 Task: Find connections with filter location Wittlich with filter topic #Techstartupwith filter profile language Potuguese with filter current company TCIExpress Ltd with filter school Lal Bahadur Shastri Institute of Management with filter industry Building Construction with filter service category Logo Design with filter keywords title Massage Therapy
Action: Mouse moved to (656, 85)
Screenshot: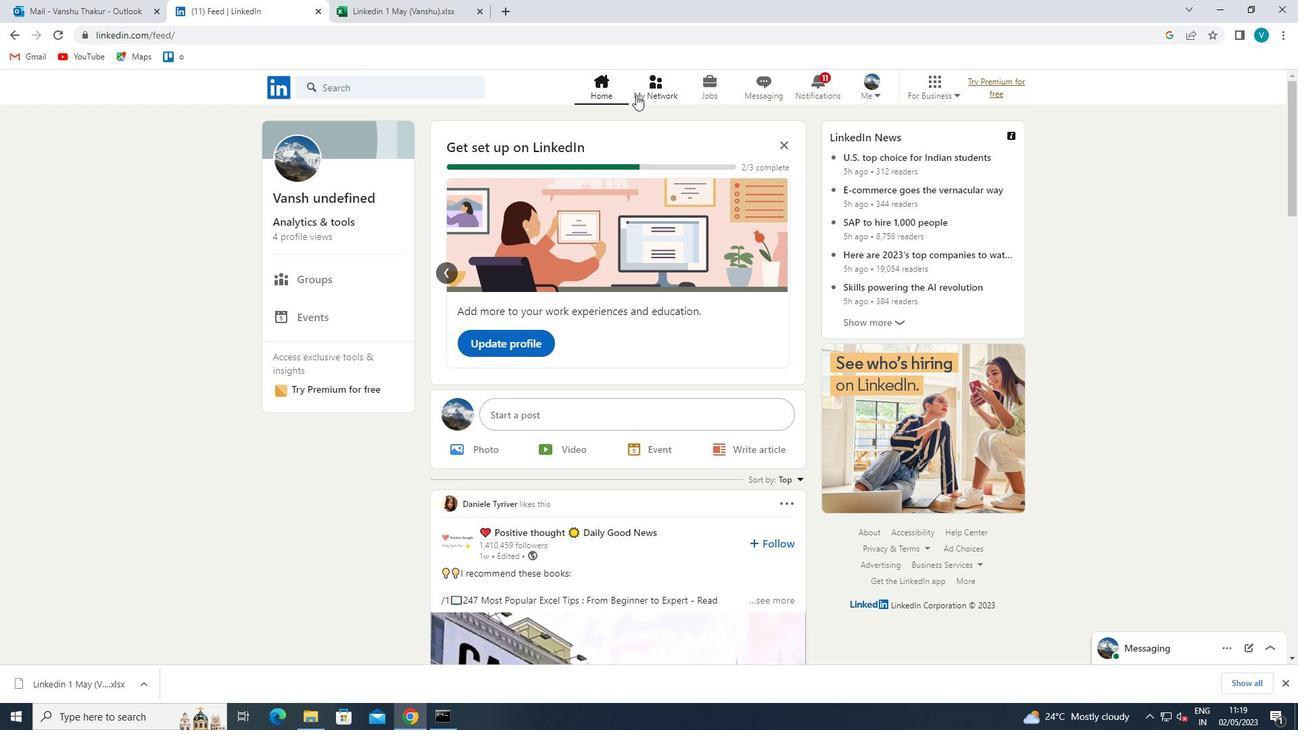 
Action: Mouse pressed left at (656, 85)
Screenshot: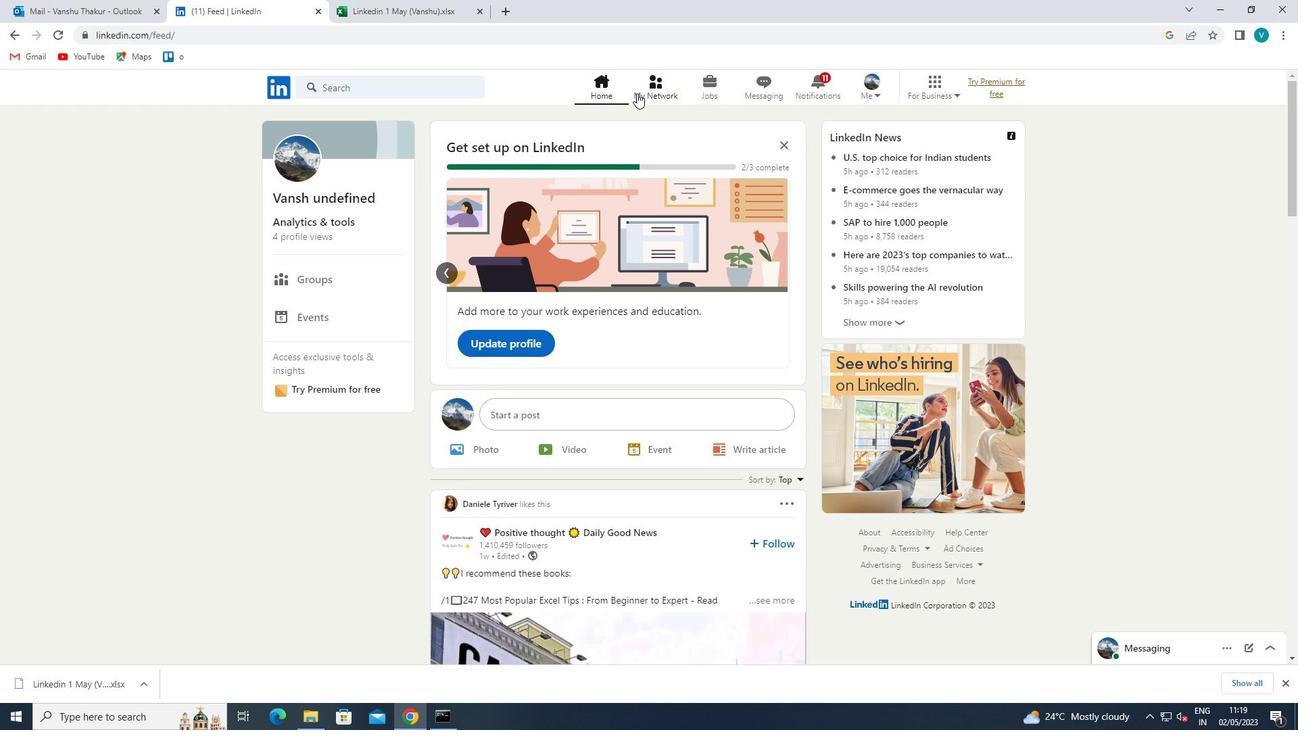 
Action: Mouse moved to (380, 166)
Screenshot: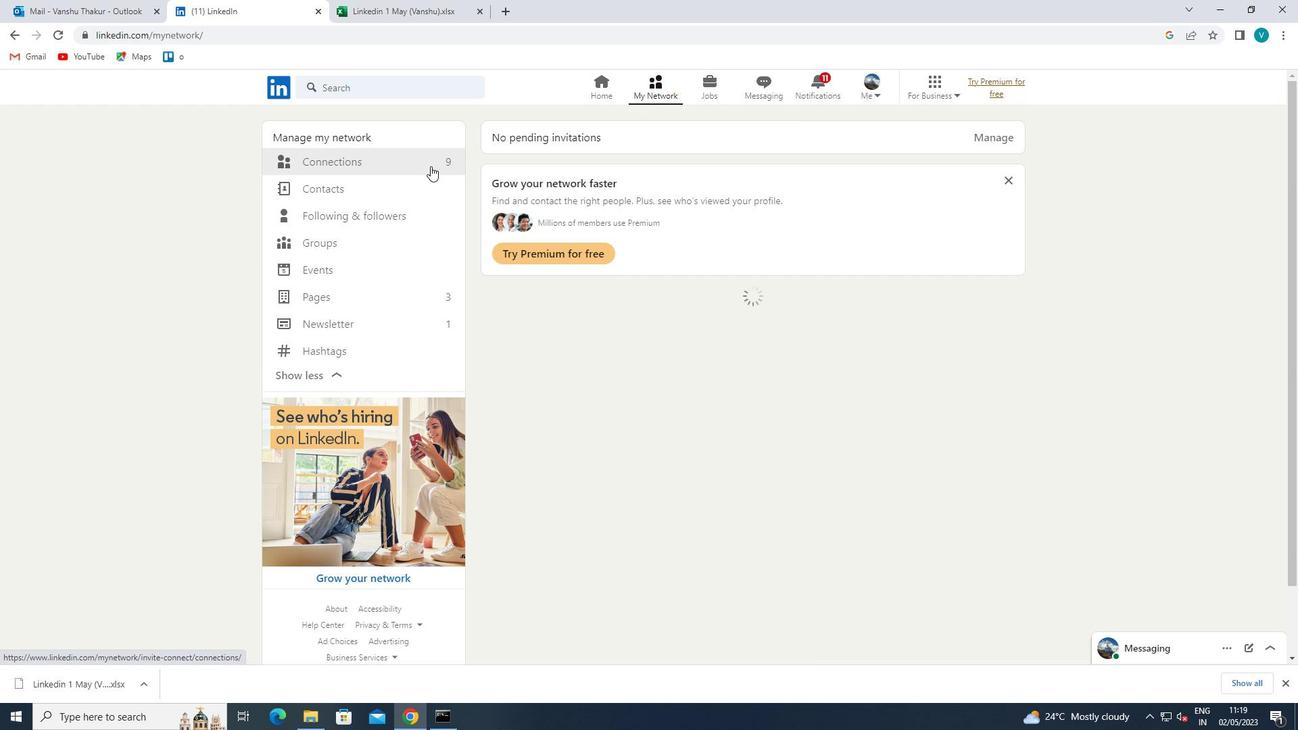 
Action: Mouse pressed left at (380, 166)
Screenshot: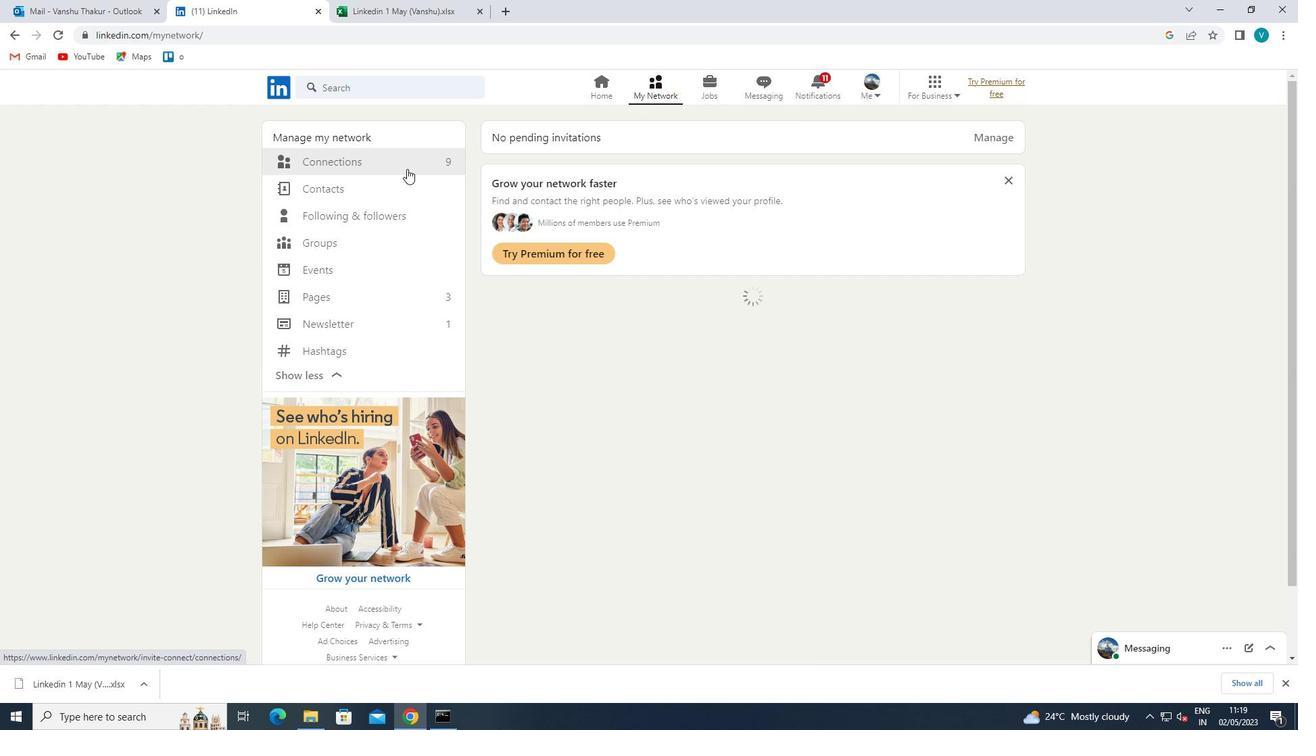 
Action: Mouse moved to (771, 165)
Screenshot: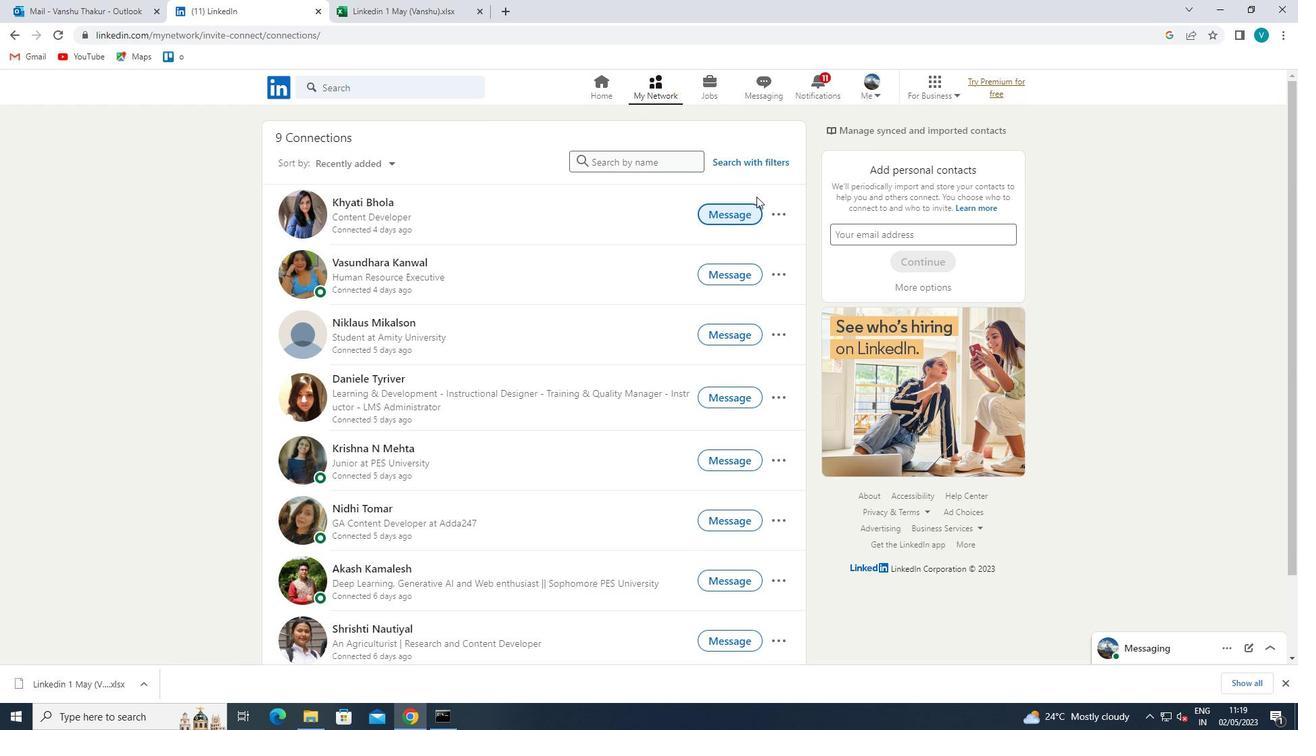 
Action: Mouse pressed left at (771, 165)
Screenshot: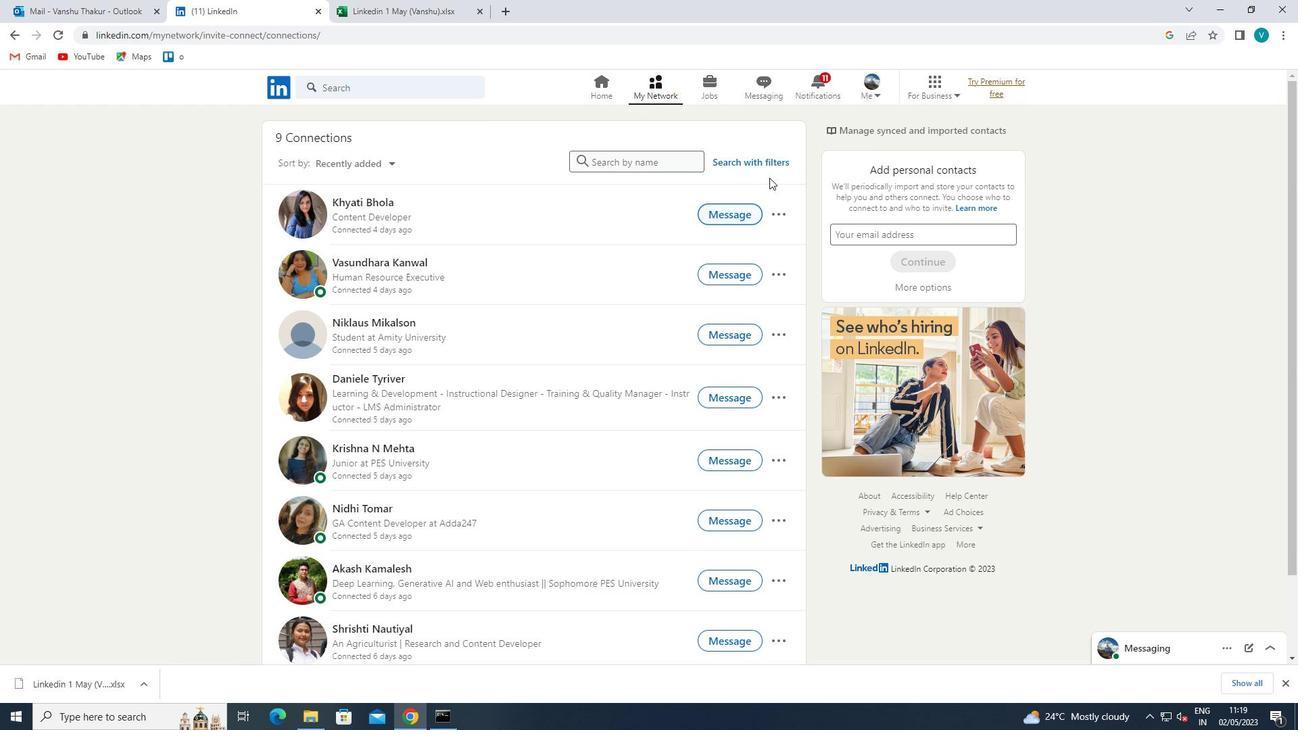 
Action: Mouse moved to (646, 133)
Screenshot: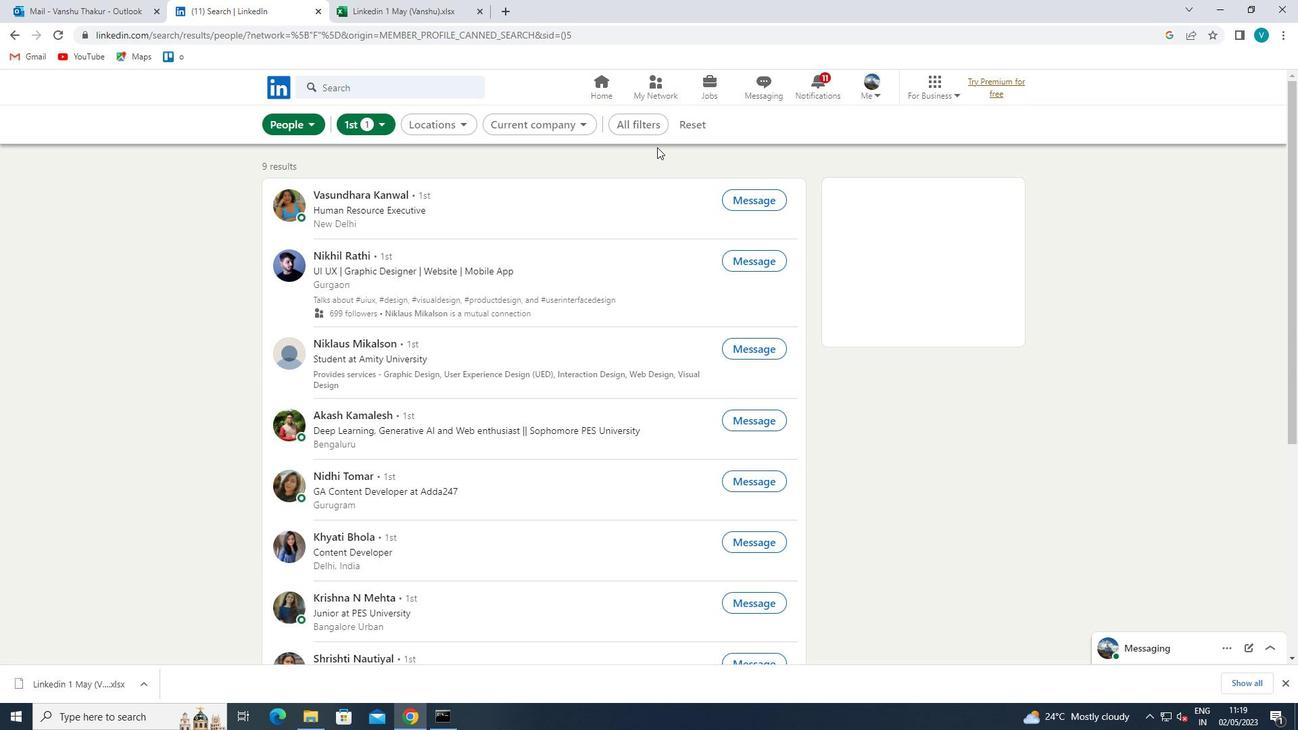 
Action: Mouse pressed left at (646, 133)
Screenshot: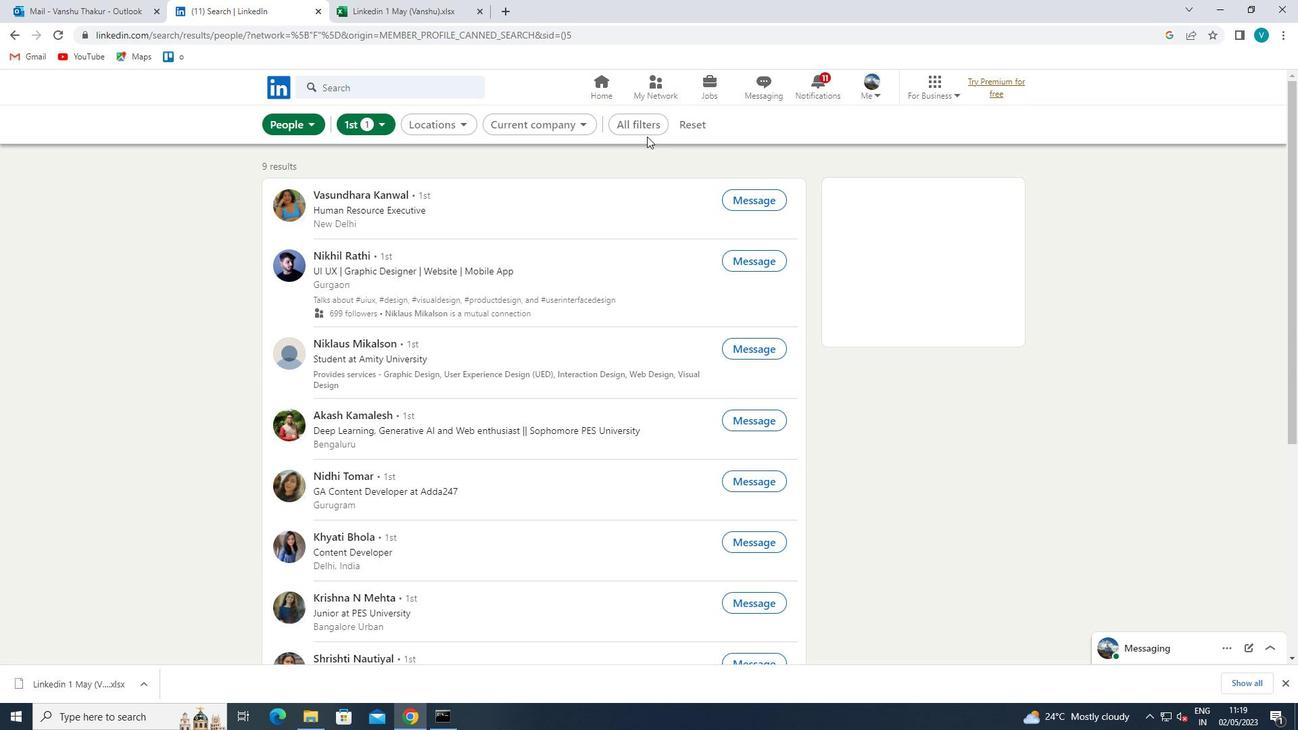 
Action: Mouse moved to (1131, 397)
Screenshot: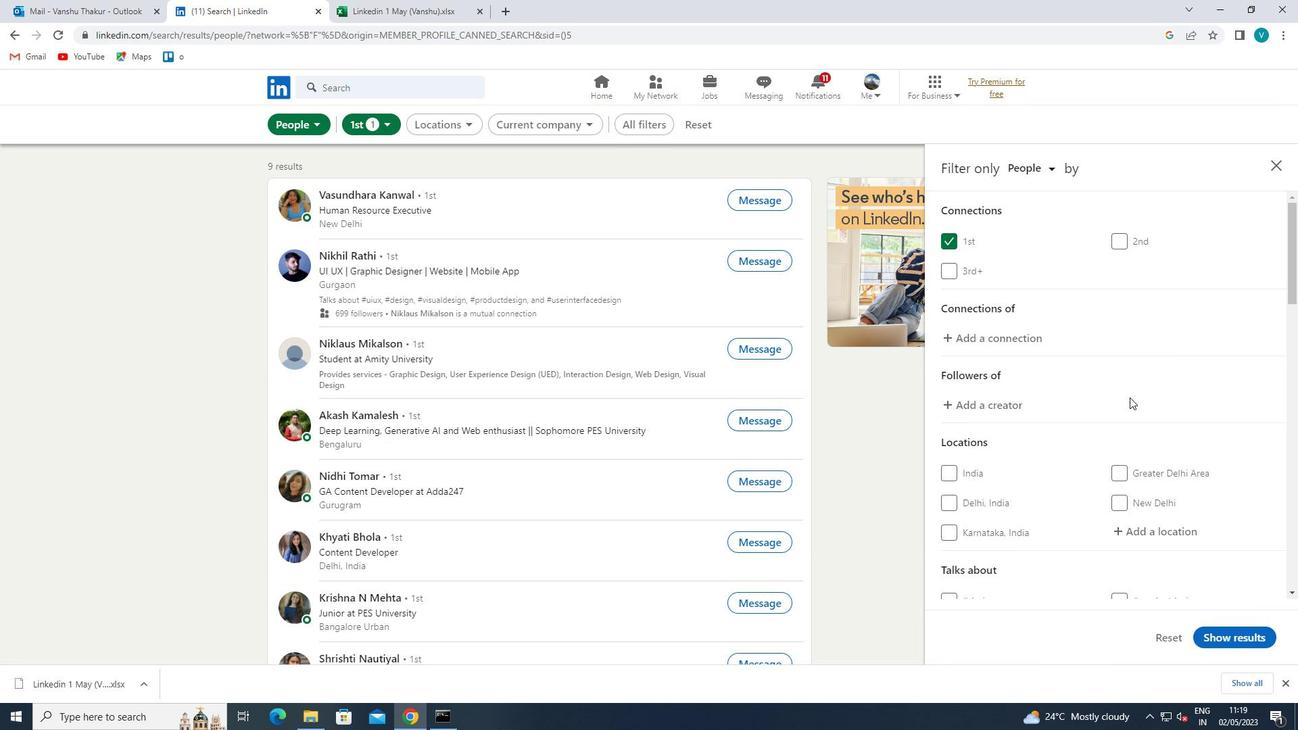 
Action: Mouse scrolled (1131, 397) with delta (0, 0)
Screenshot: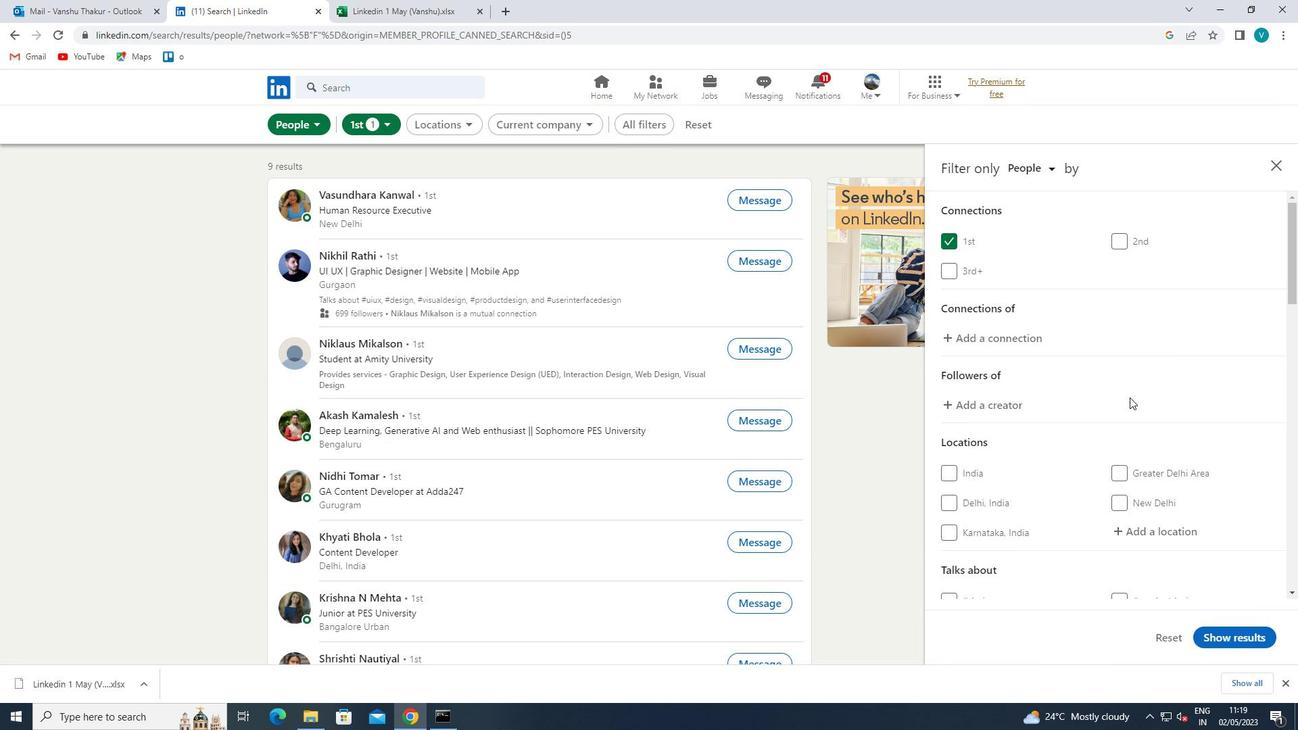 
Action: Mouse moved to (1133, 398)
Screenshot: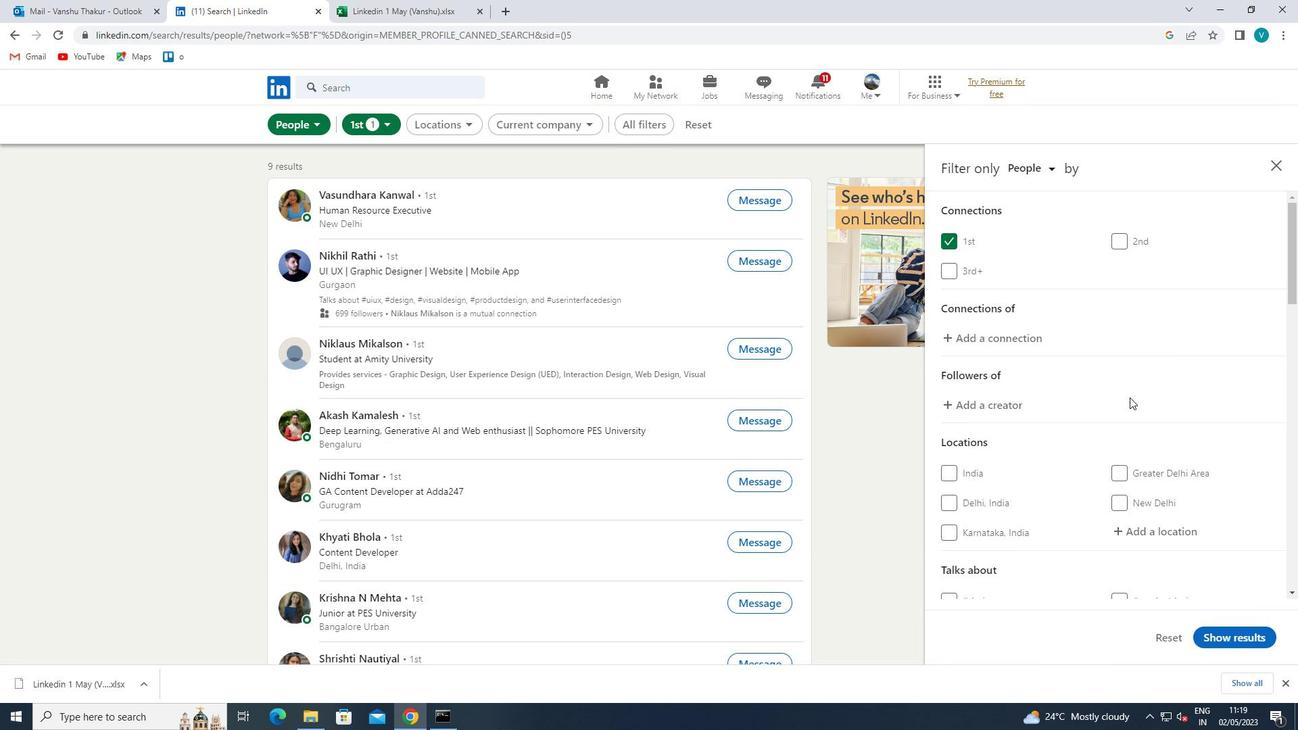 
Action: Mouse scrolled (1133, 397) with delta (0, 0)
Screenshot: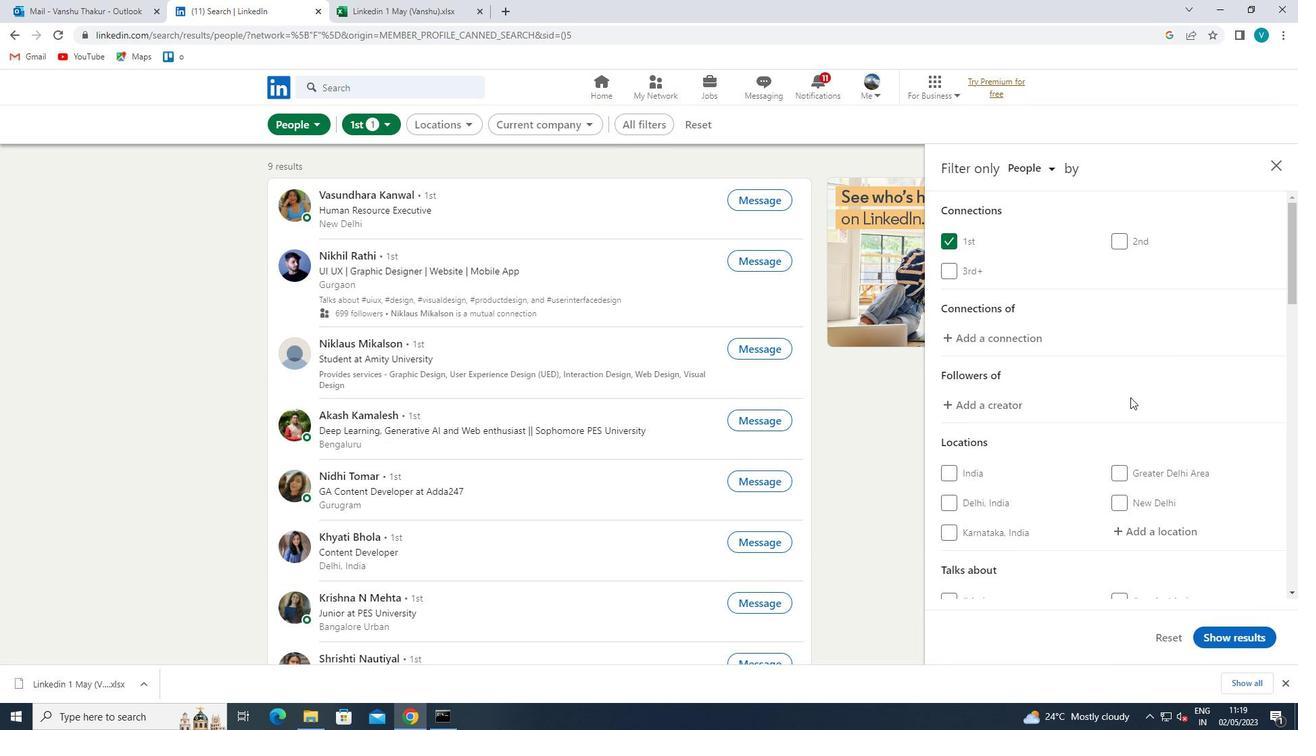 
Action: Mouse moved to (1146, 401)
Screenshot: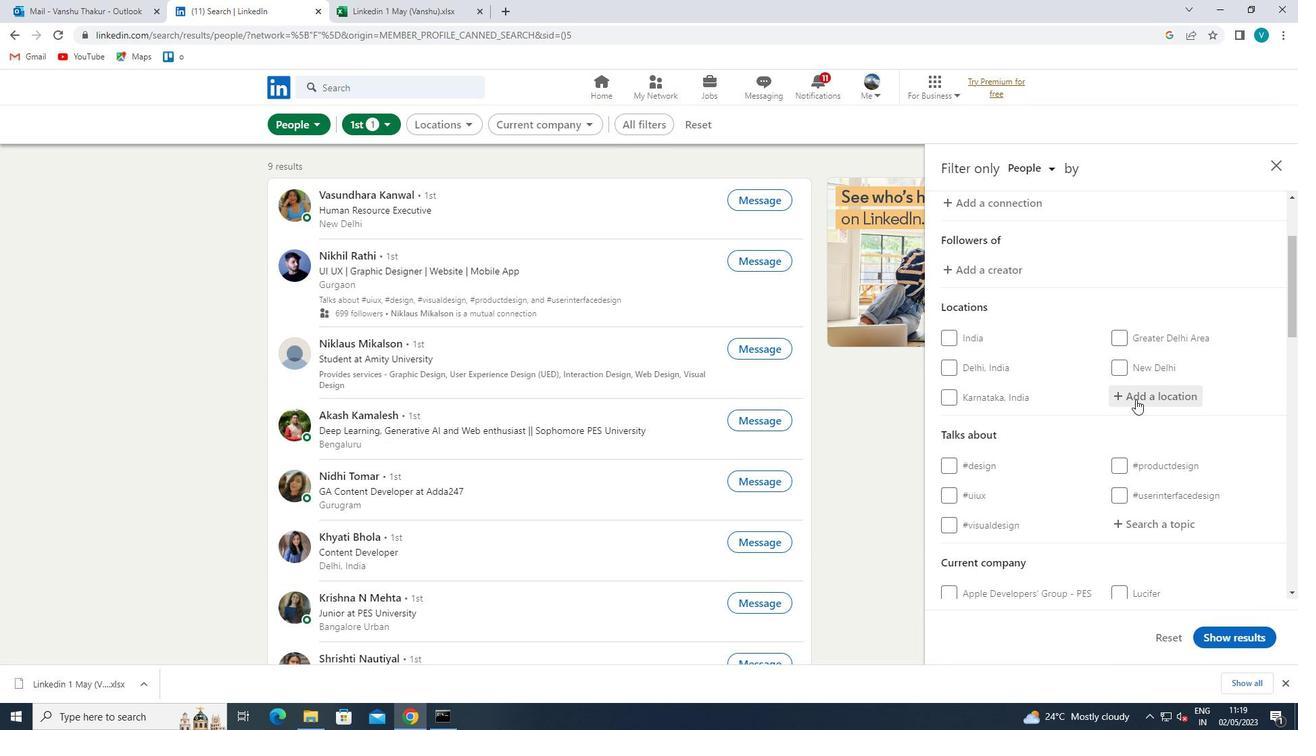 
Action: Mouse pressed left at (1146, 401)
Screenshot: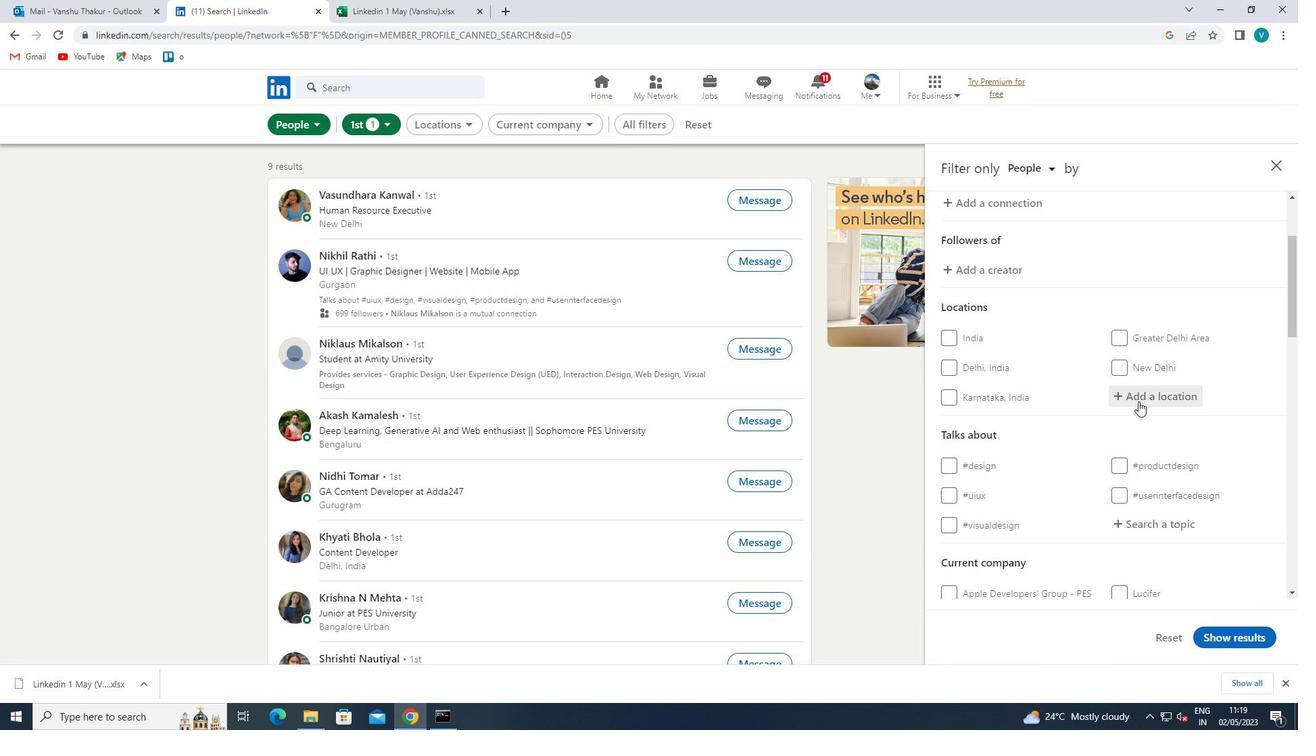 
Action: Mouse moved to (1081, 382)
Screenshot: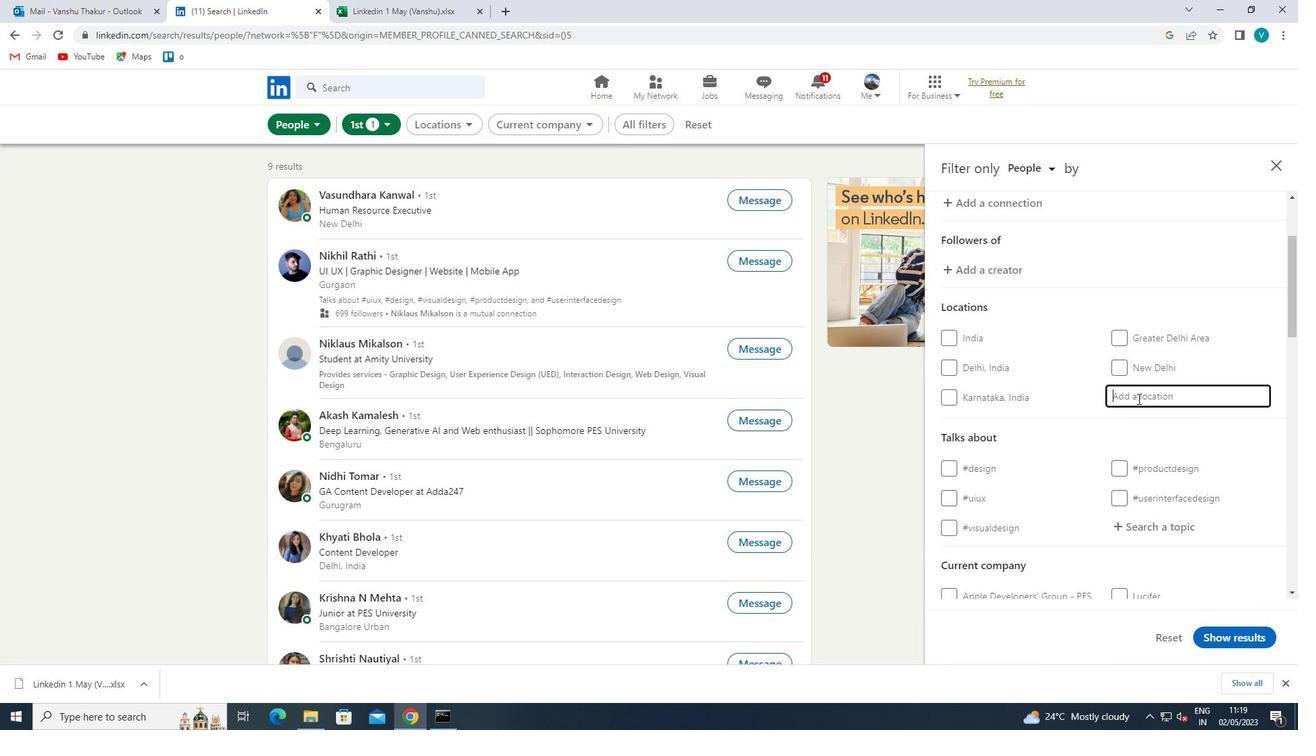 
Action: Key pressed <Key.shift>WITTLICH
Screenshot: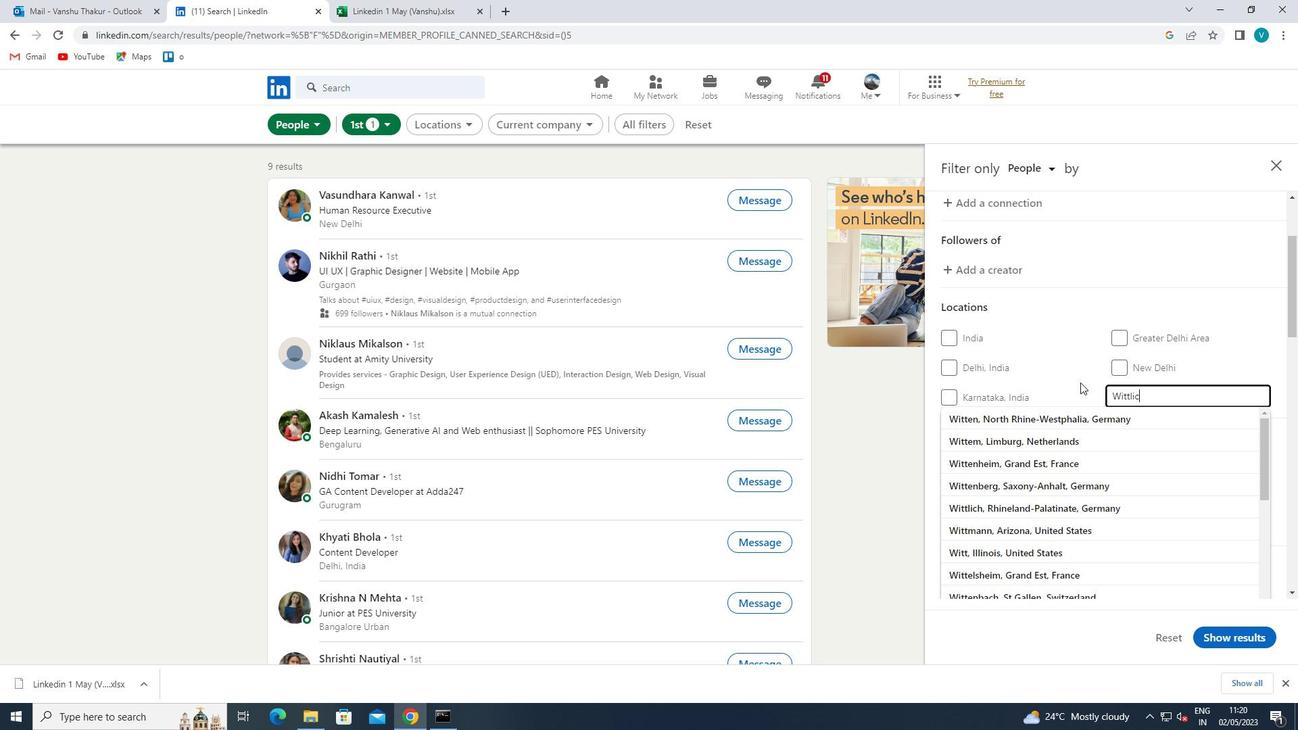 
Action: Mouse moved to (1082, 420)
Screenshot: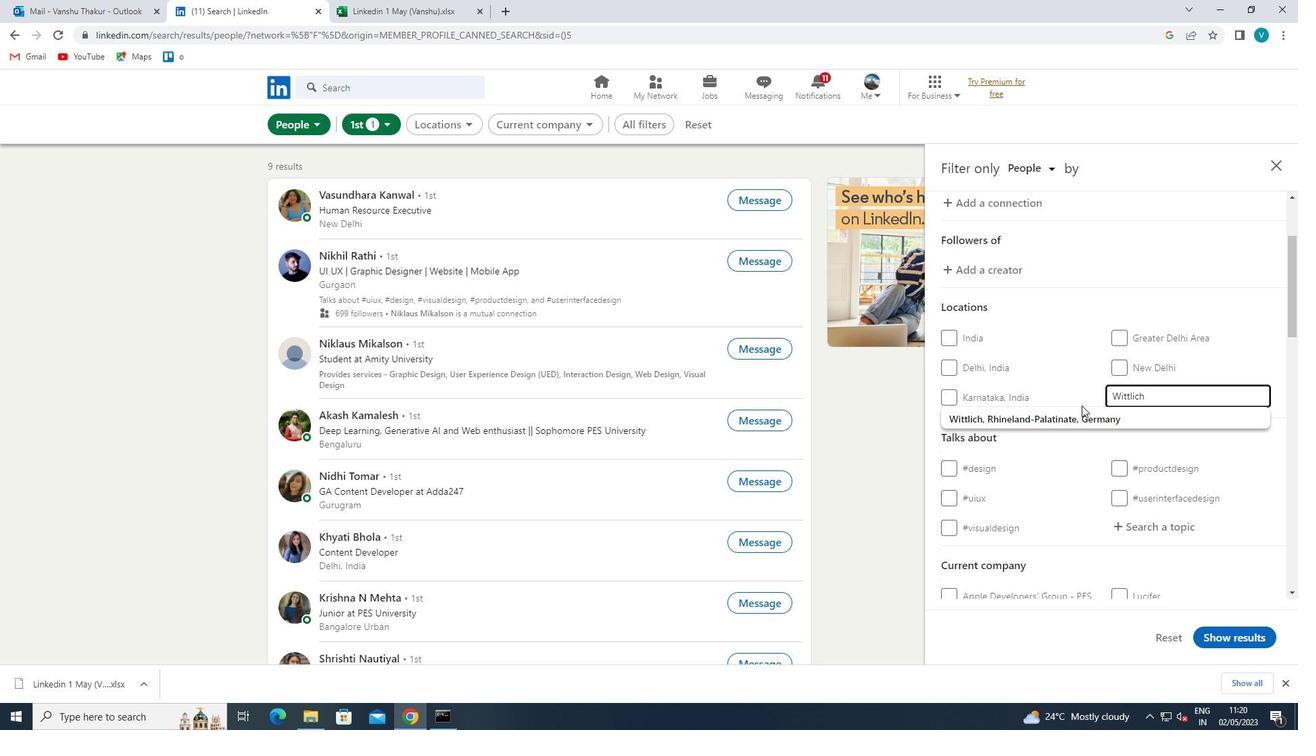 
Action: Mouse pressed left at (1082, 420)
Screenshot: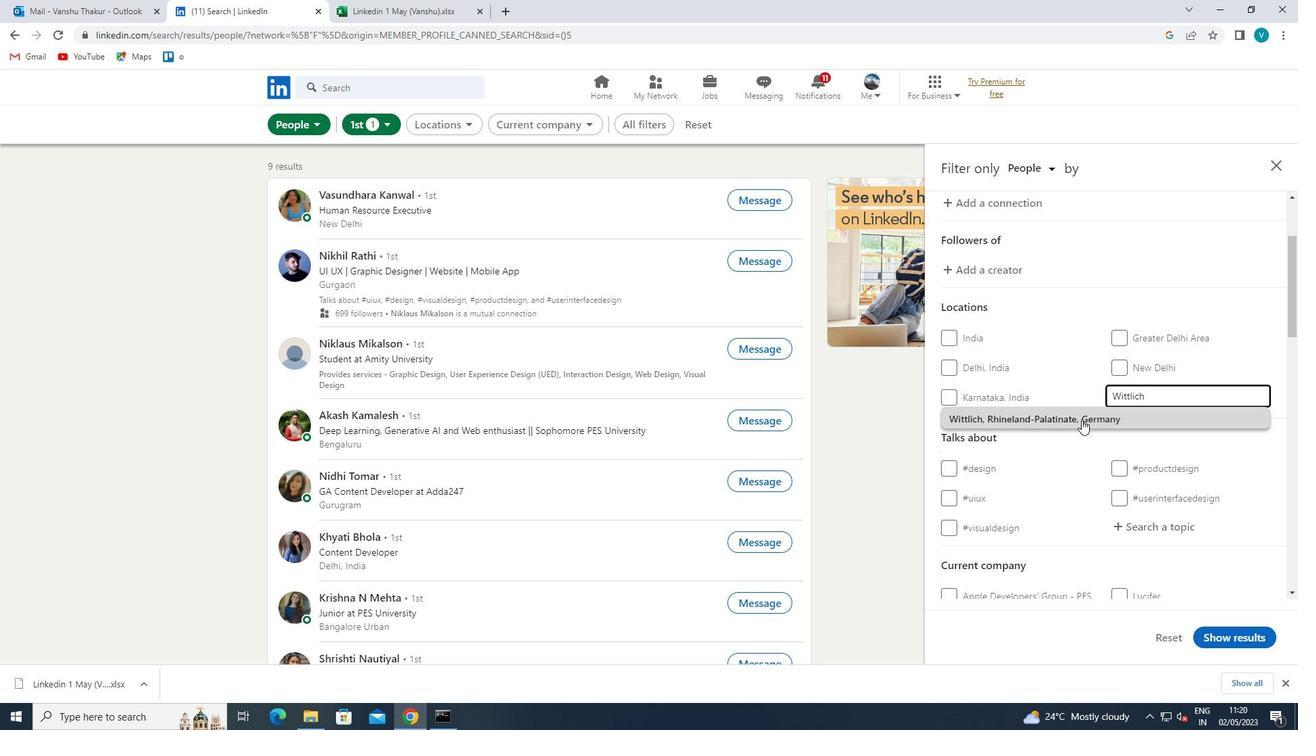 
Action: Mouse scrolled (1082, 419) with delta (0, 0)
Screenshot: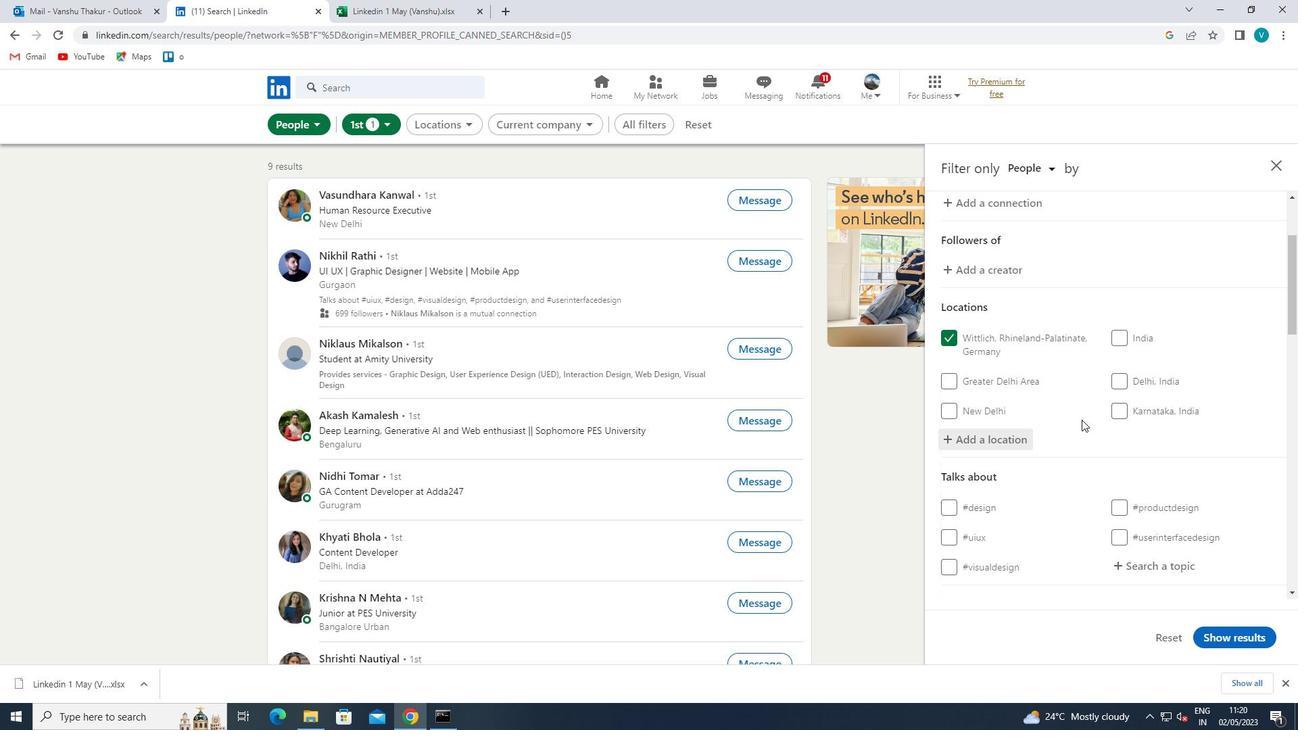 
Action: Mouse scrolled (1082, 419) with delta (0, 0)
Screenshot: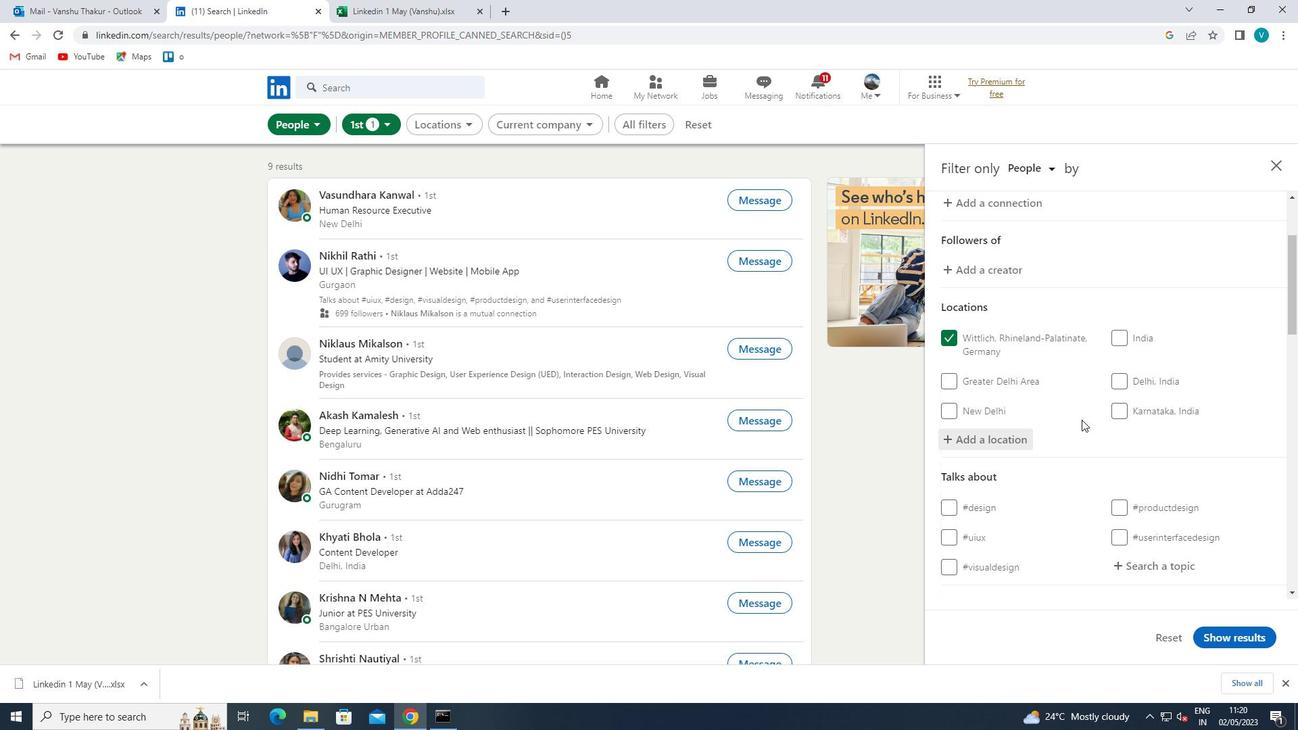 
Action: Mouse moved to (1123, 430)
Screenshot: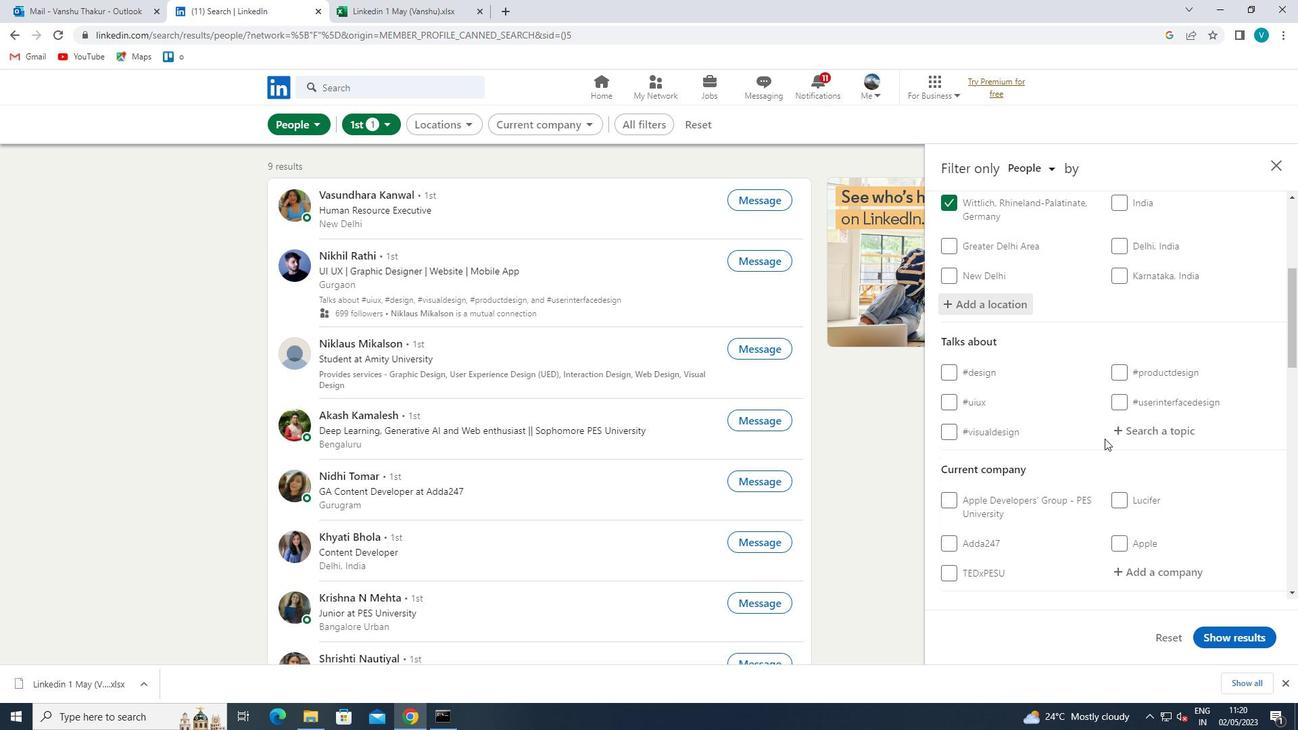 
Action: Mouse pressed left at (1123, 430)
Screenshot: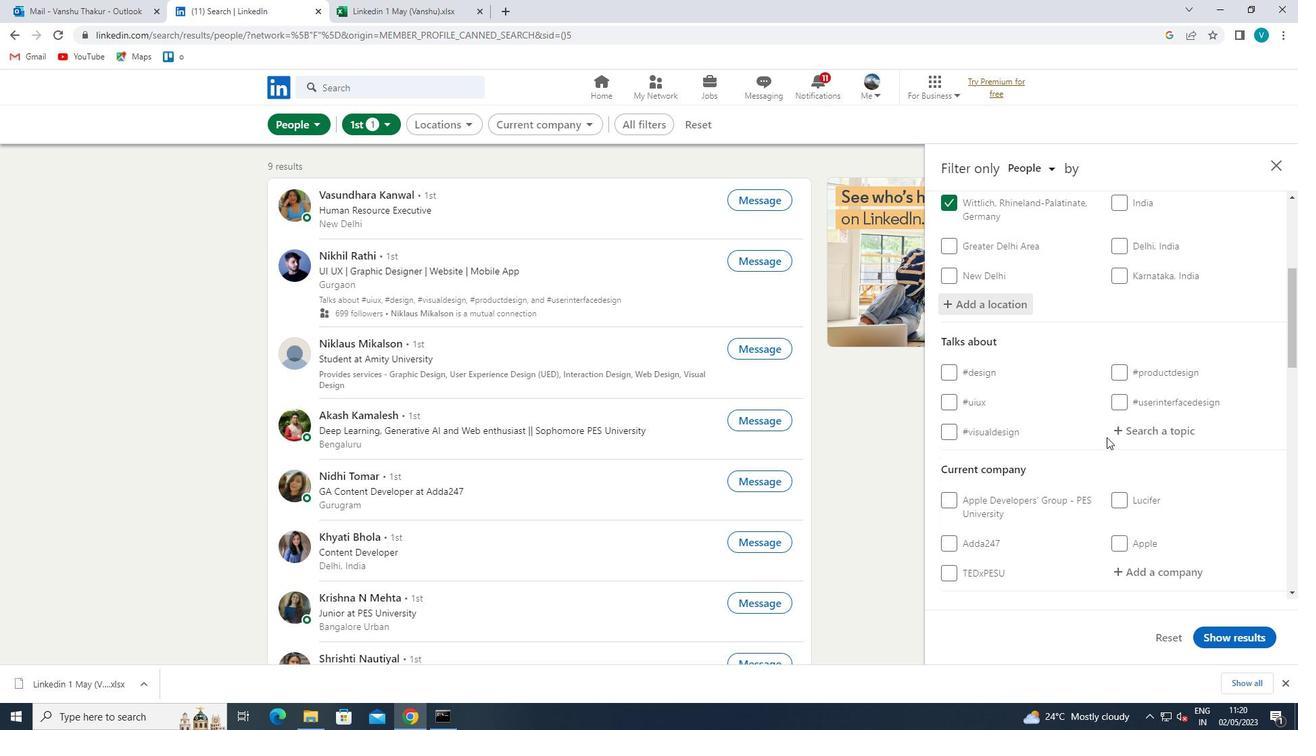 
Action: Key pressed <Key.shift>TECHSTART
Screenshot: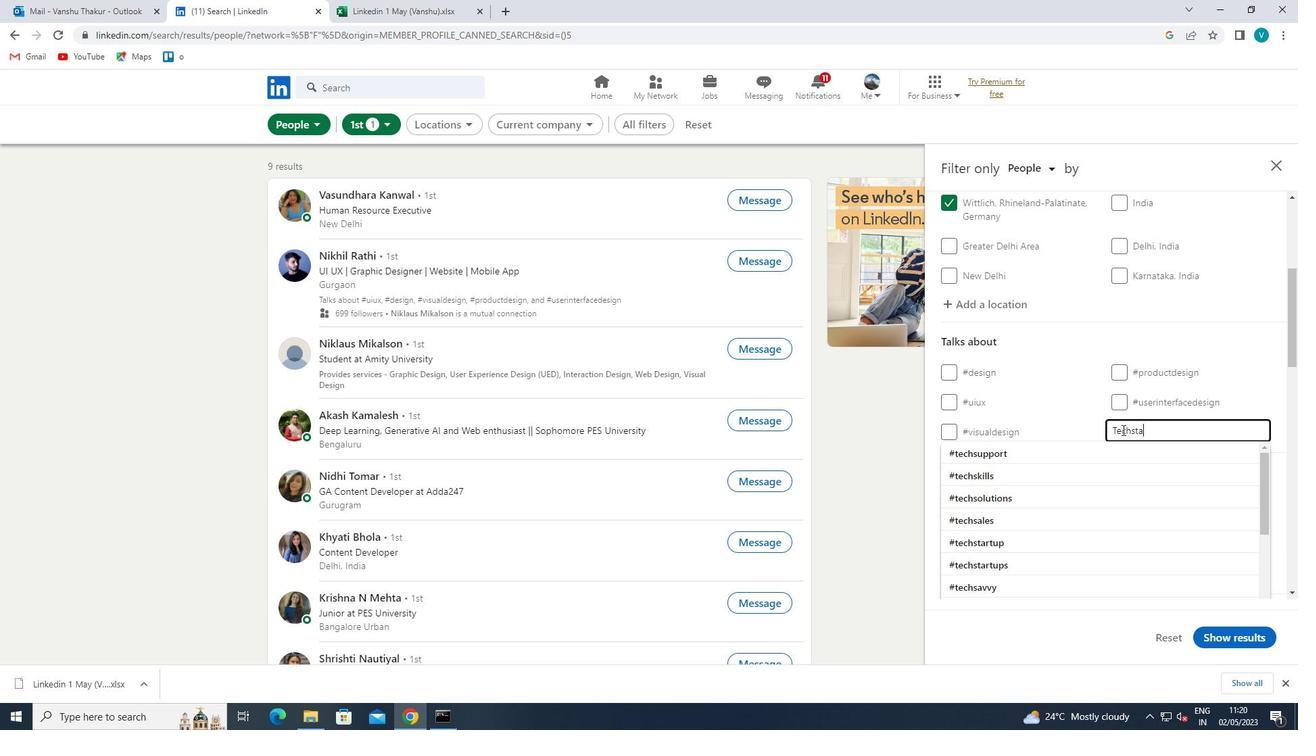 
Action: Mouse moved to (1094, 447)
Screenshot: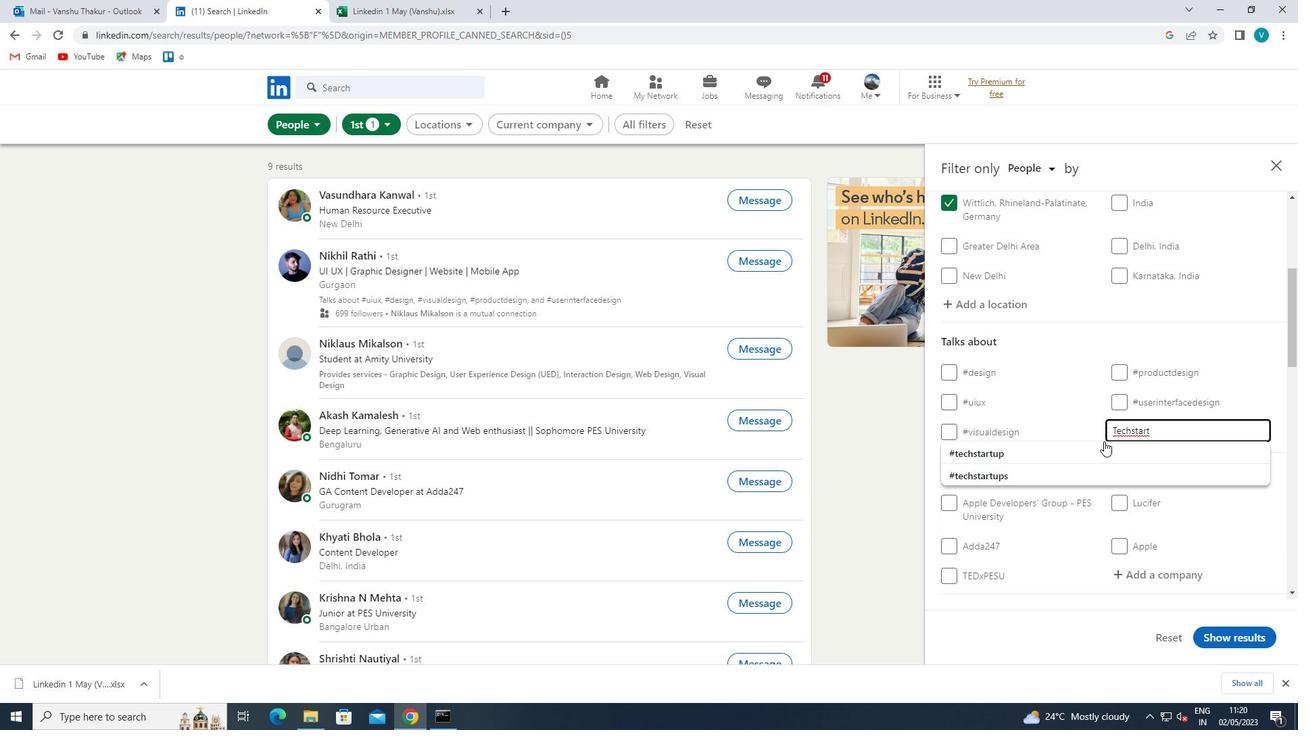 
Action: Mouse pressed left at (1094, 447)
Screenshot: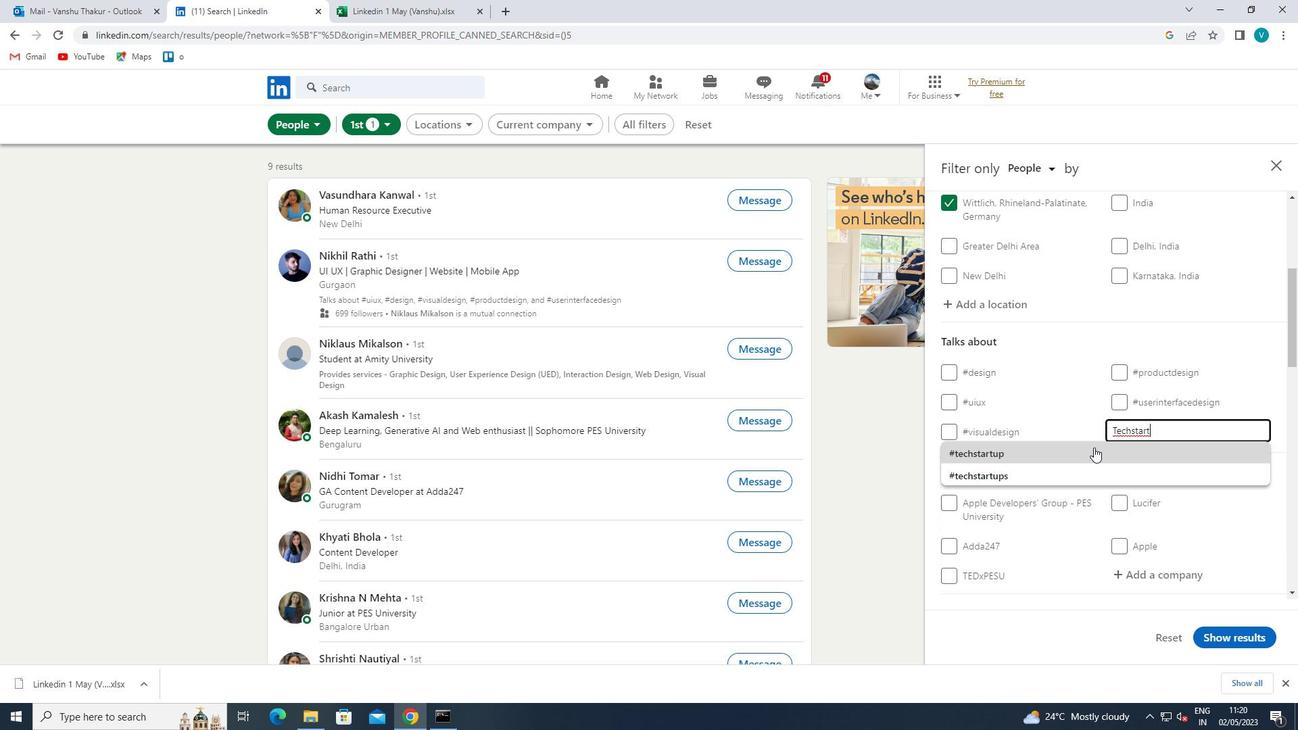 
Action: Mouse moved to (1093, 447)
Screenshot: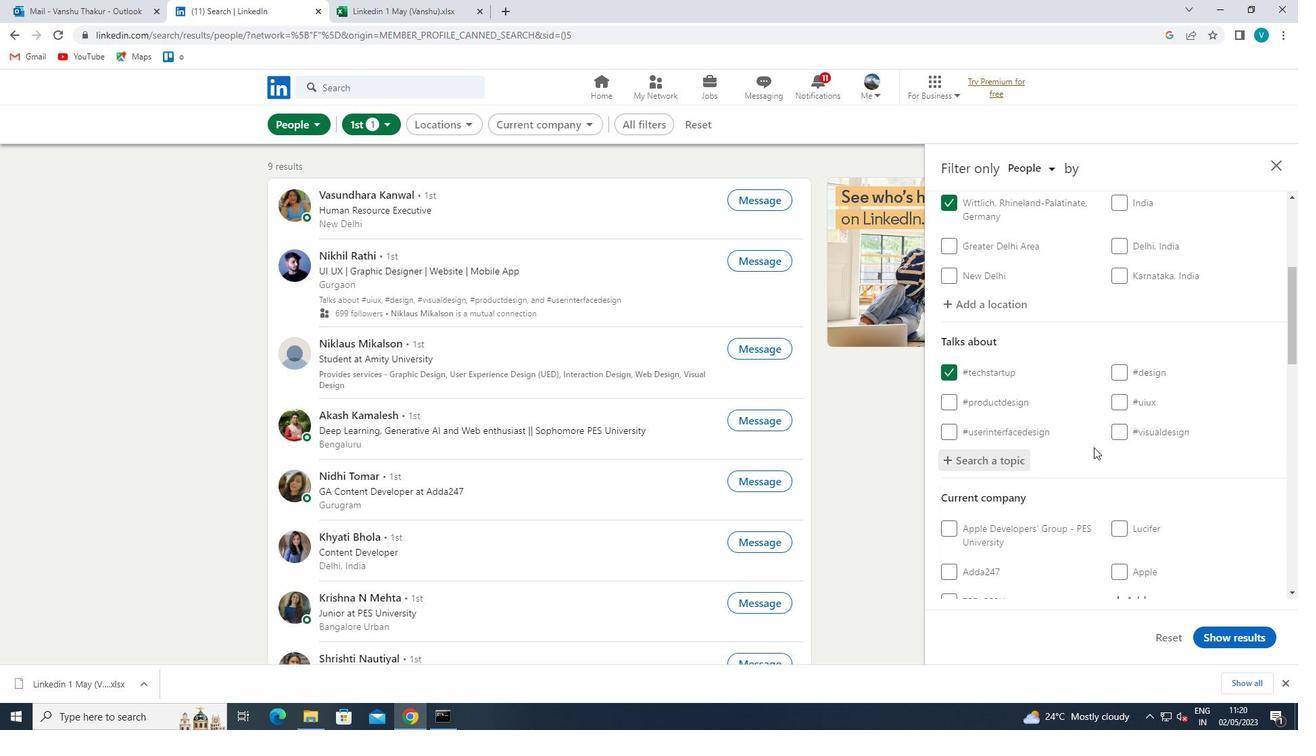
Action: Mouse scrolled (1093, 447) with delta (0, 0)
Screenshot: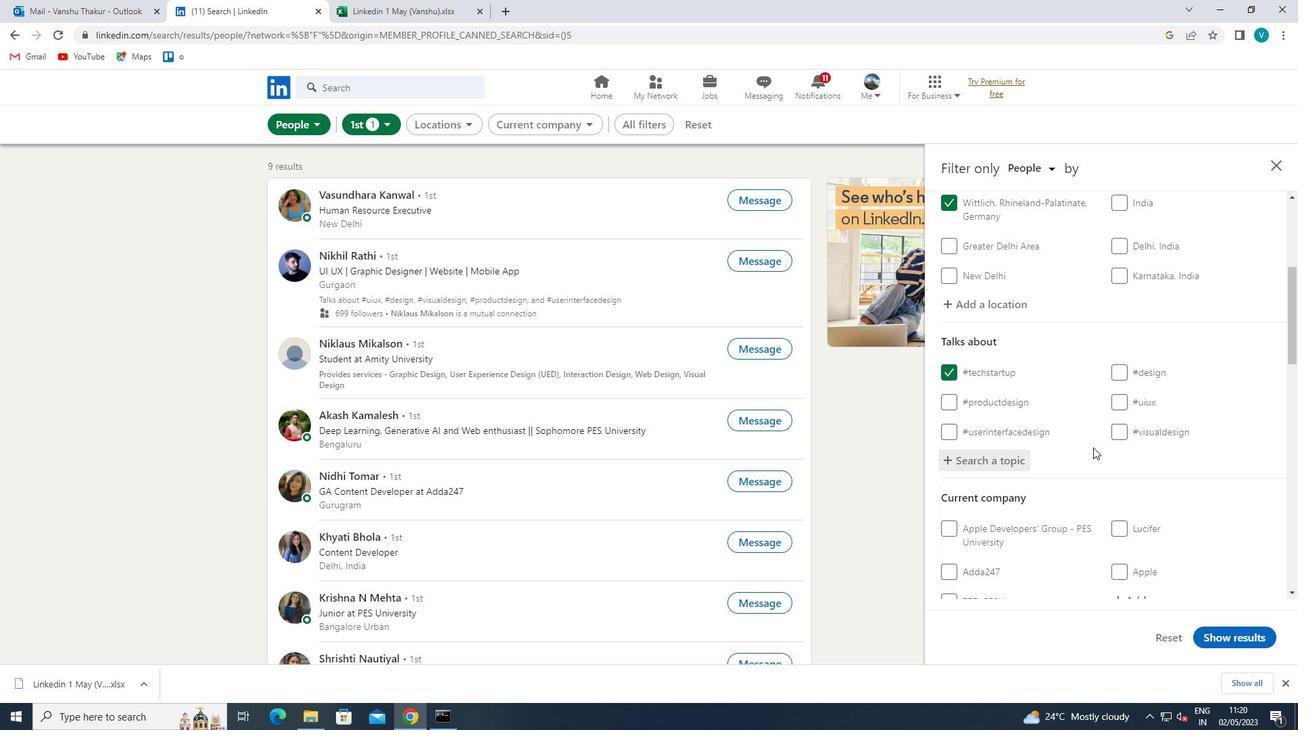 
Action: Mouse scrolled (1093, 447) with delta (0, 0)
Screenshot: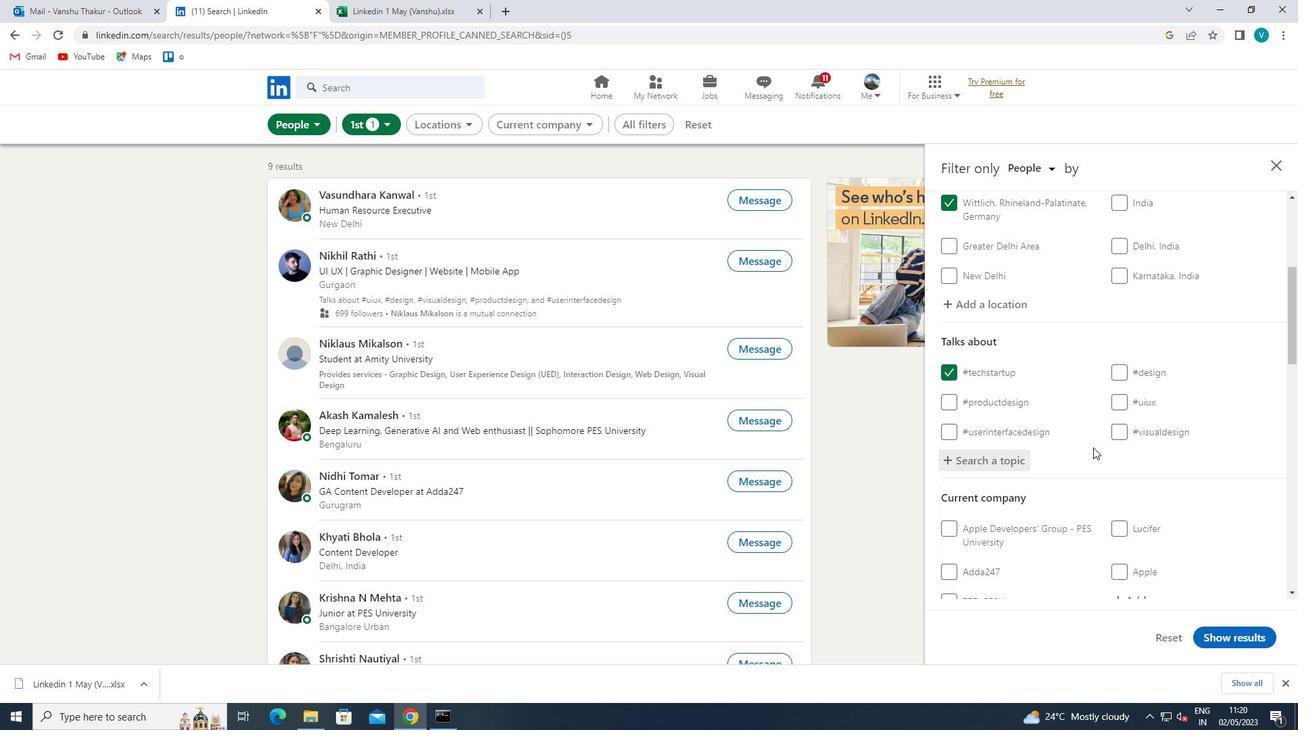 
Action: Mouse moved to (1136, 455)
Screenshot: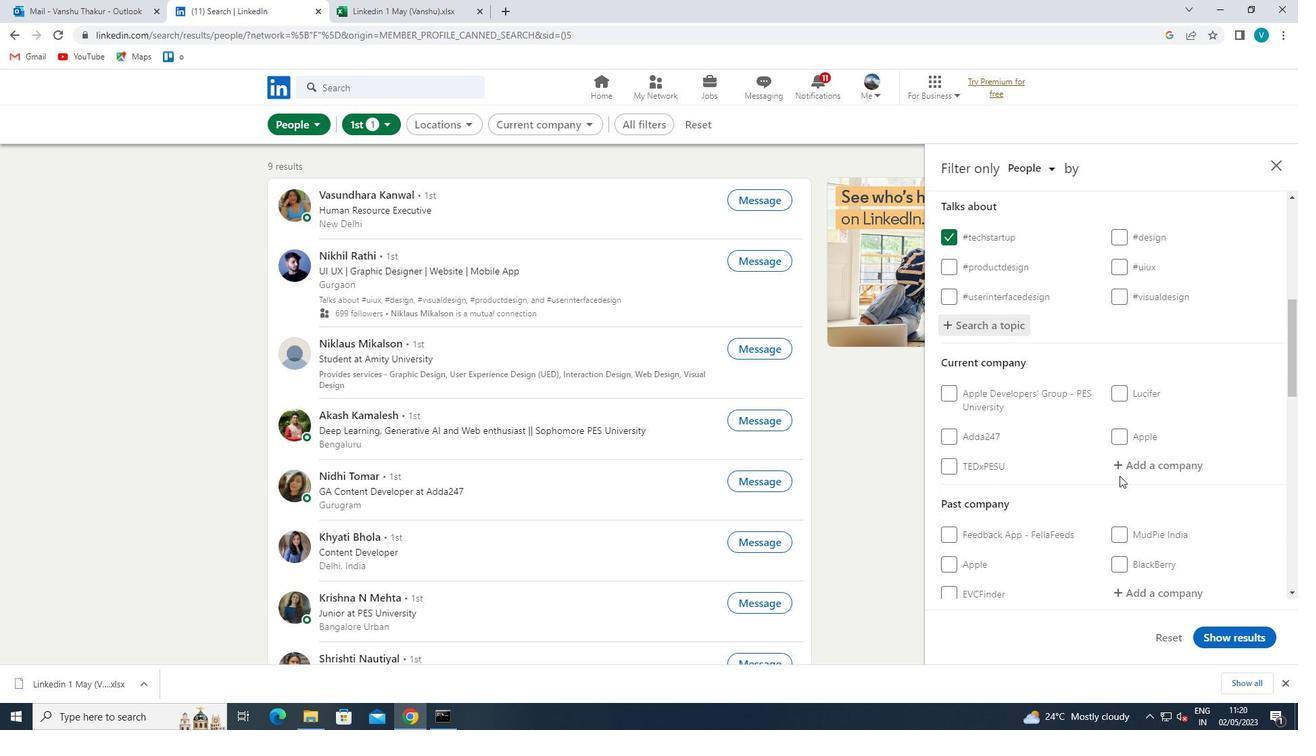 
Action: Mouse pressed left at (1136, 455)
Screenshot: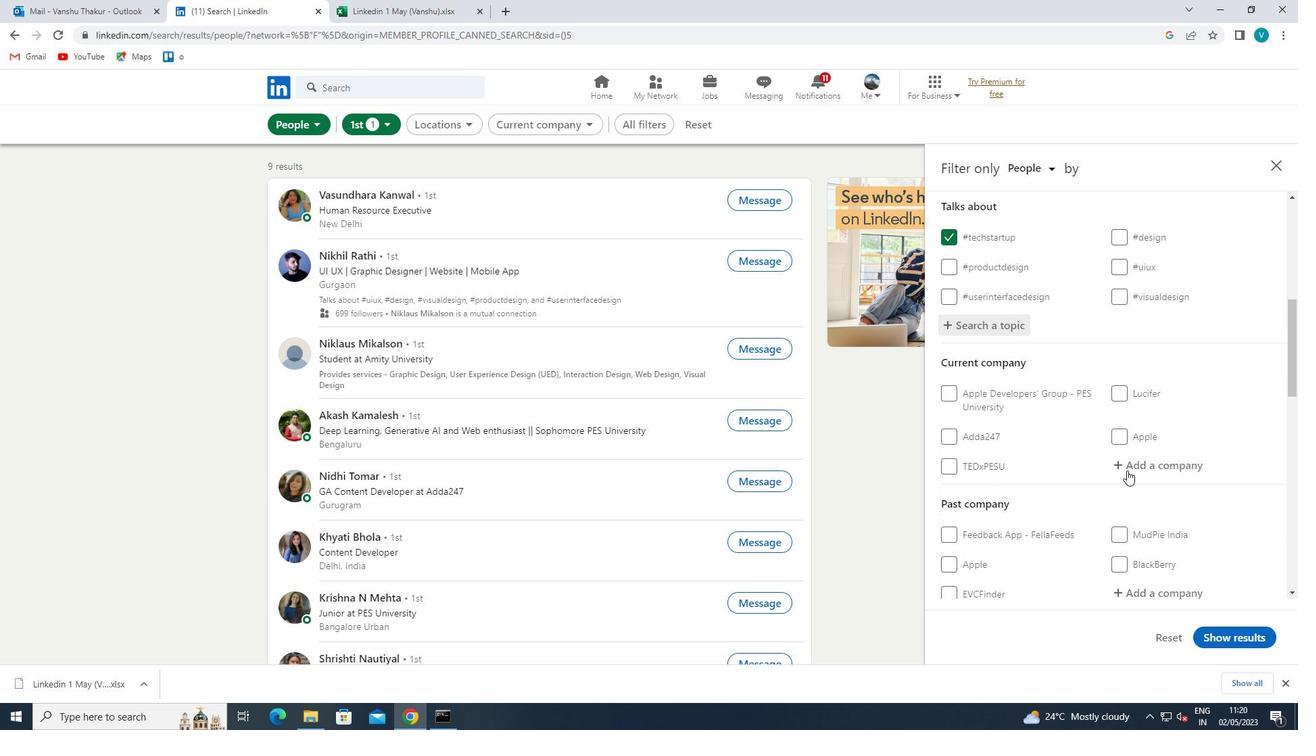 
Action: Key pressed <Key.shift><Key.shift>TCI
Screenshot: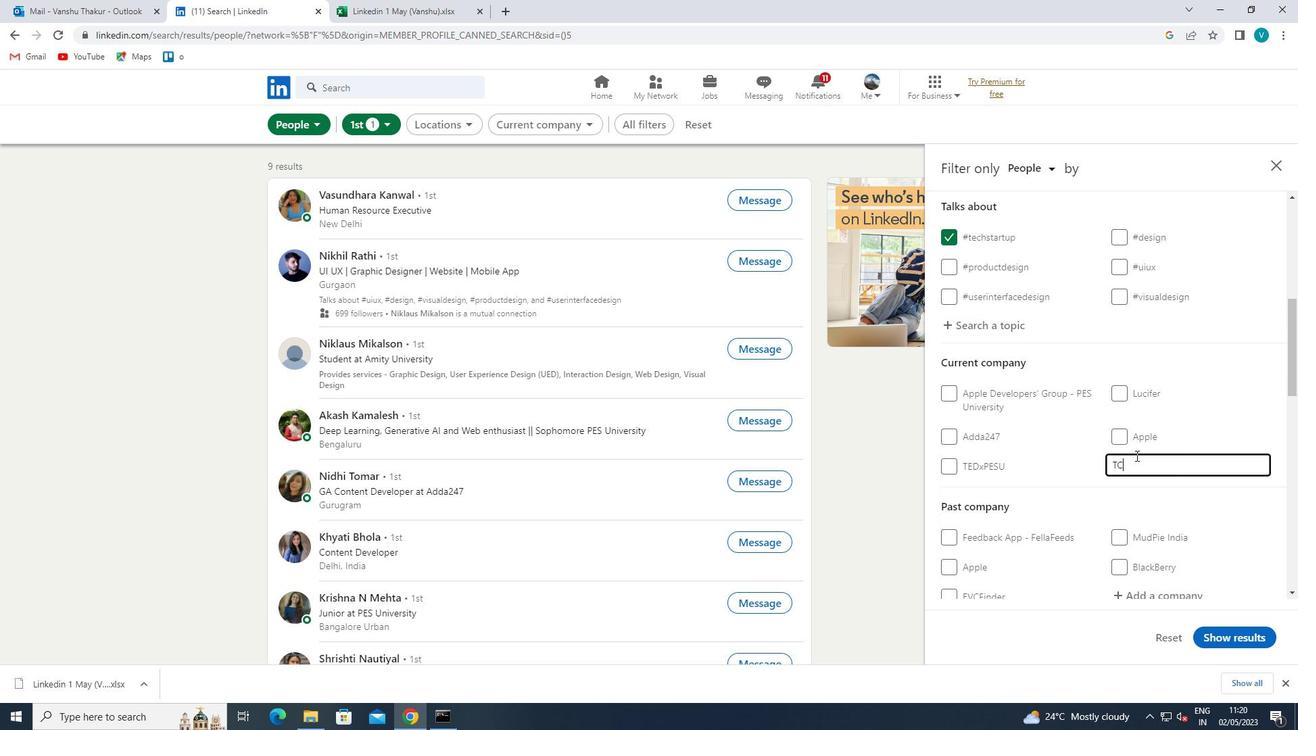 
Action: Mouse moved to (1093, 563)
Screenshot: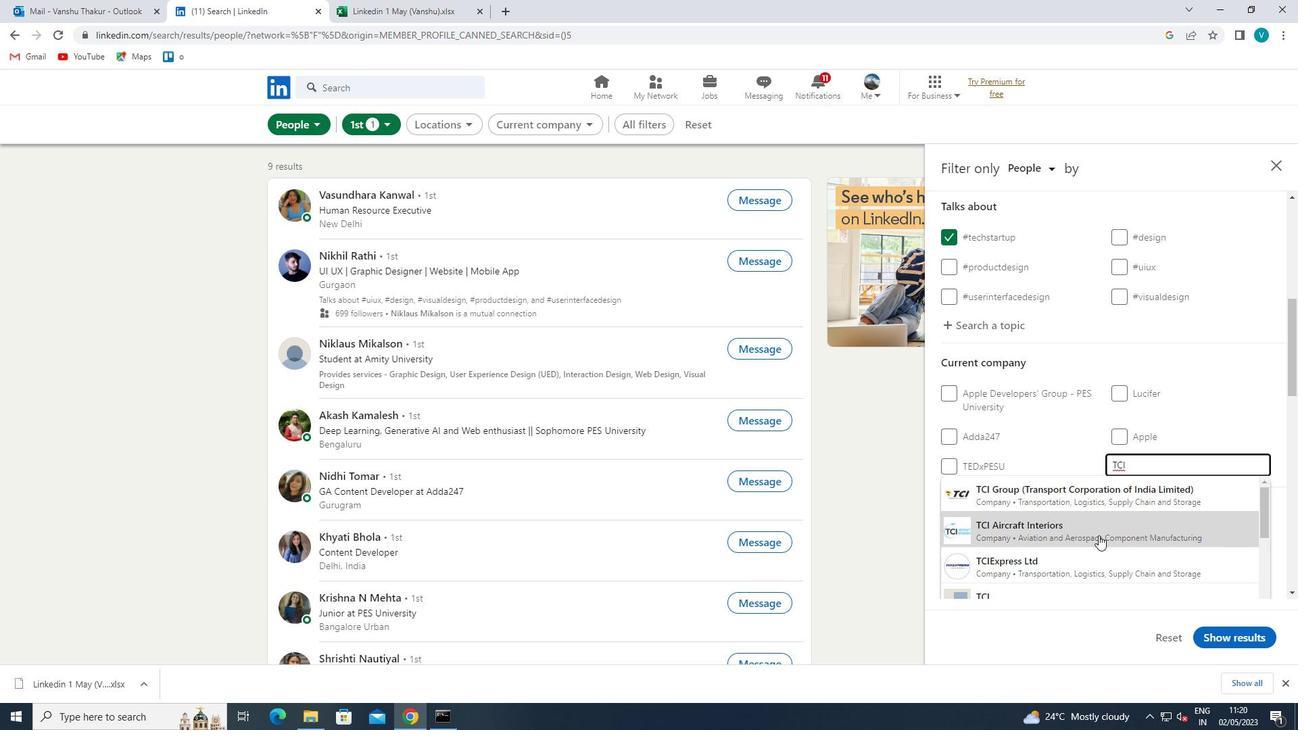 
Action: Mouse pressed left at (1093, 563)
Screenshot: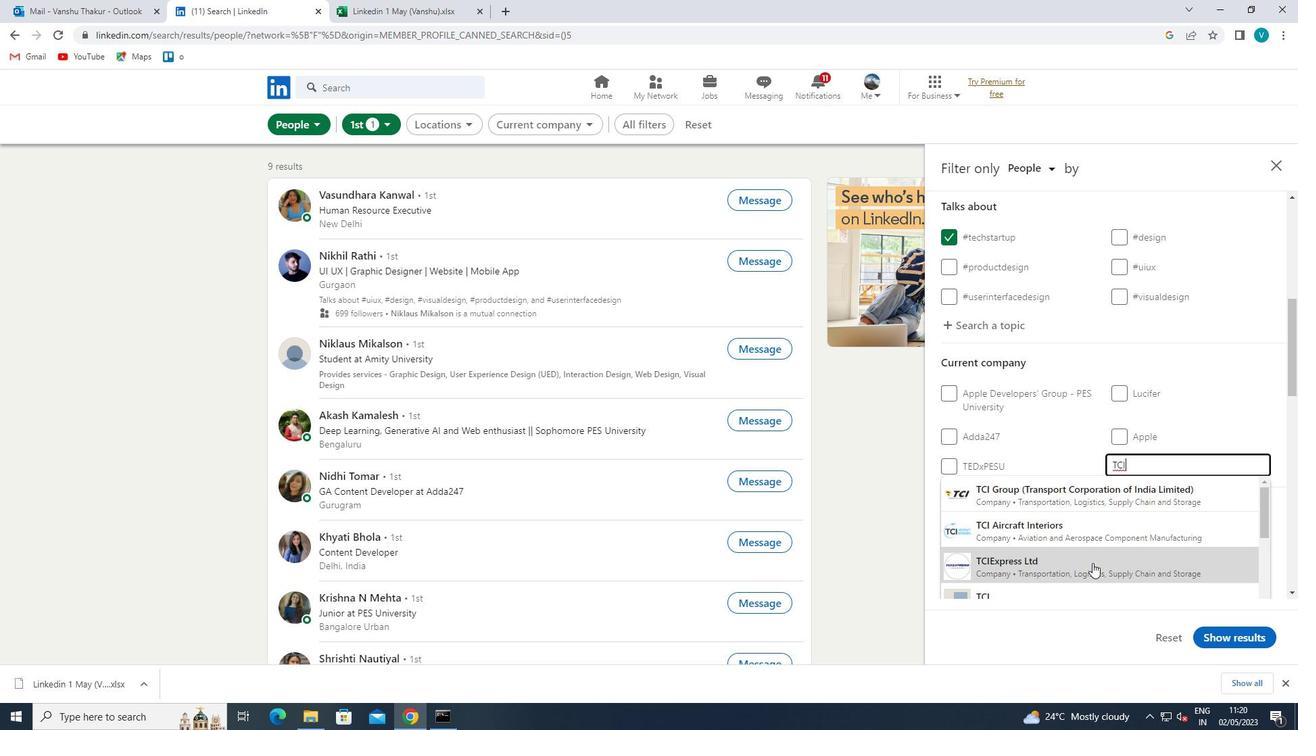 
Action: Mouse moved to (1133, 510)
Screenshot: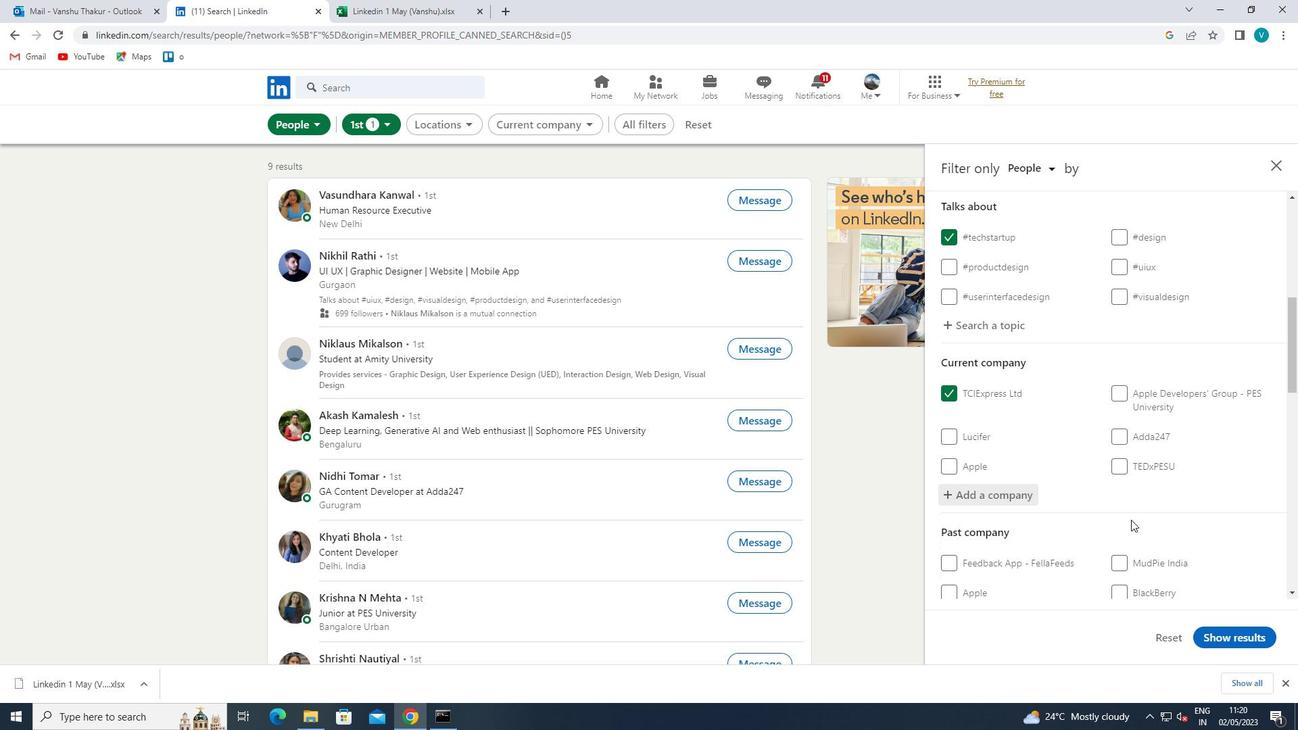 
Action: Mouse scrolled (1133, 509) with delta (0, 0)
Screenshot: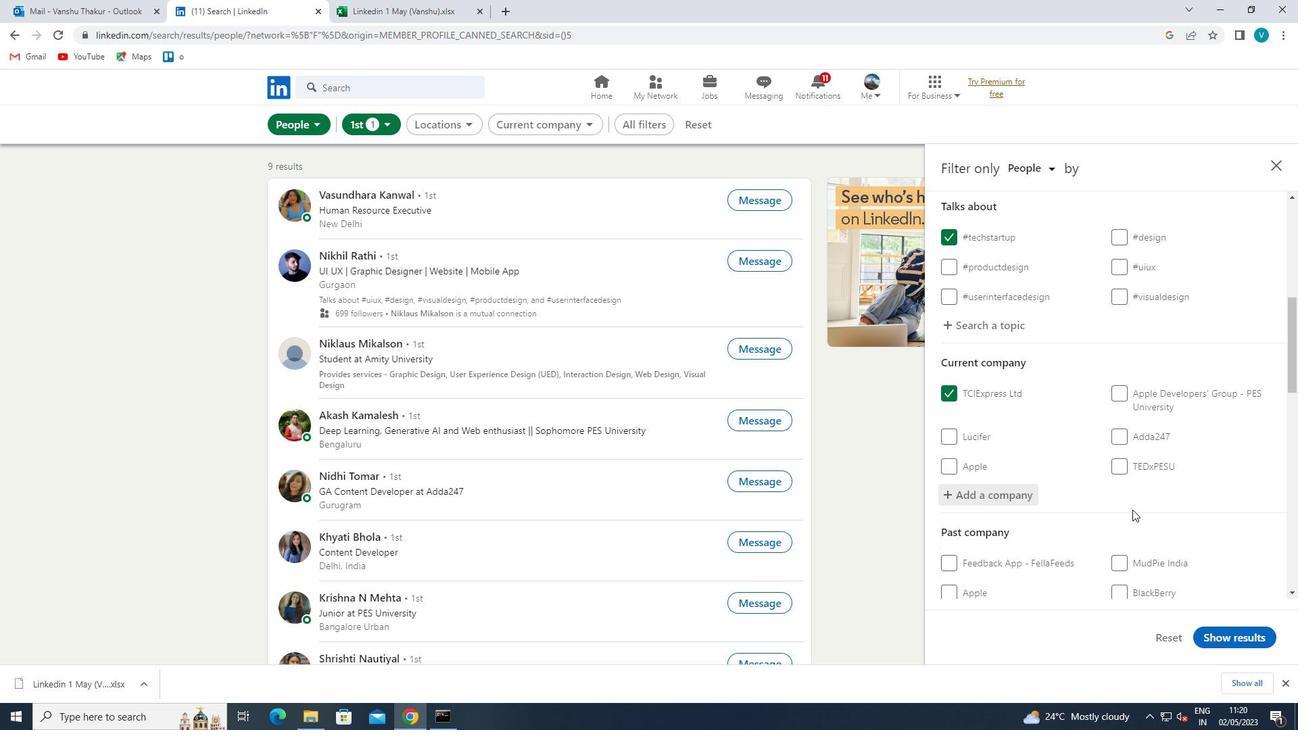 
Action: Mouse scrolled (1133, 509) with delta (0, 0)
Screenshot: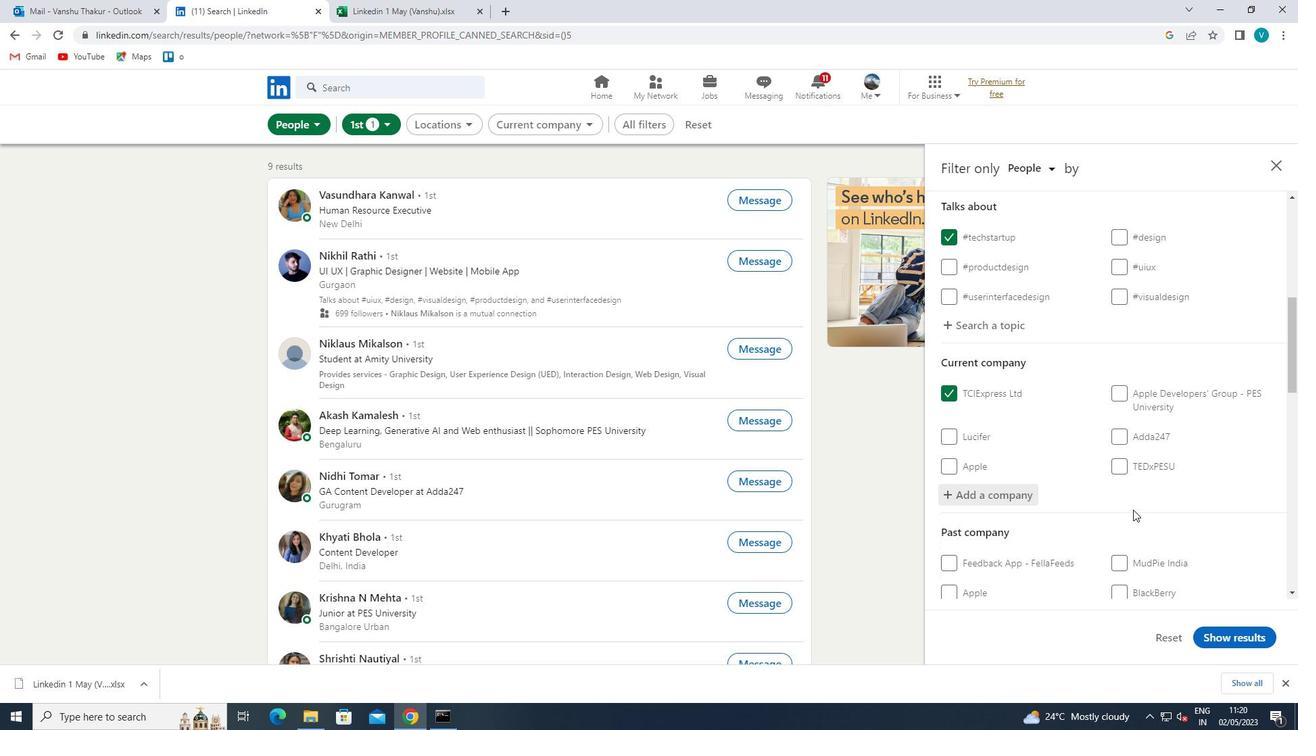 
Action: Mouse scrolled (1133, 509) with delta (0, 0)
Screenshot: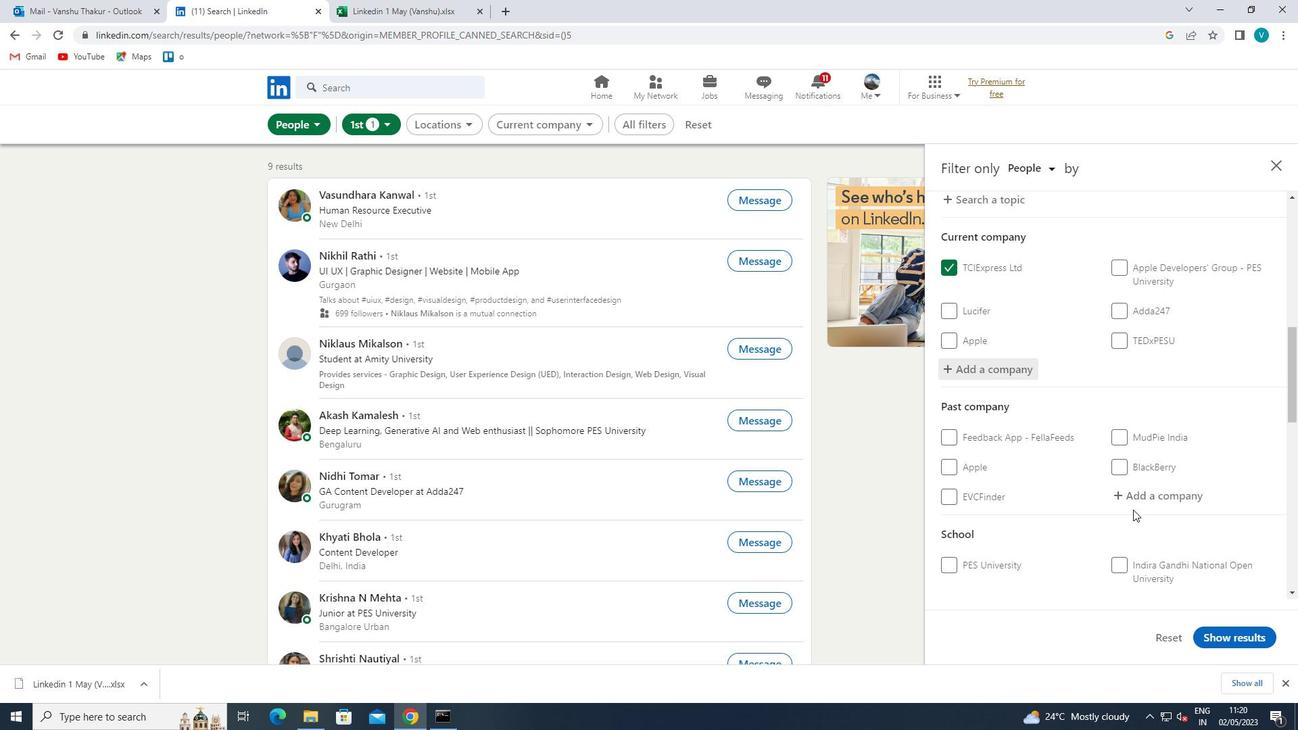 
Action: Mouse moved to (1168, 555)
Screenshot: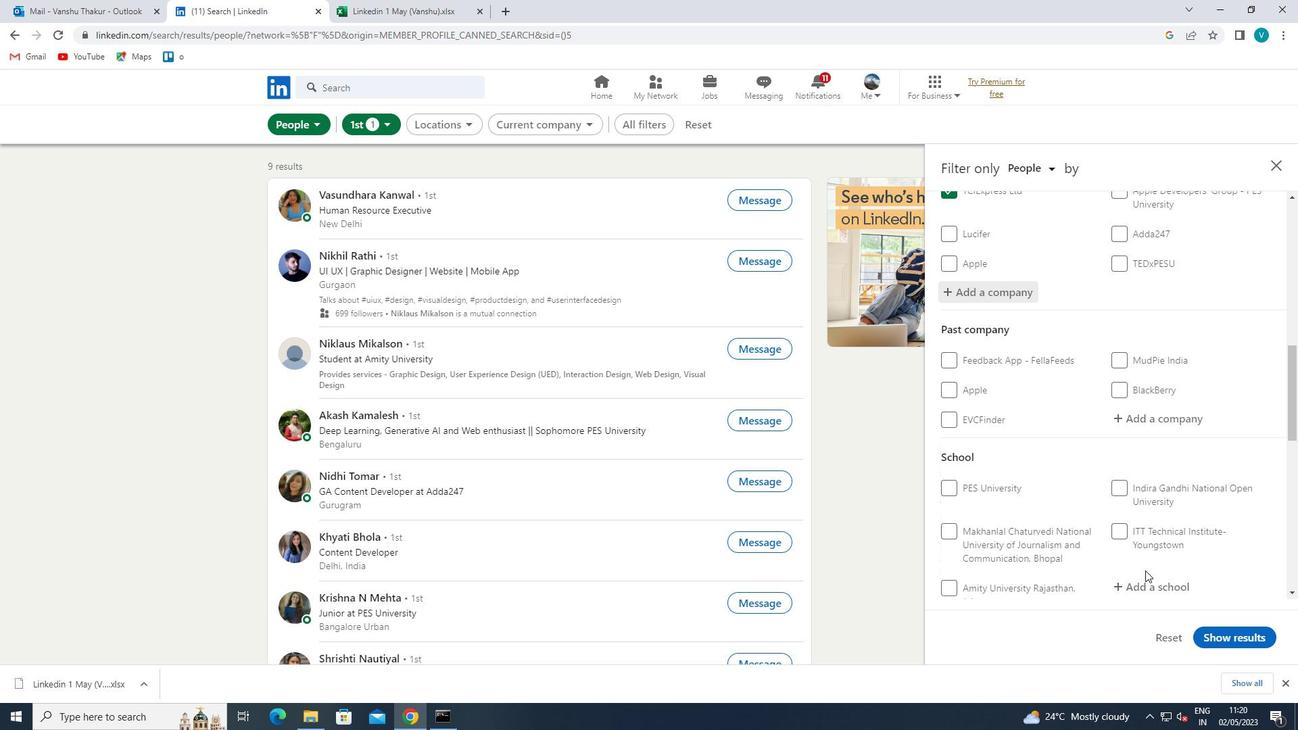 
Action: Mouse scrolled (1168, 554) with delta (0, 0)
Screenshot: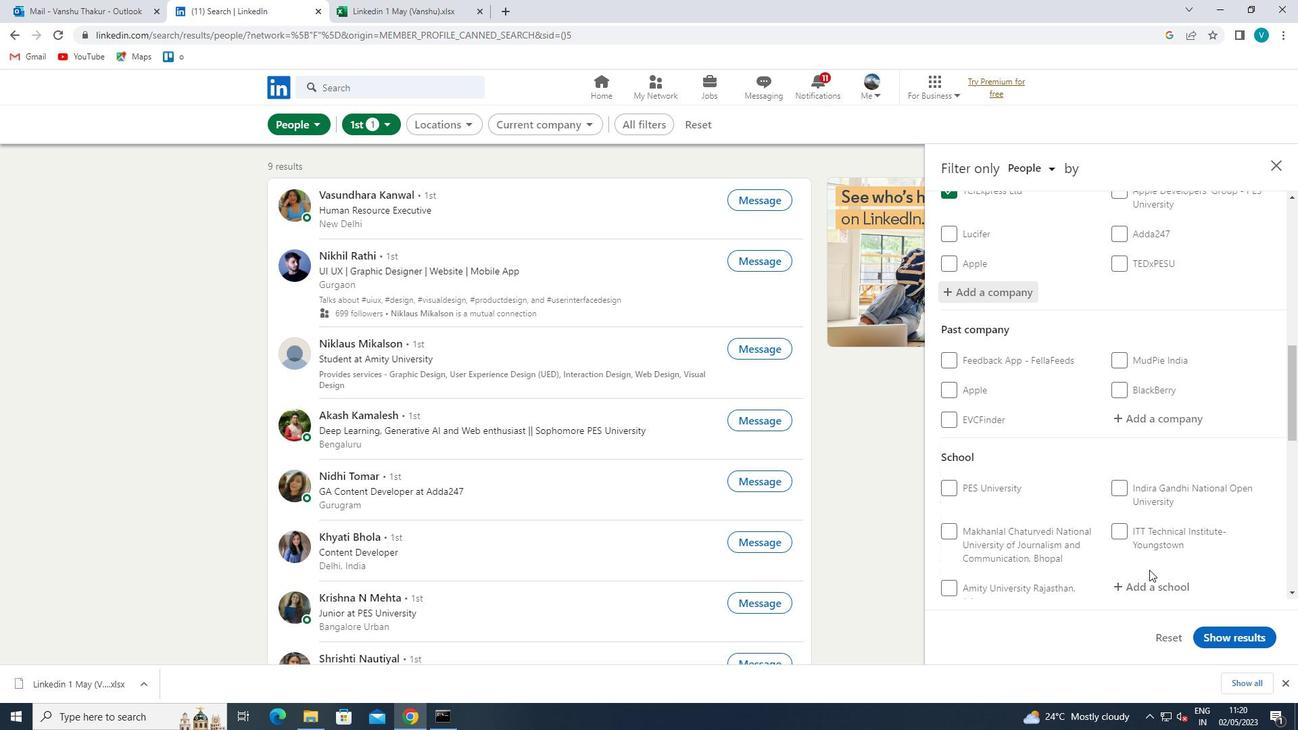
Action: Mouse moved to (1159, 522)
Screenshot: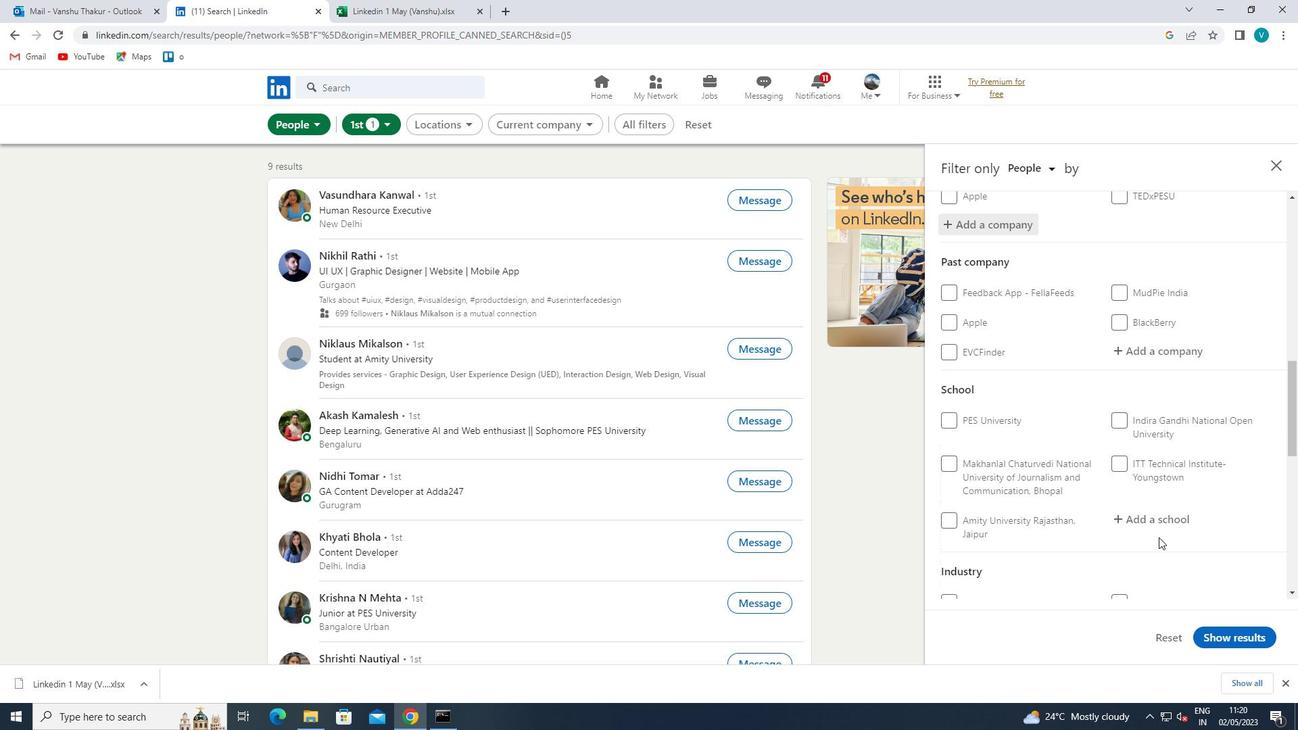 
Action: Mouse pressed left at (1159, 522)
Screenshot: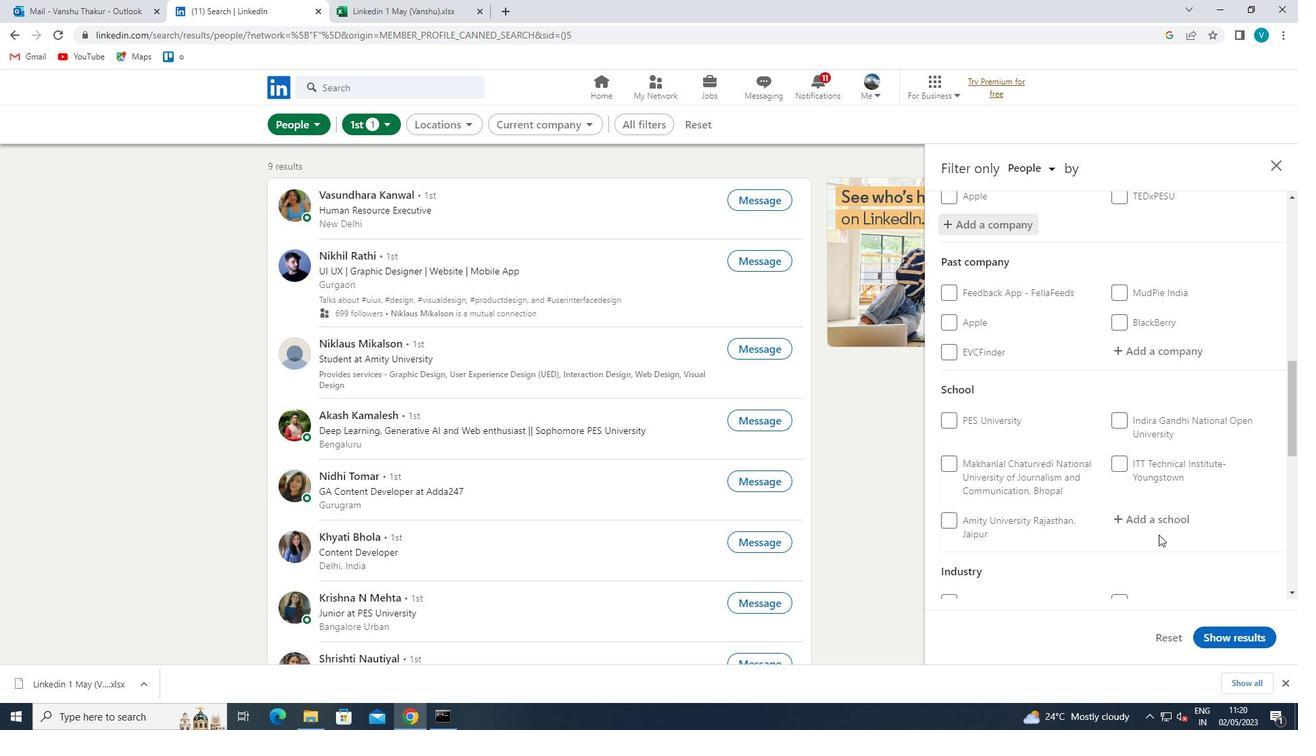 
Action: Key pressed <Key.shift><Key.shift><Key.shift><Key.shift><Key.shift><Key.shift><Key.shift><Key.shift>LAL<Key.space>
Screenshot: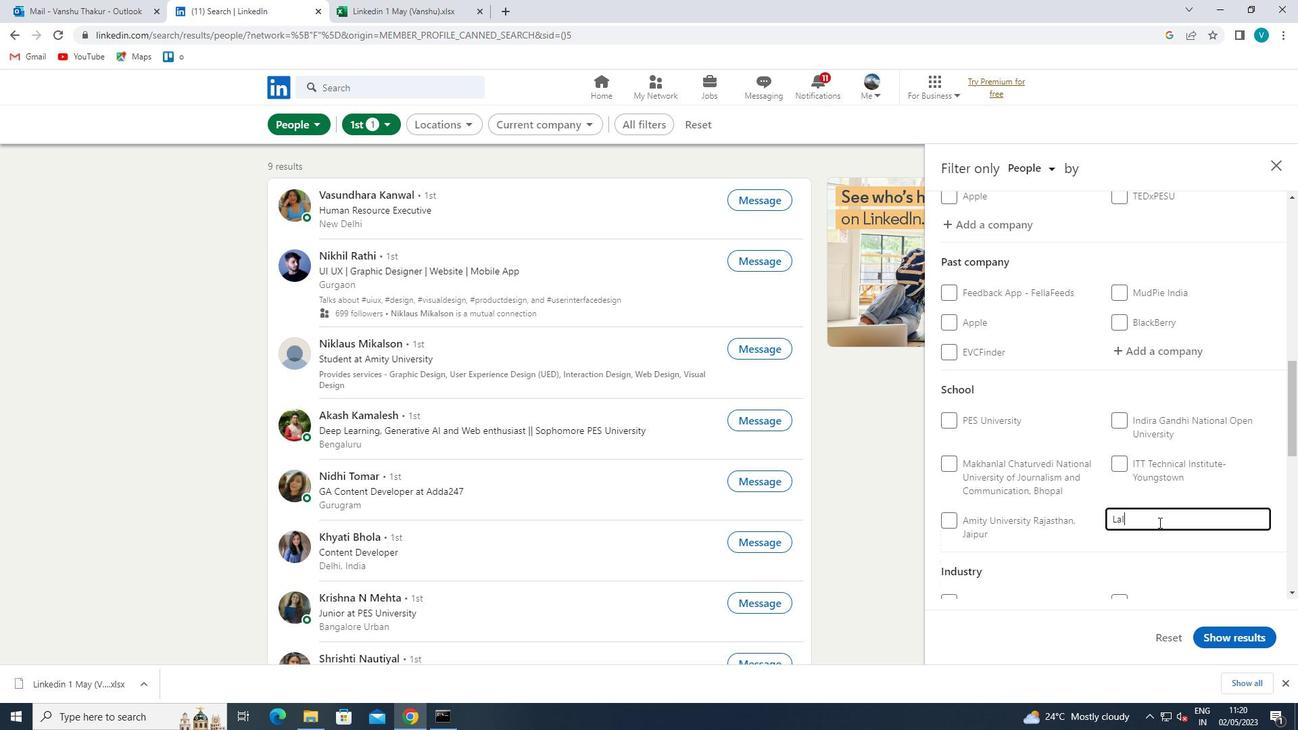 
Action: Mouse moved to (1129, 545)
Screenshot: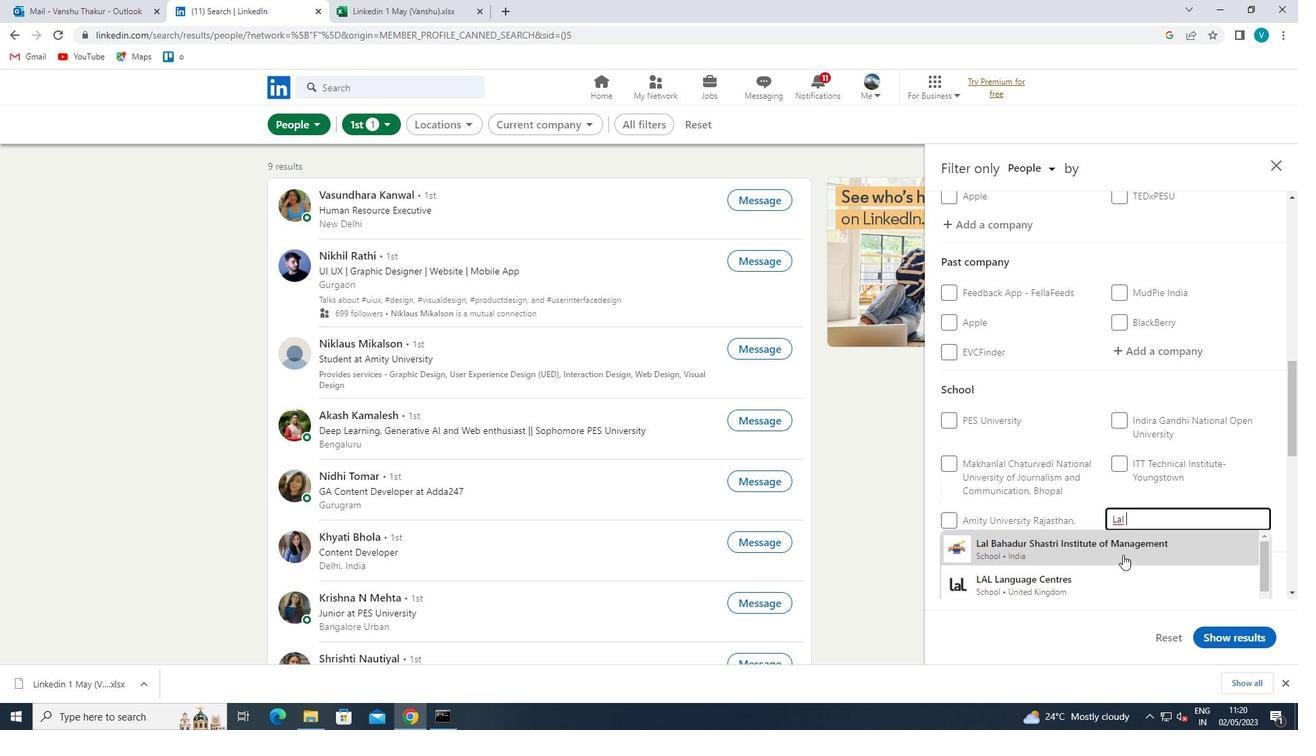 
Action: Mouse pressed left at (1129, 545)
Screenshot: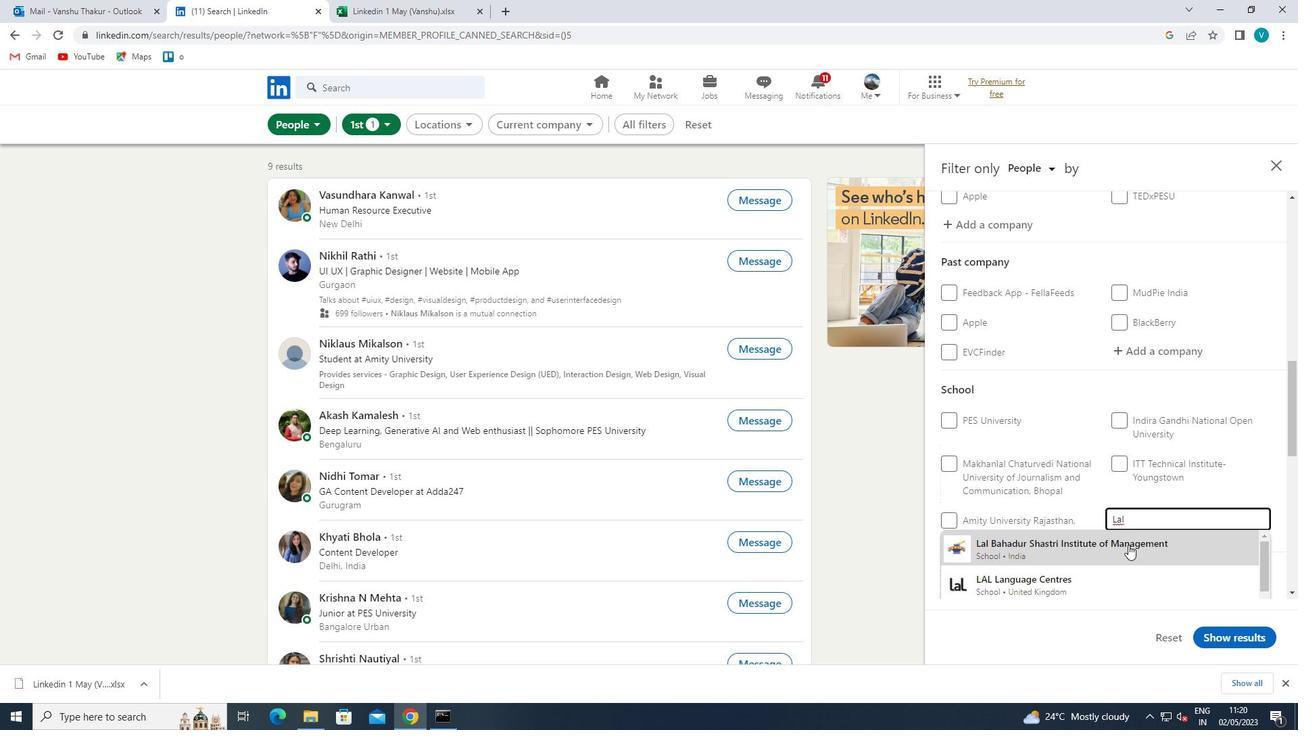 
Action: Mouse moved to (1154, 480)
Screenshot: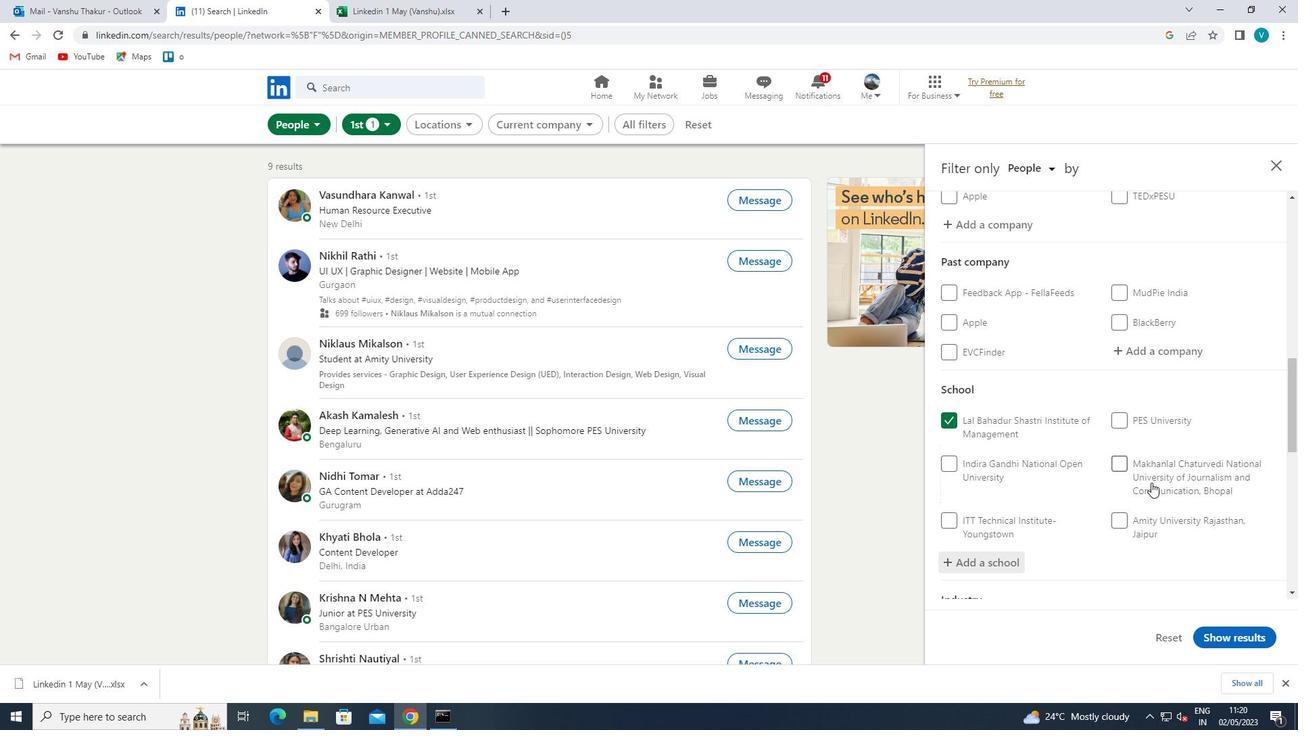 
Action: Mouse scrolled (1154, 479) with delta (0, 0)
Screenshot: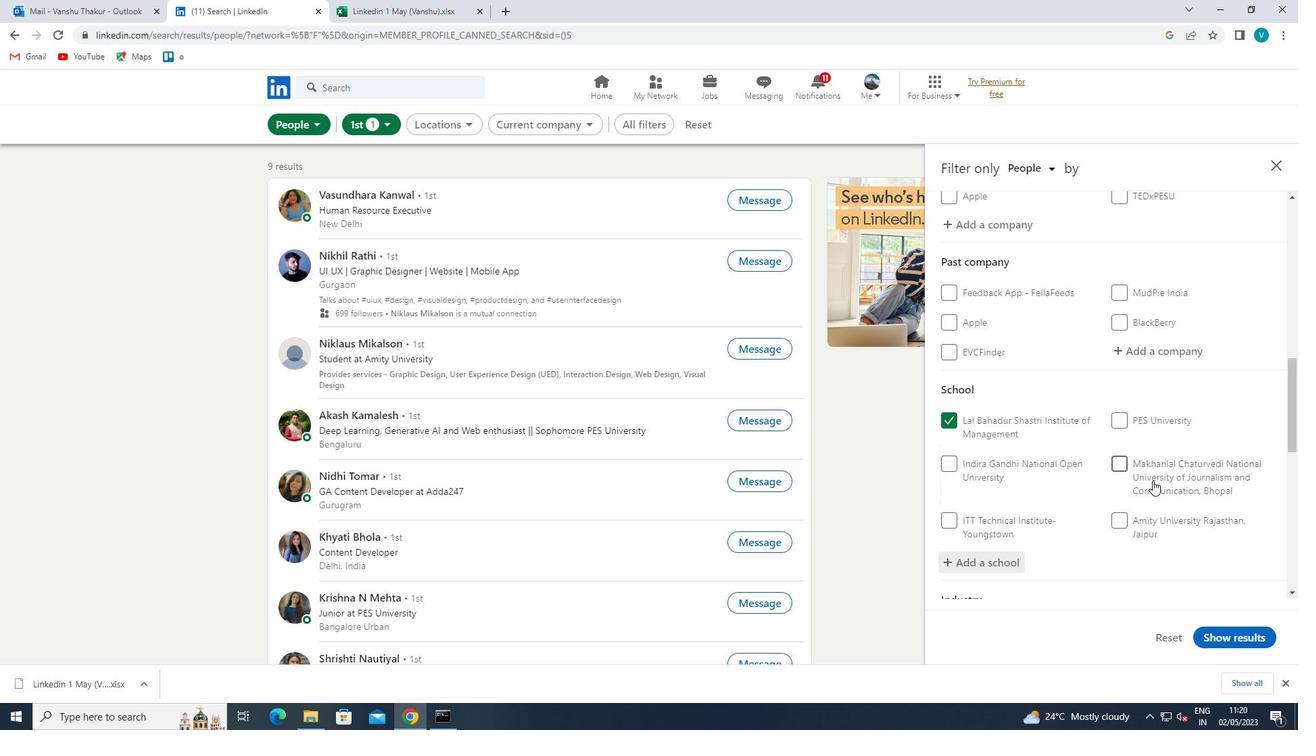 
Action: Mouse scrolled (1154, 479) with delta (0, 0)
Screenshot: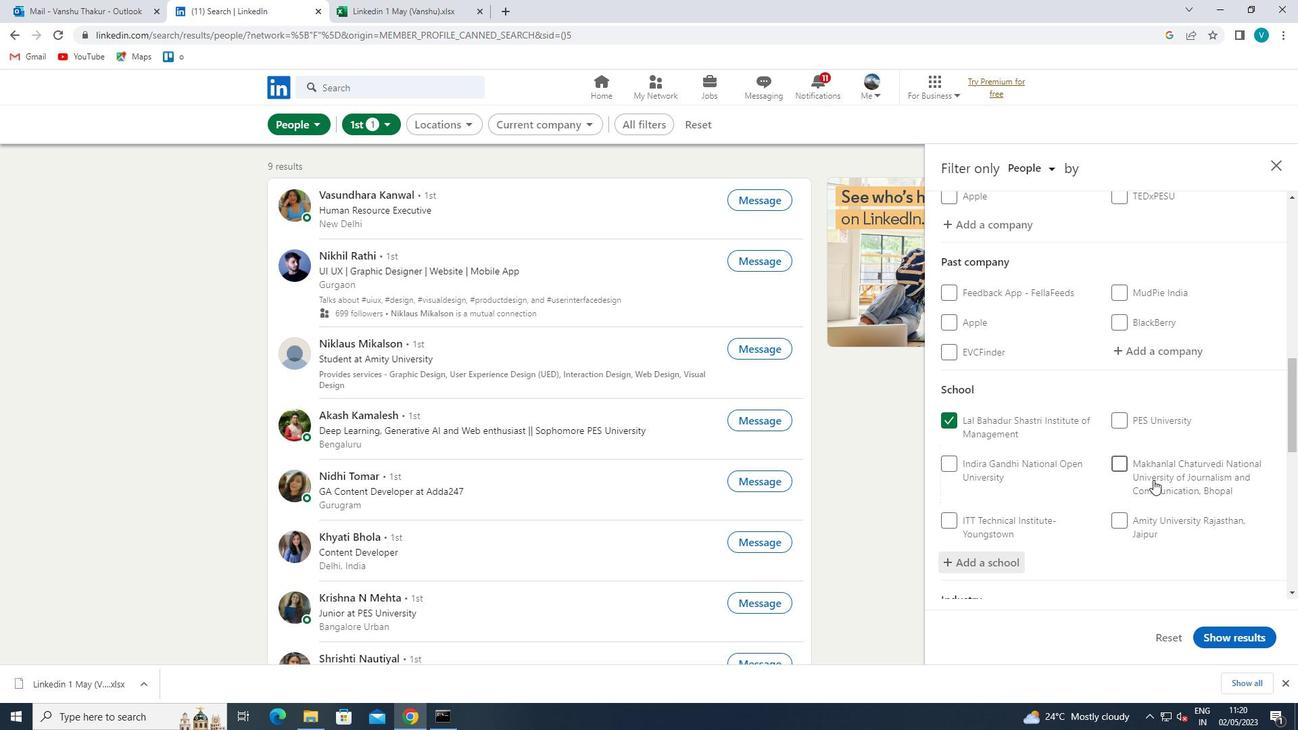 
Action: Mouse scrolled (1154, 479) with delta (0, 0)
Screenshot: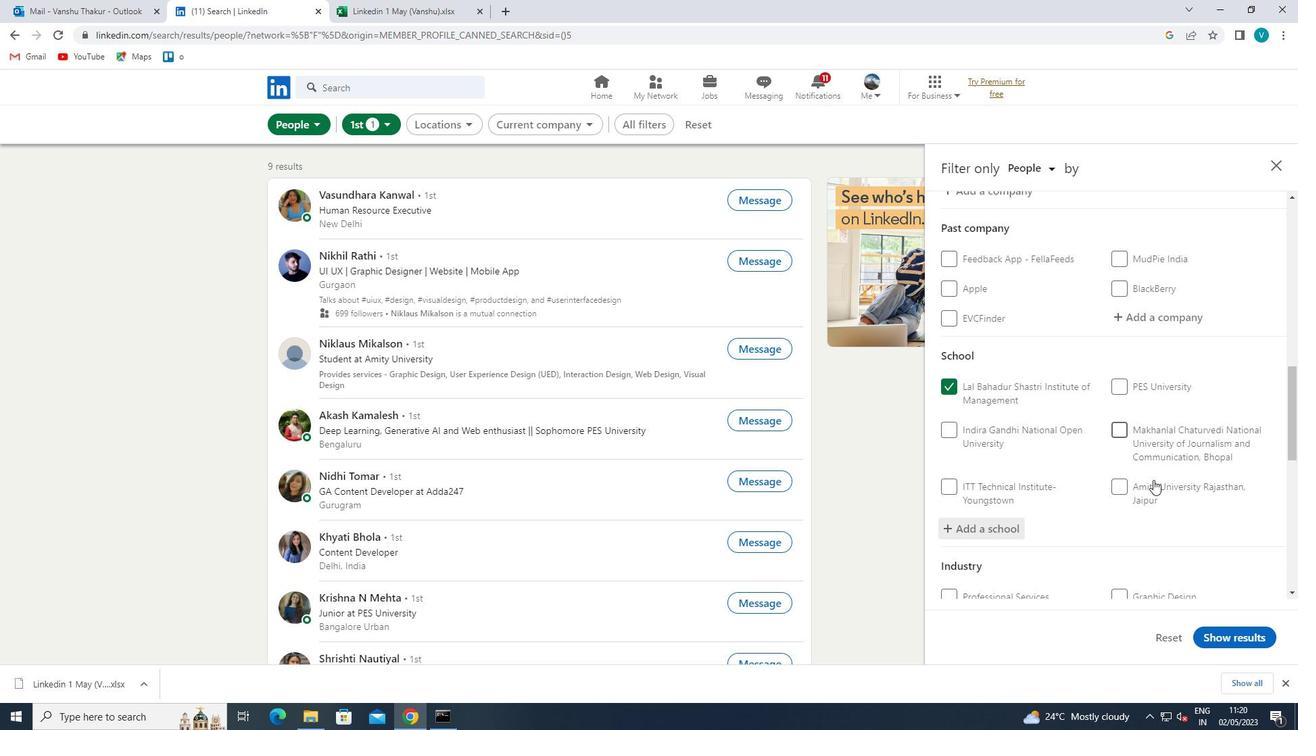 
Action: Mouse scrolled (1154, 479) with delta (0, 0)
Screenshot: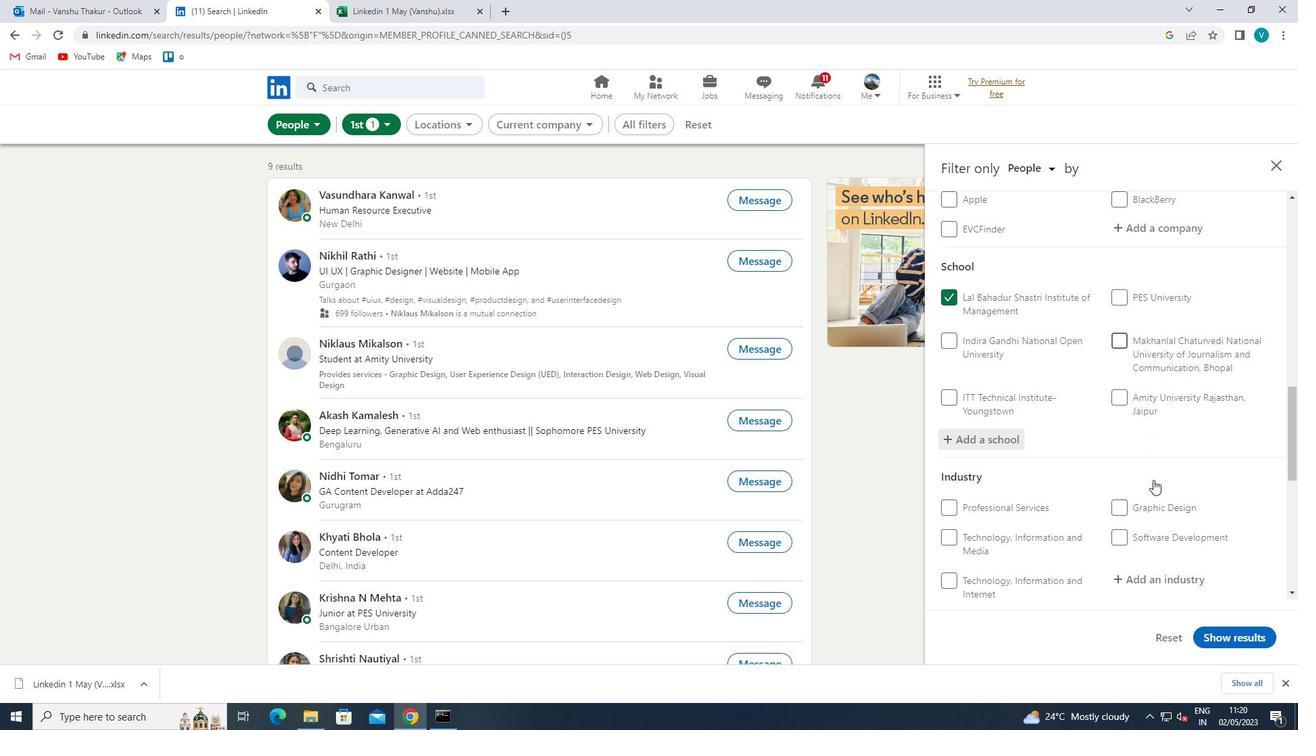 
Action: Mouse moved to (1163, 435)
Screenshot: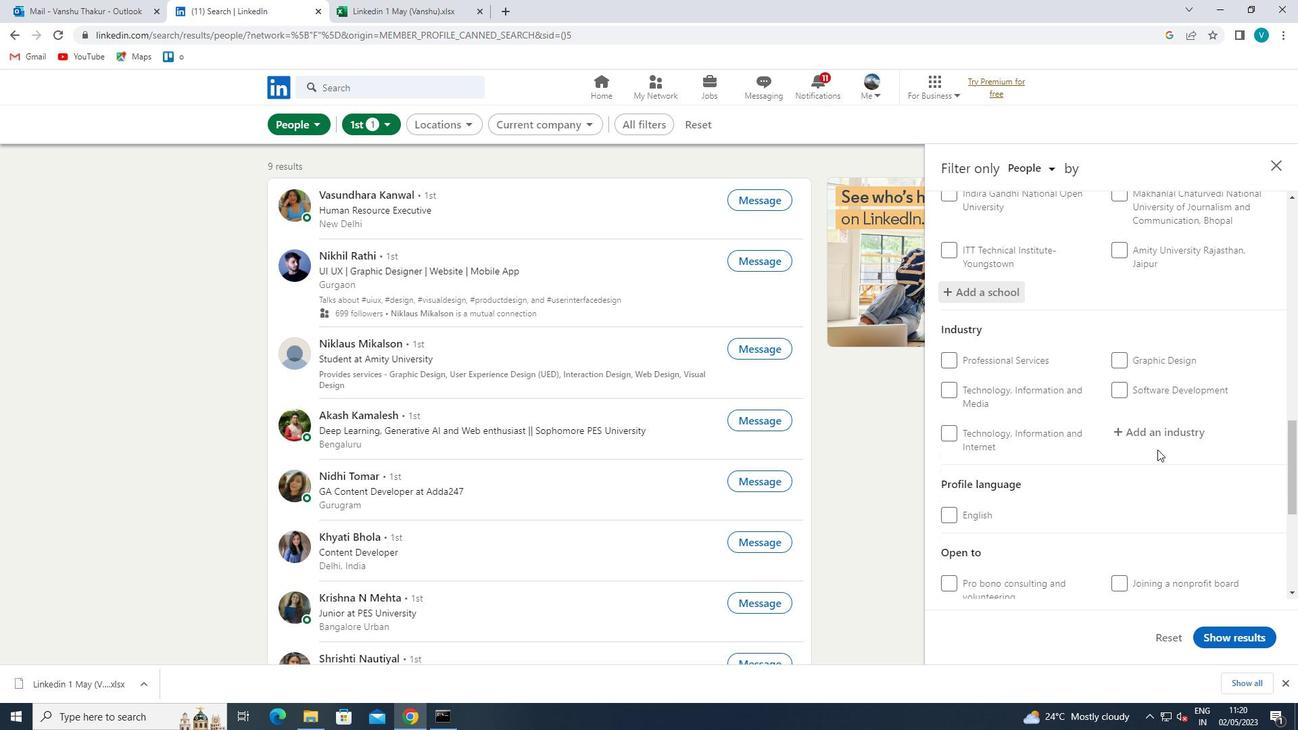 
Action: Mouse pressed left at (1163, 435)
Screenshot: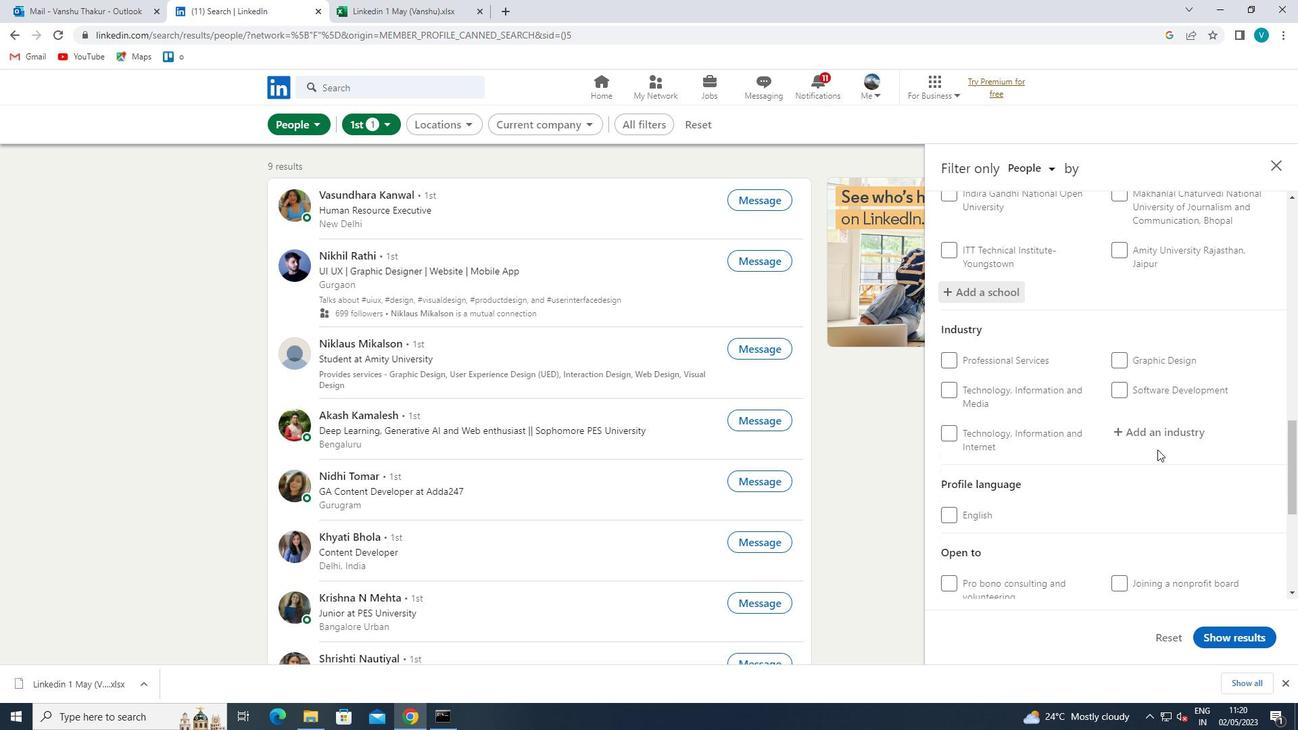 
Action: Mouse moved to (1087, 409)
Screenshot: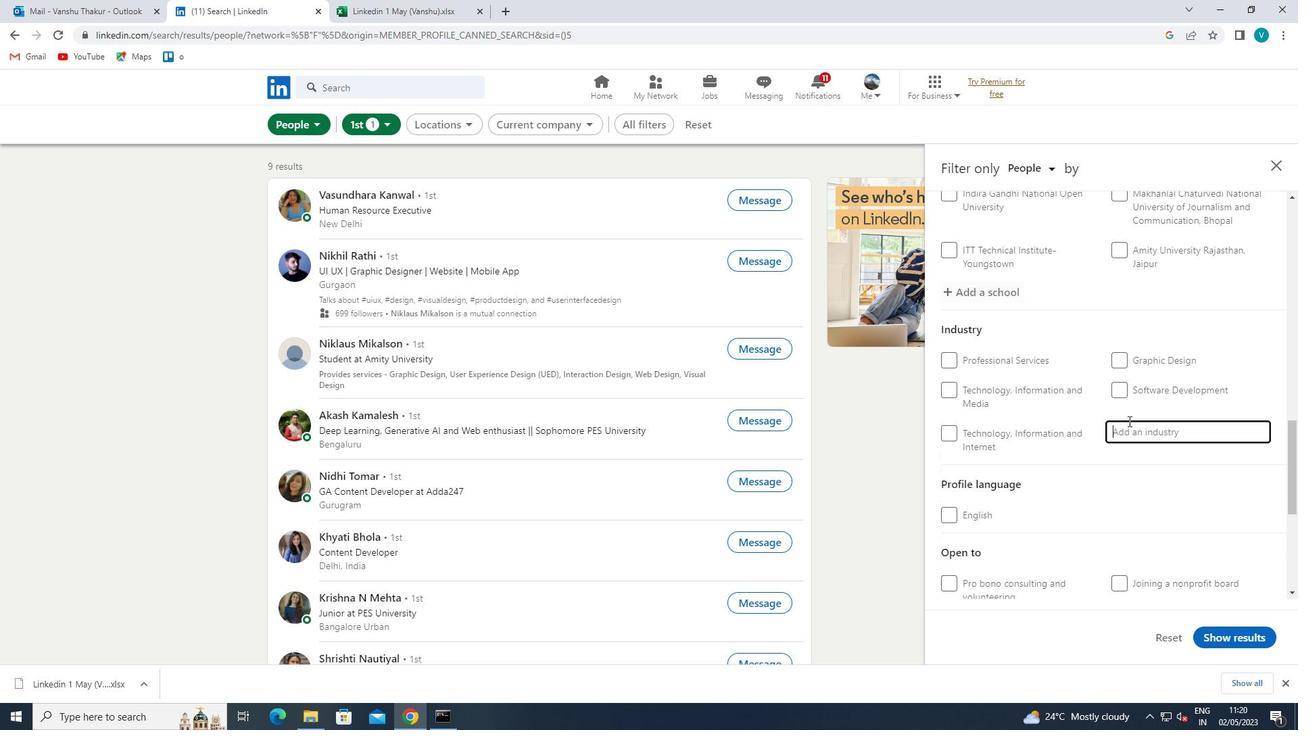 
Action: Key pressed <Key.shift>BUILDING<Key.space>
Screenshot: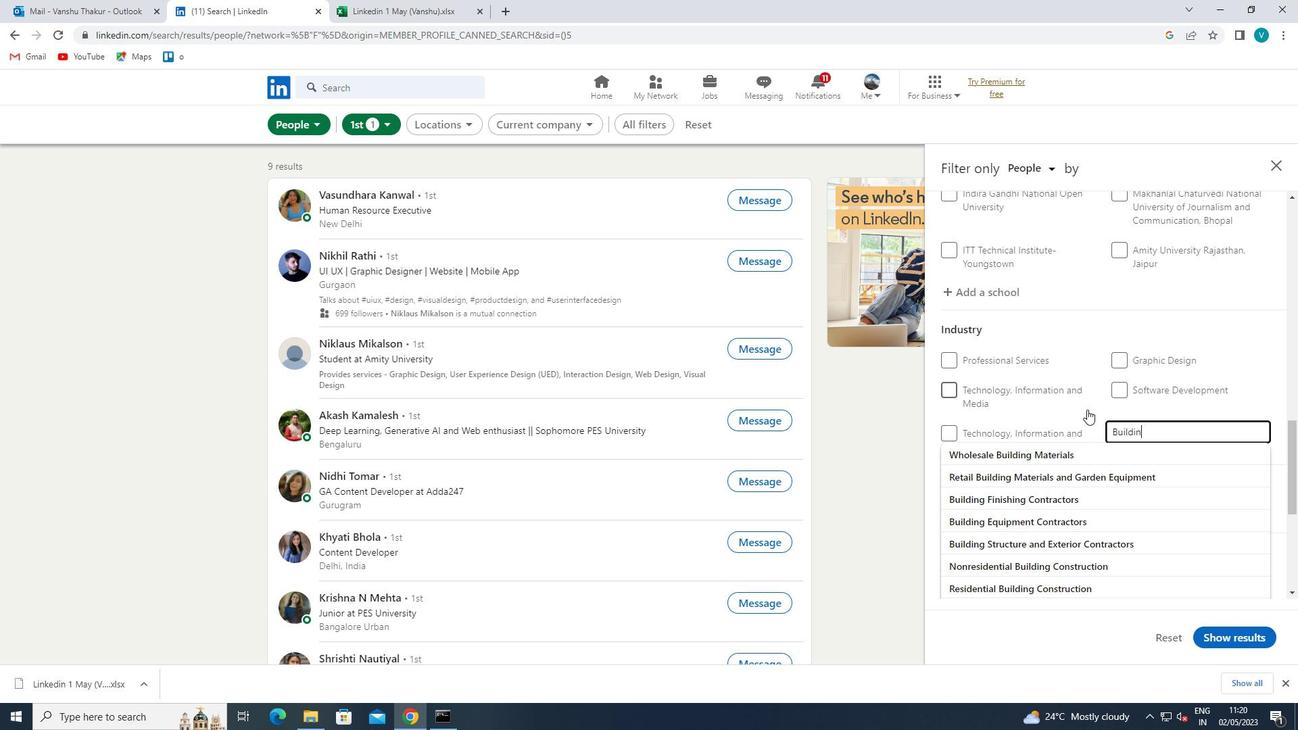 
Action: Mouse moved to (1075, 406)
Screenshot: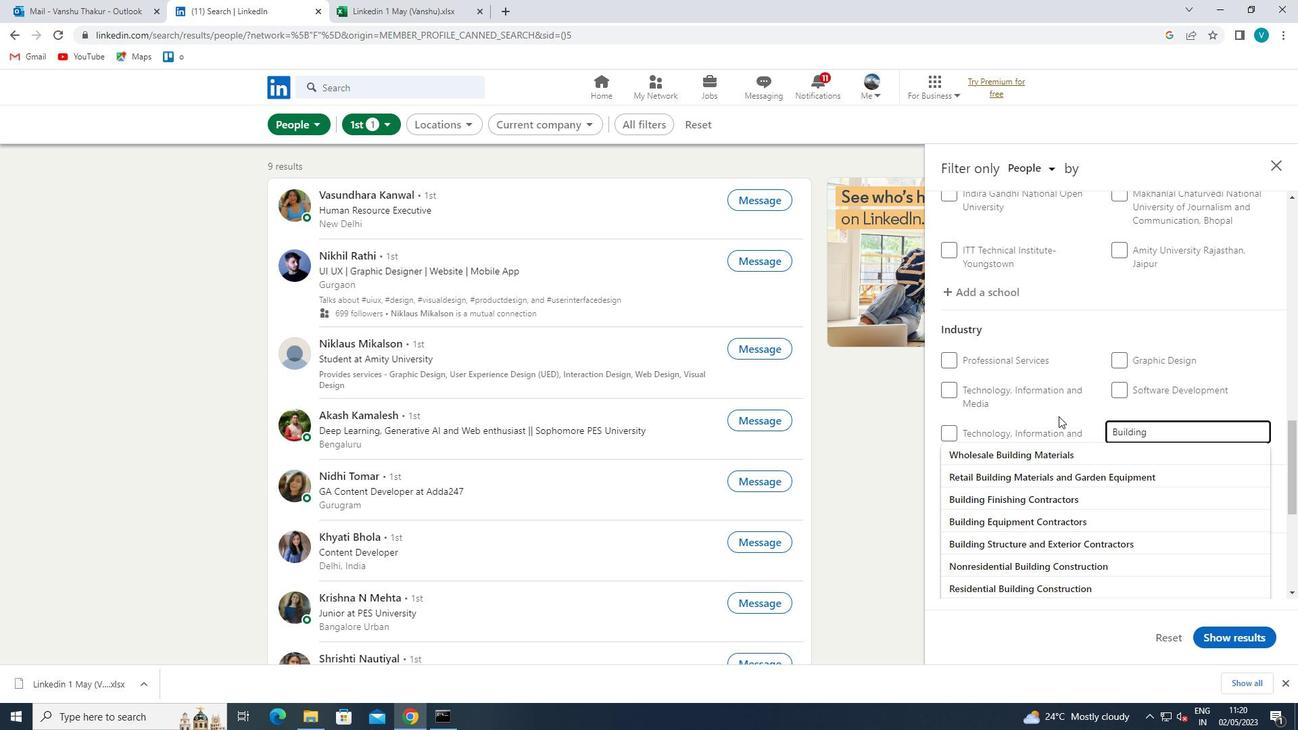 
Action: Key pressed <Key.shift>C
Screenshot: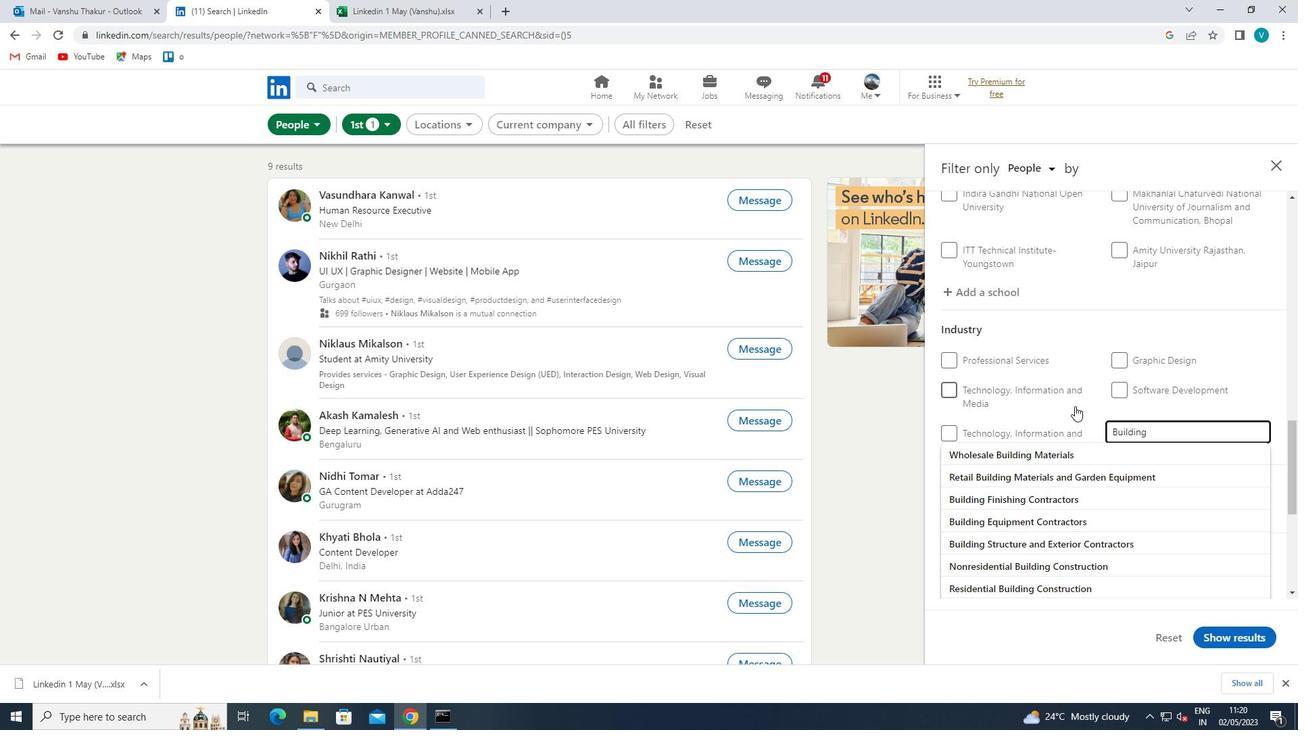 
Action: Mouse moved to (1040, 562)
Screenshot: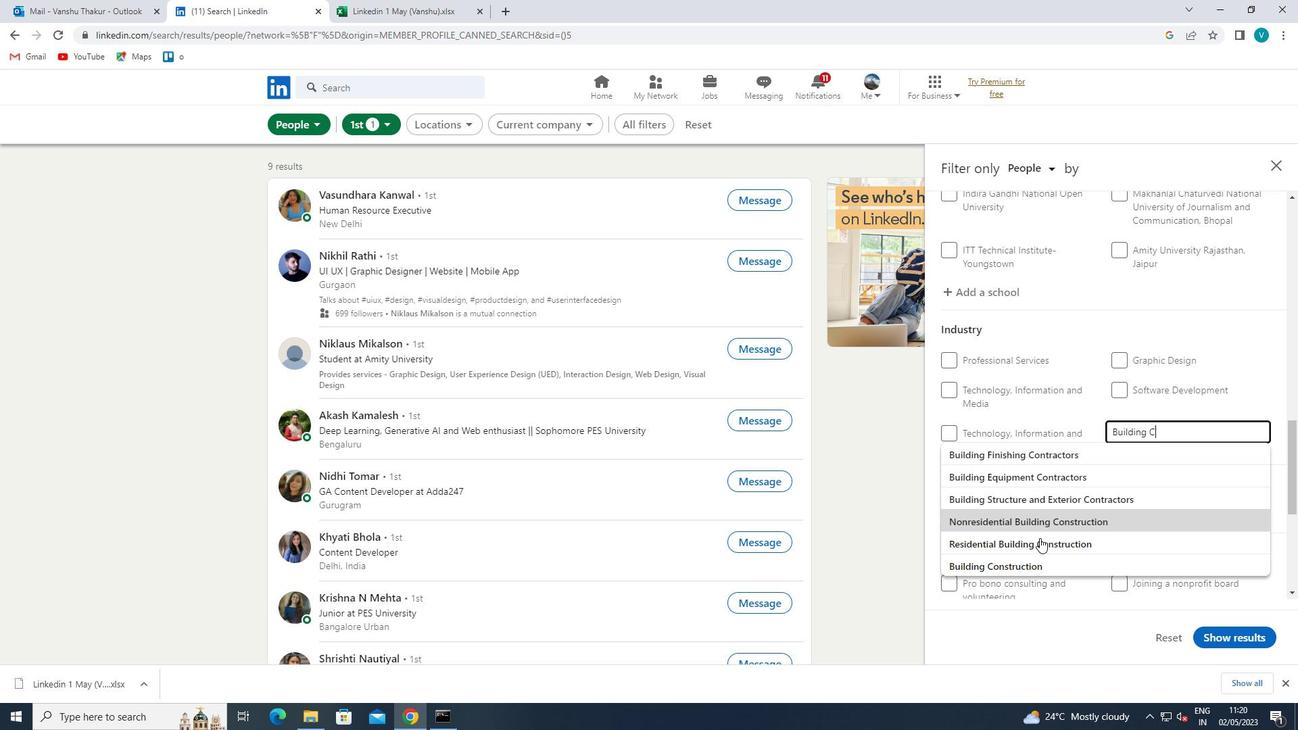 
Action: Mouse pressed left at (1040, 562)
Screenshot: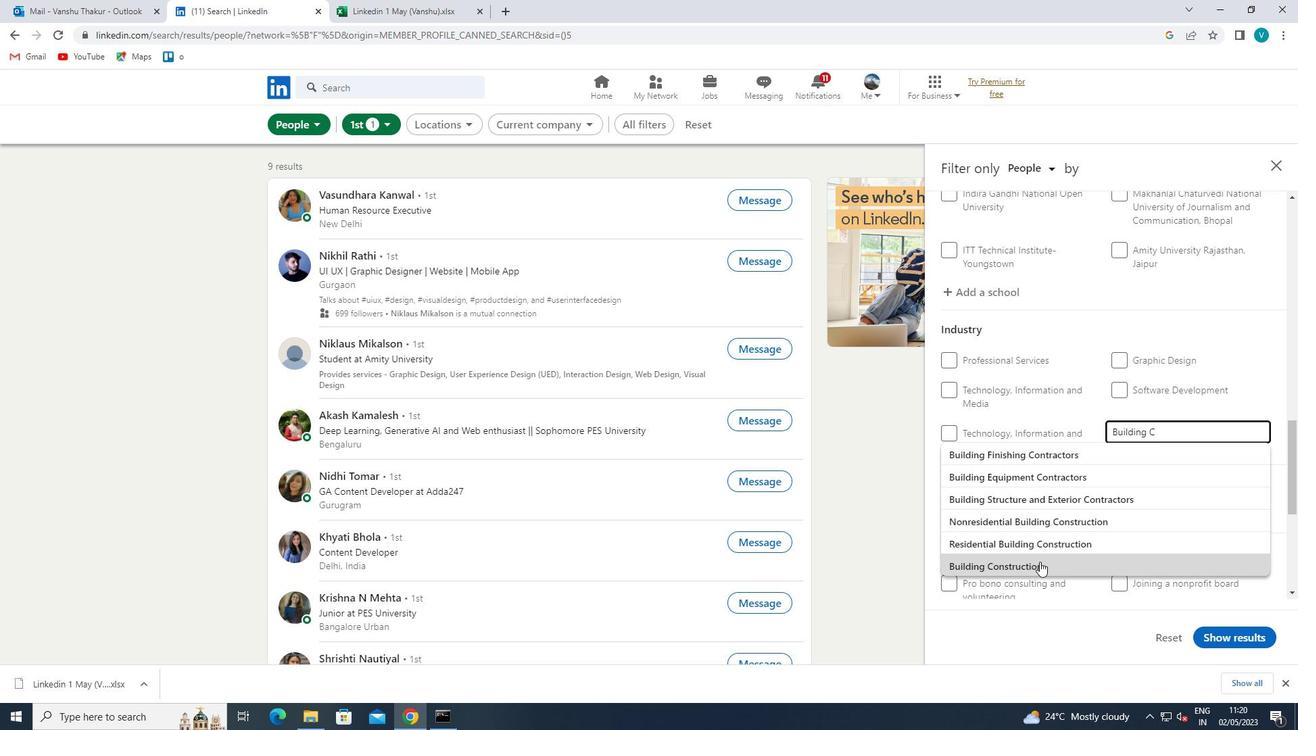 
Action: Mouse moved to (1082, 457)
Screenshot: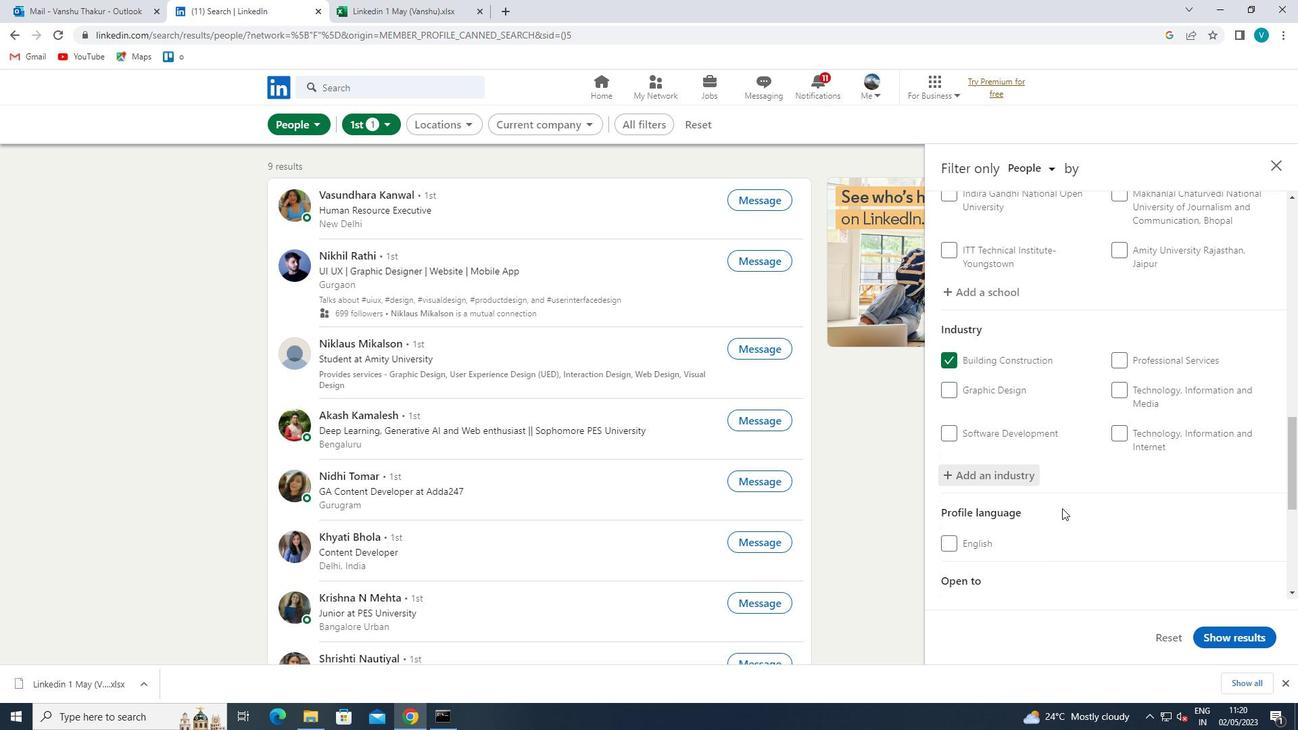 
Action: Mouse scrolled (1082, 456) with delta (0, 0)
Screenshot: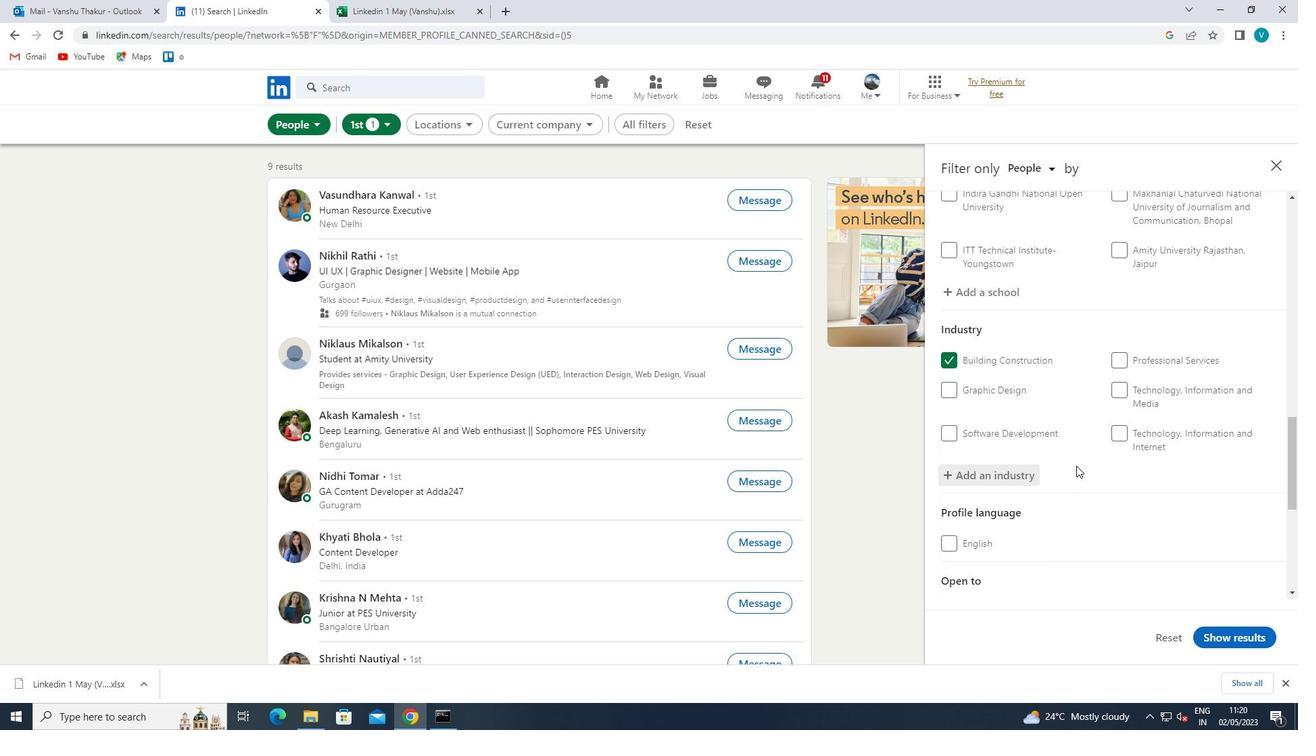 
Action: Mouse scrolled (1082, 456) with delta (0, 0)
Screenshot: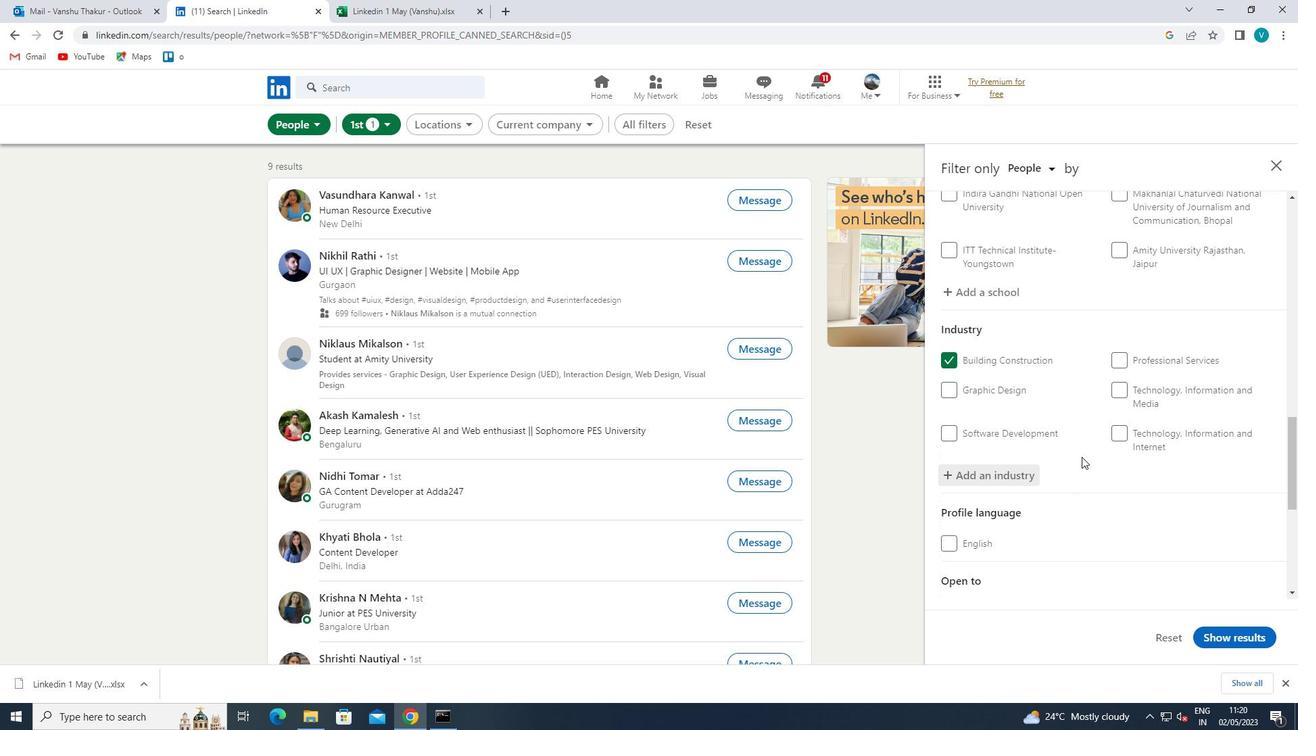 
Action: Mouse scrolled (1082, 456) with delta (0, 0)
Screenshot: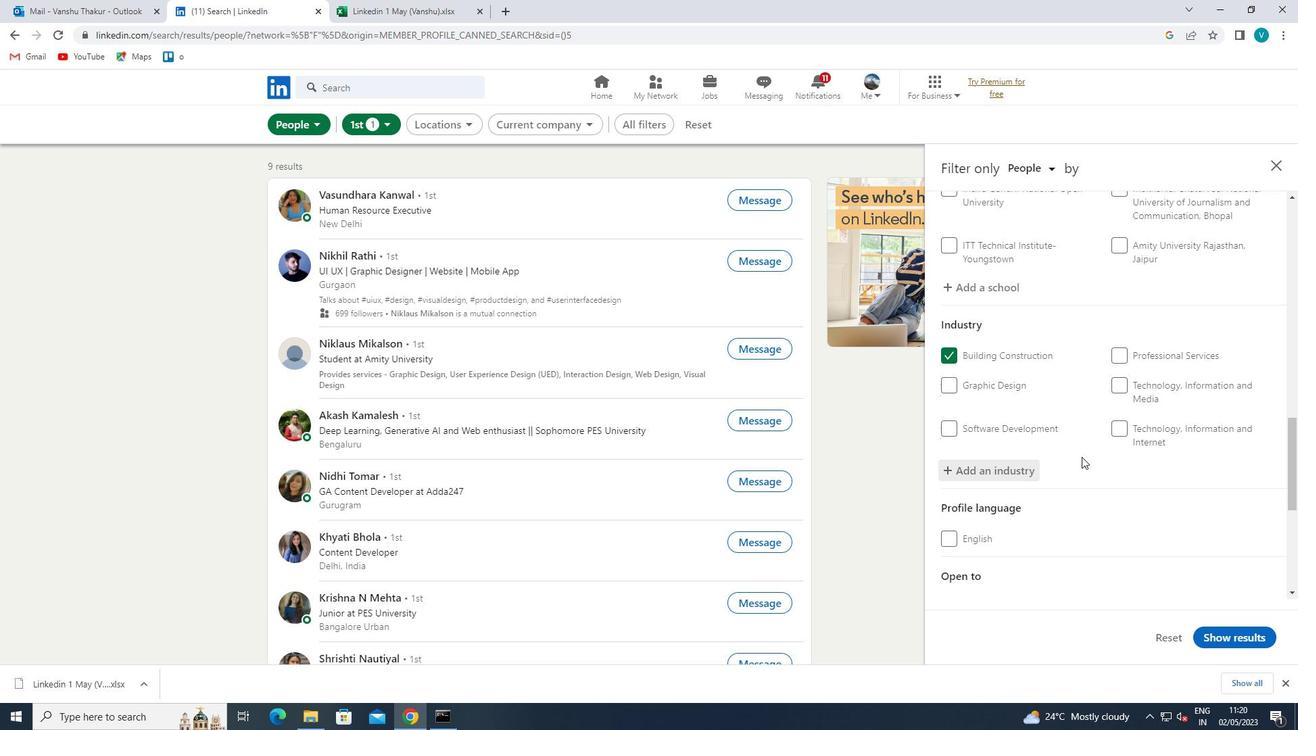 
Action: Mouse scrolled (1082, 456) with delta (0, 0)
Screenshot: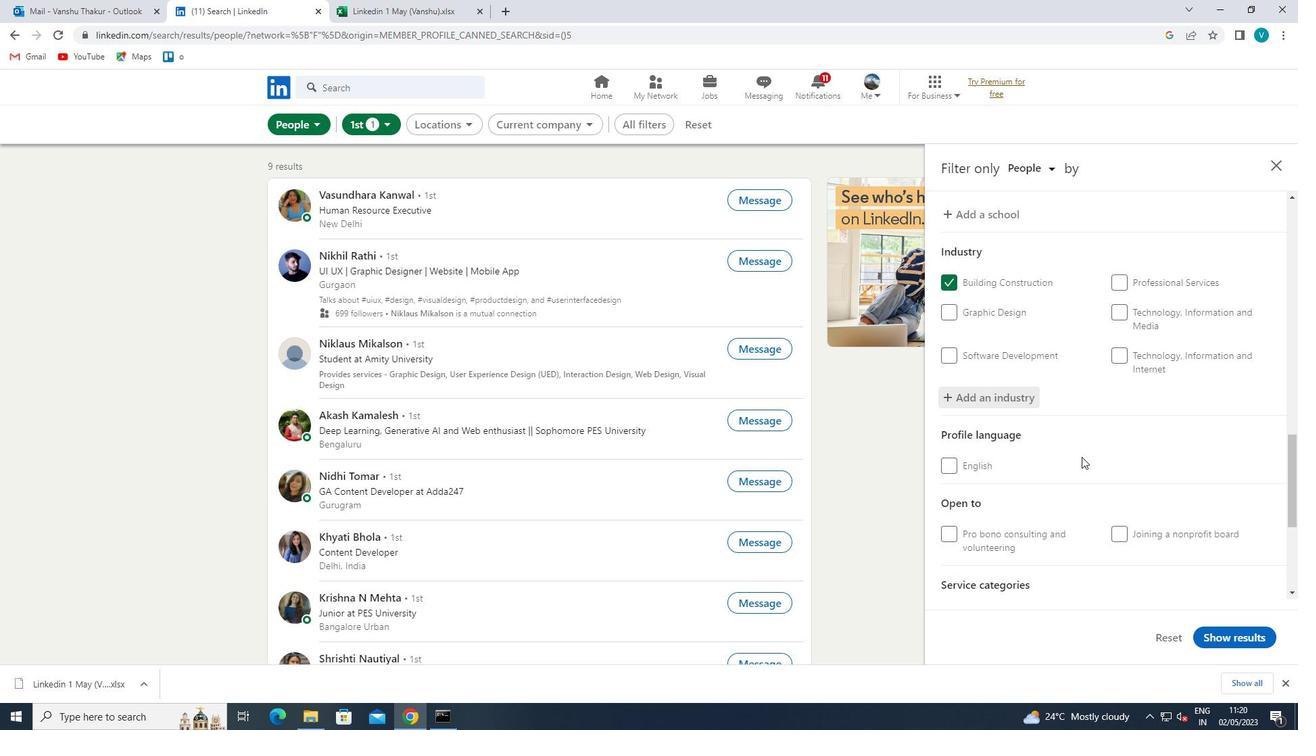 
Action: Mouse moved to (1152, 496)
Screenshot: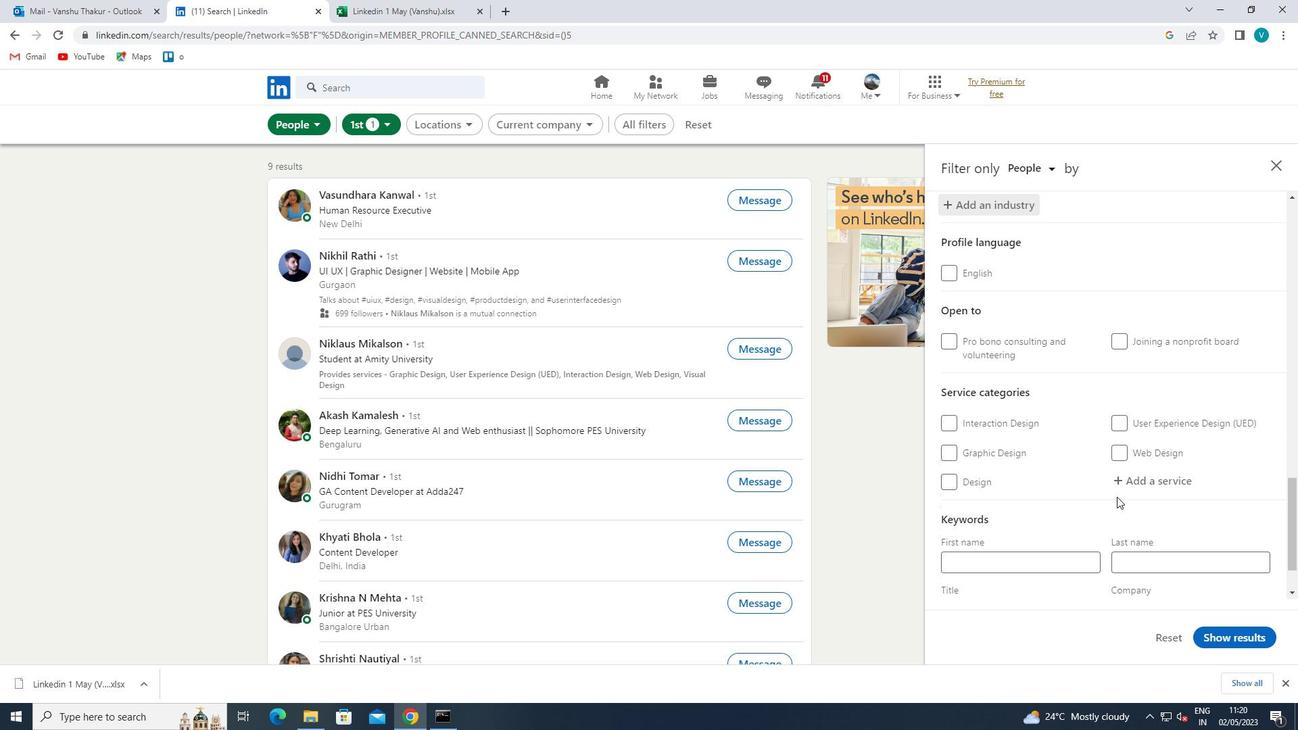 
Action: Mouse pressed left at (1152, 496)
Screenshot: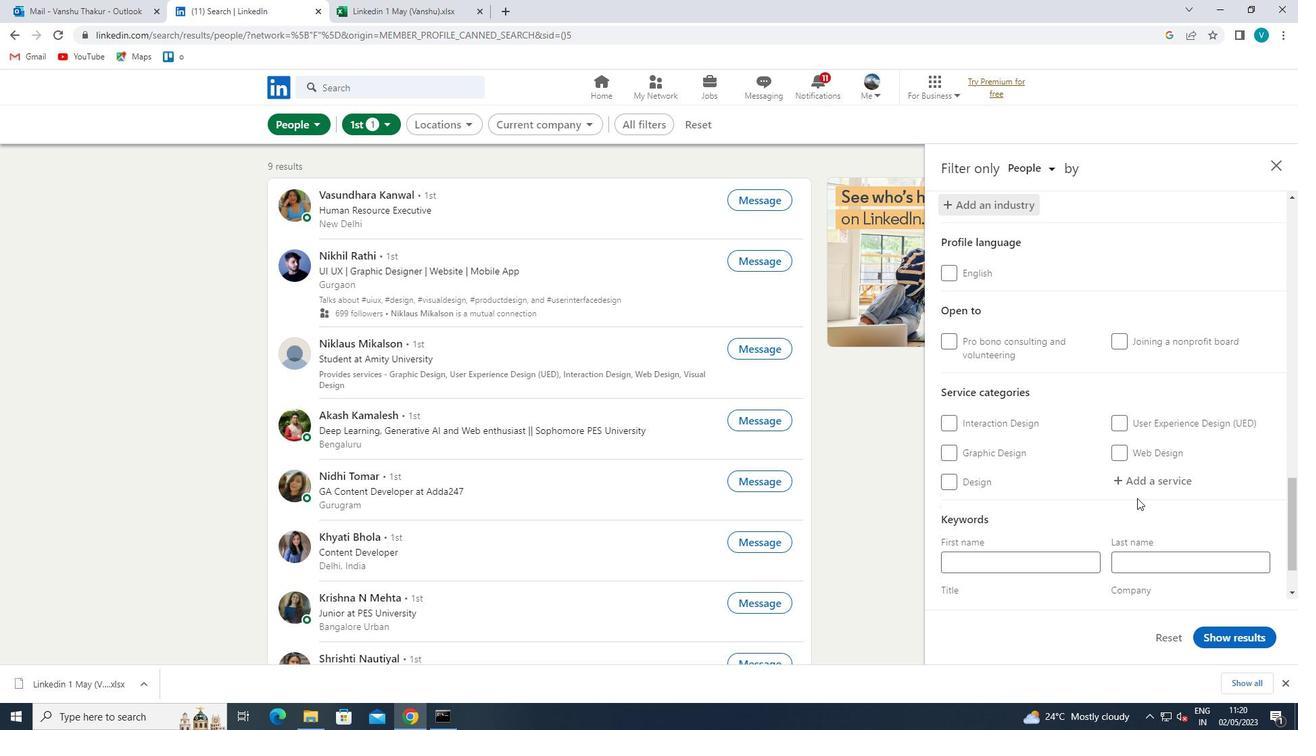 
Action: Mouse moved to (1160, 487)
Screenshot: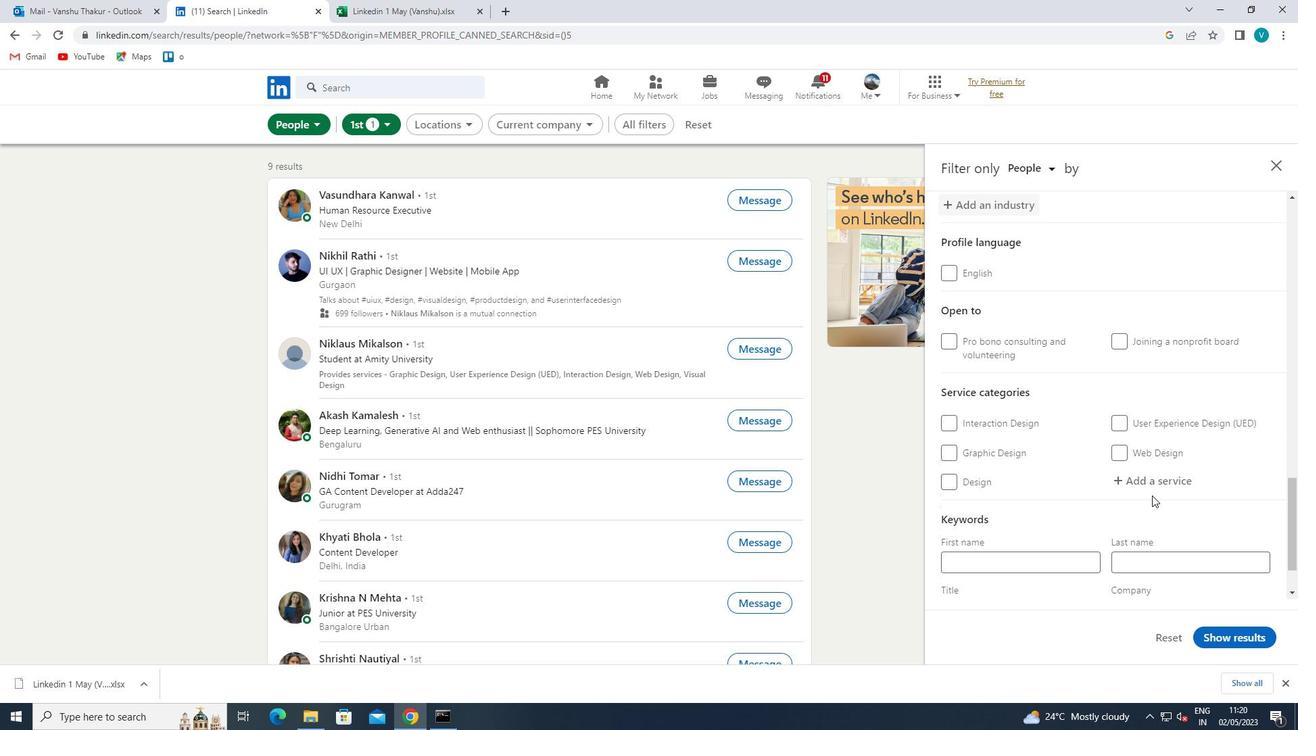
Action: Mouse pressed left at (1160, 487)
Screenshot: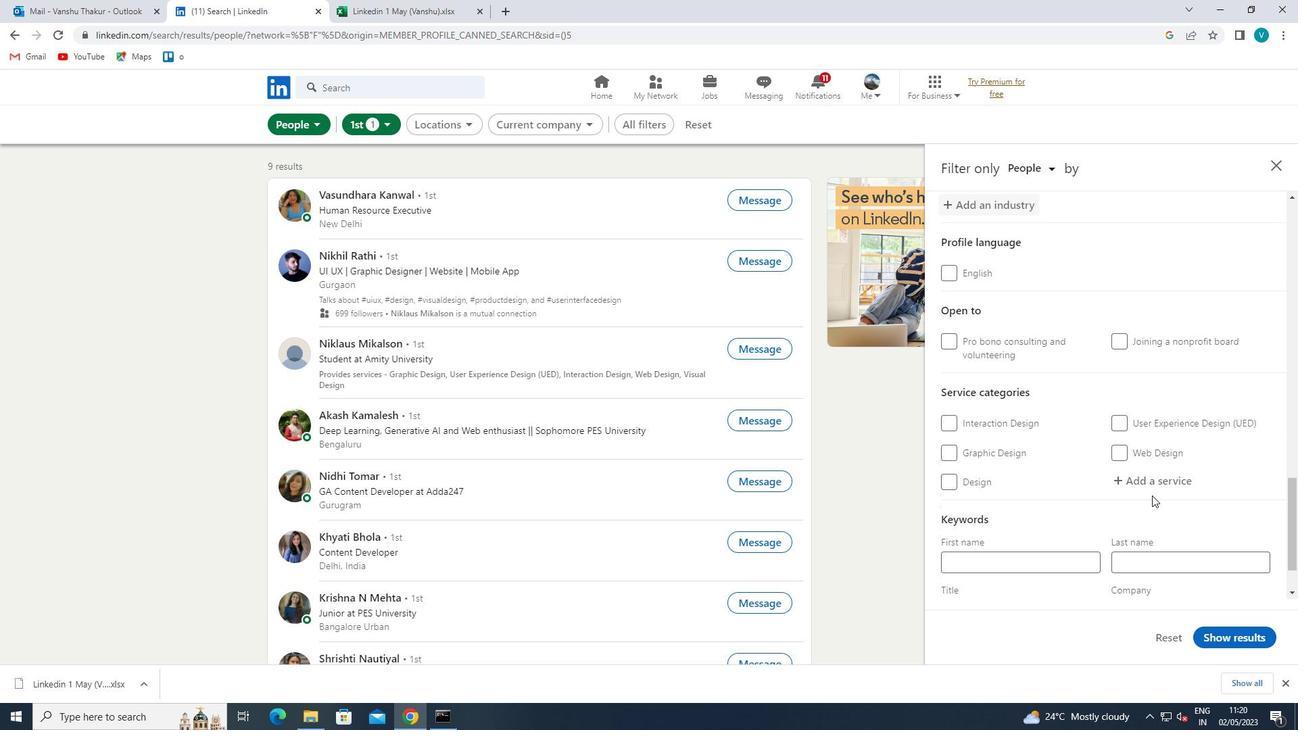 
Action: Key pressed <Key.shift>LOGO<Key.space>
Screenshot: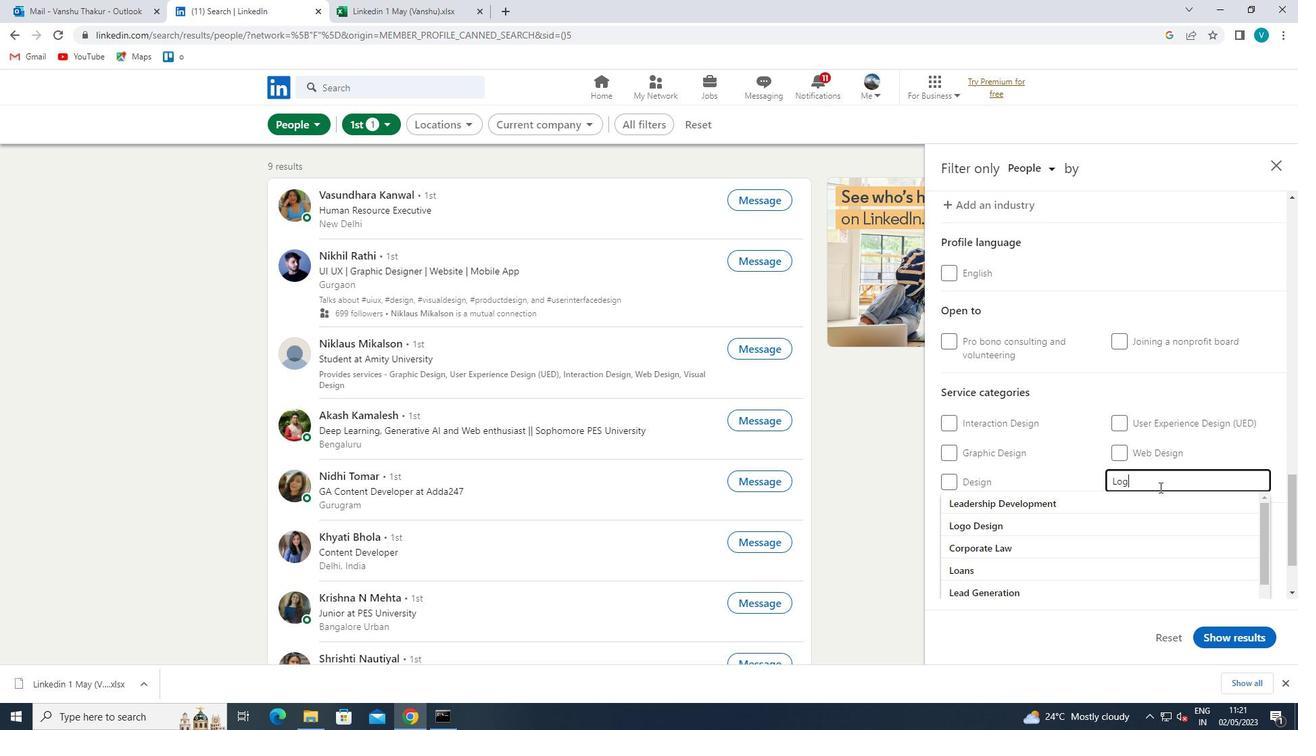 
Action: Mouse moved to (1124, 510)
Screenshot: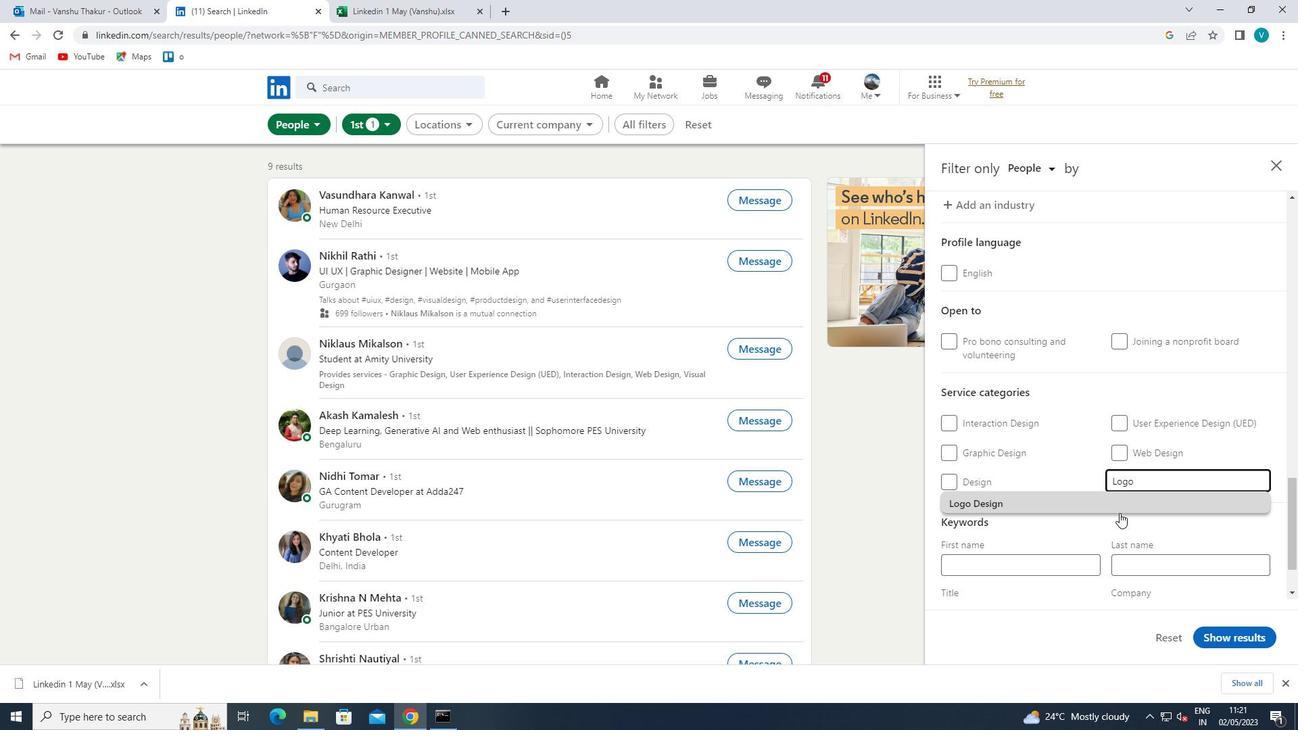 
Action: Mouse pressed left at (1124, 510)
Screenshot: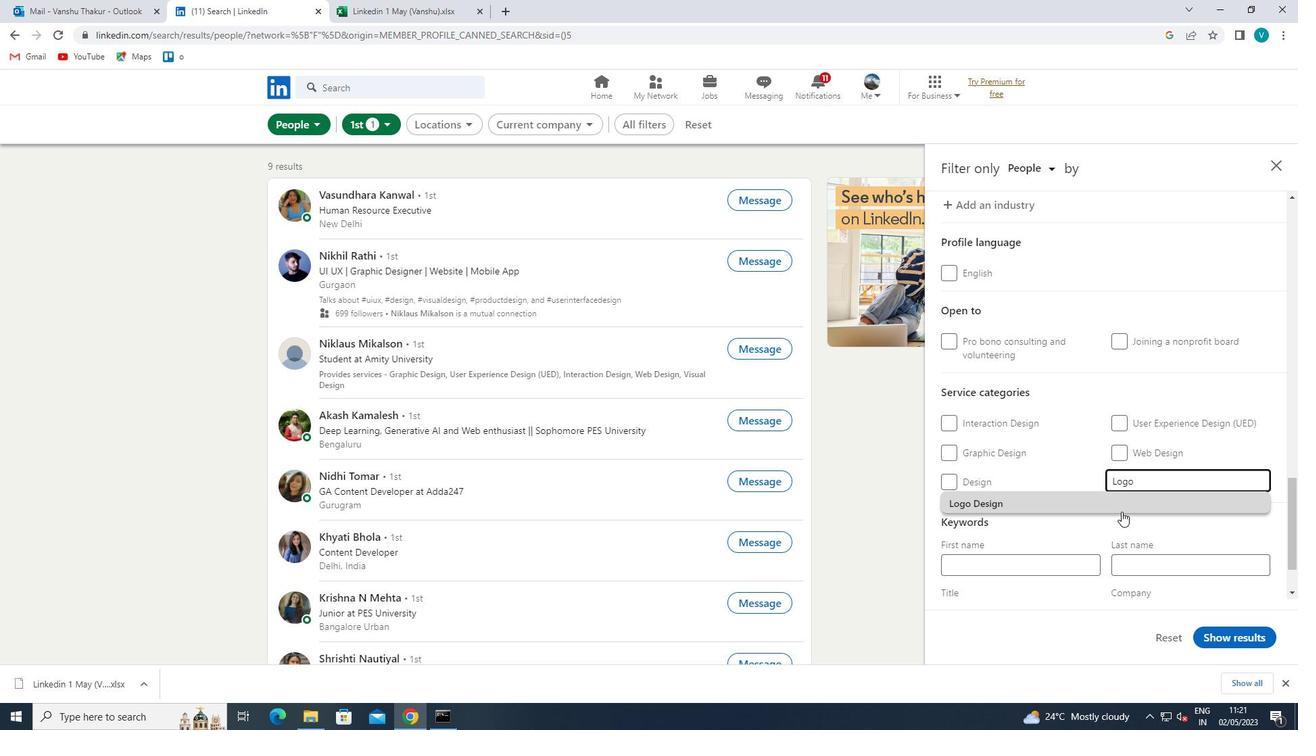
Action: Mouse moved to (1132, 492)
Screenshot: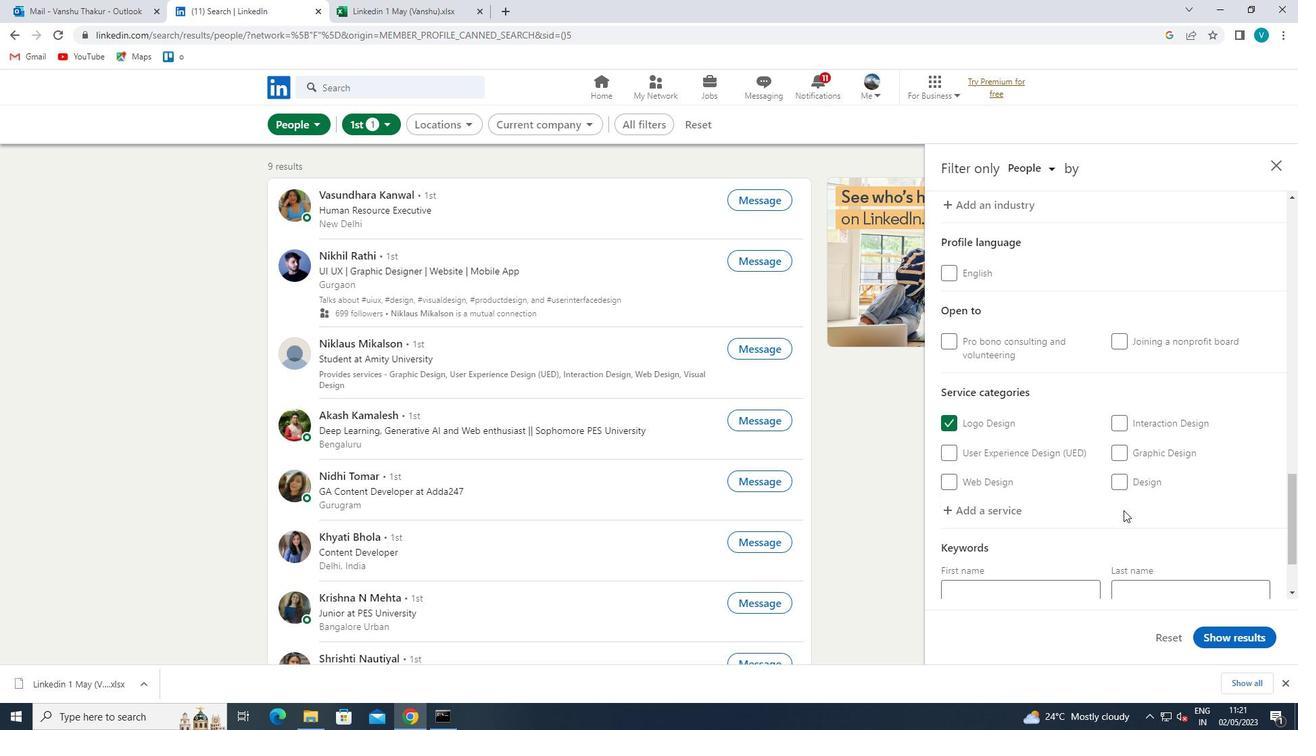 
Action: Mouse scrolled (1132, 491) with delta (0, 0)
Screenshot: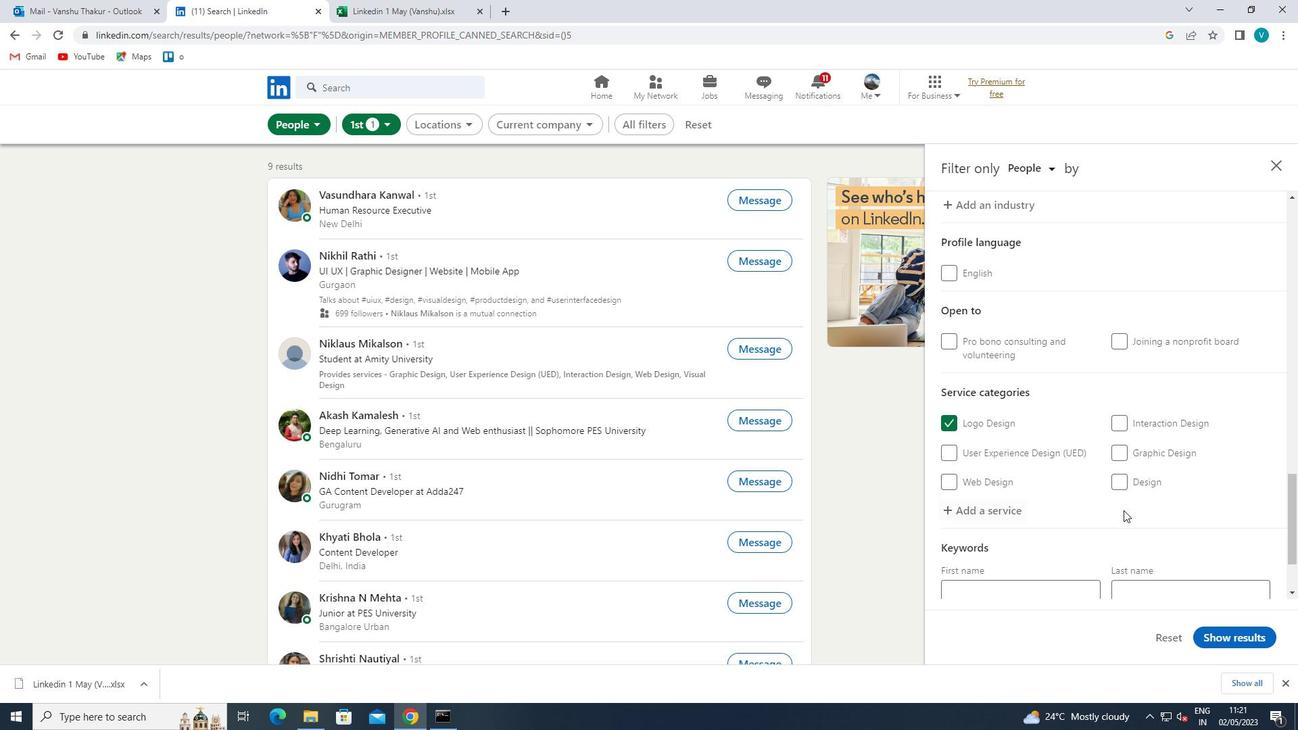 
Action: Mouse moved to (1127, 491)
Screenshot: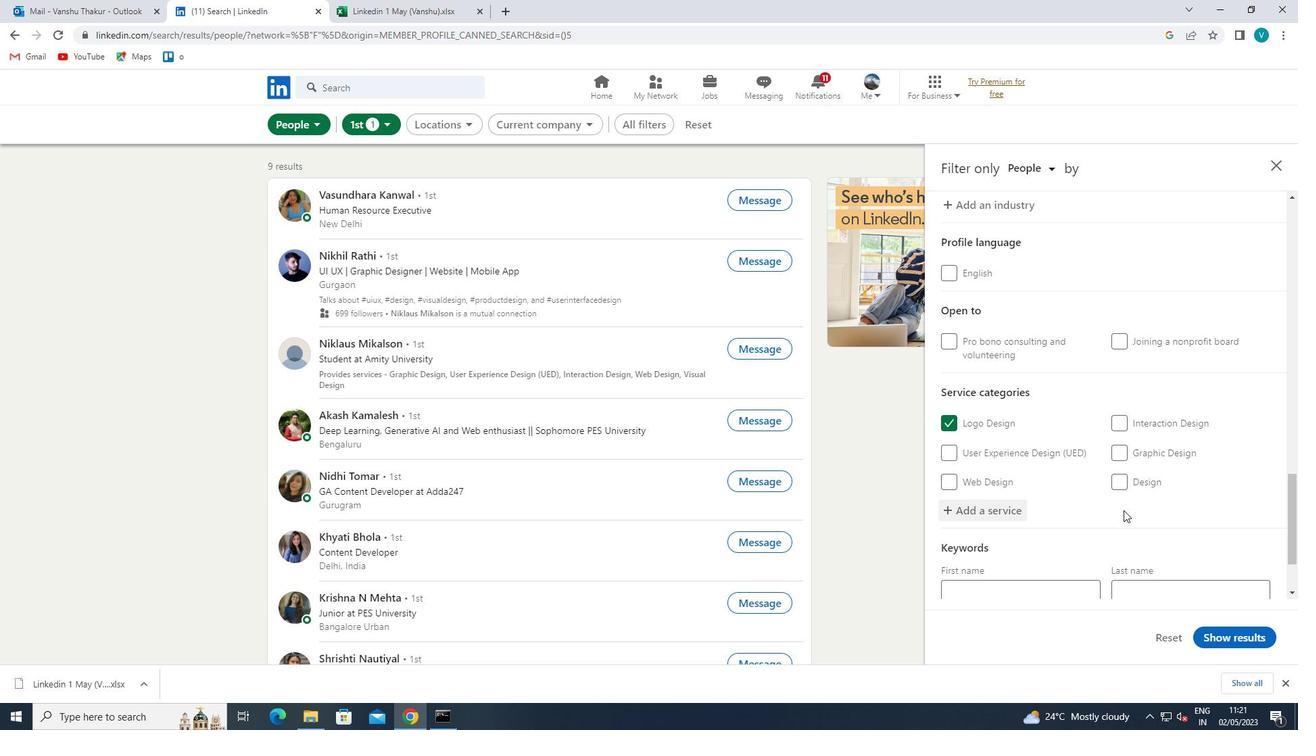 
Action: Mouse scrolled (1127, 491) with delta (0, 0)
Screenshot: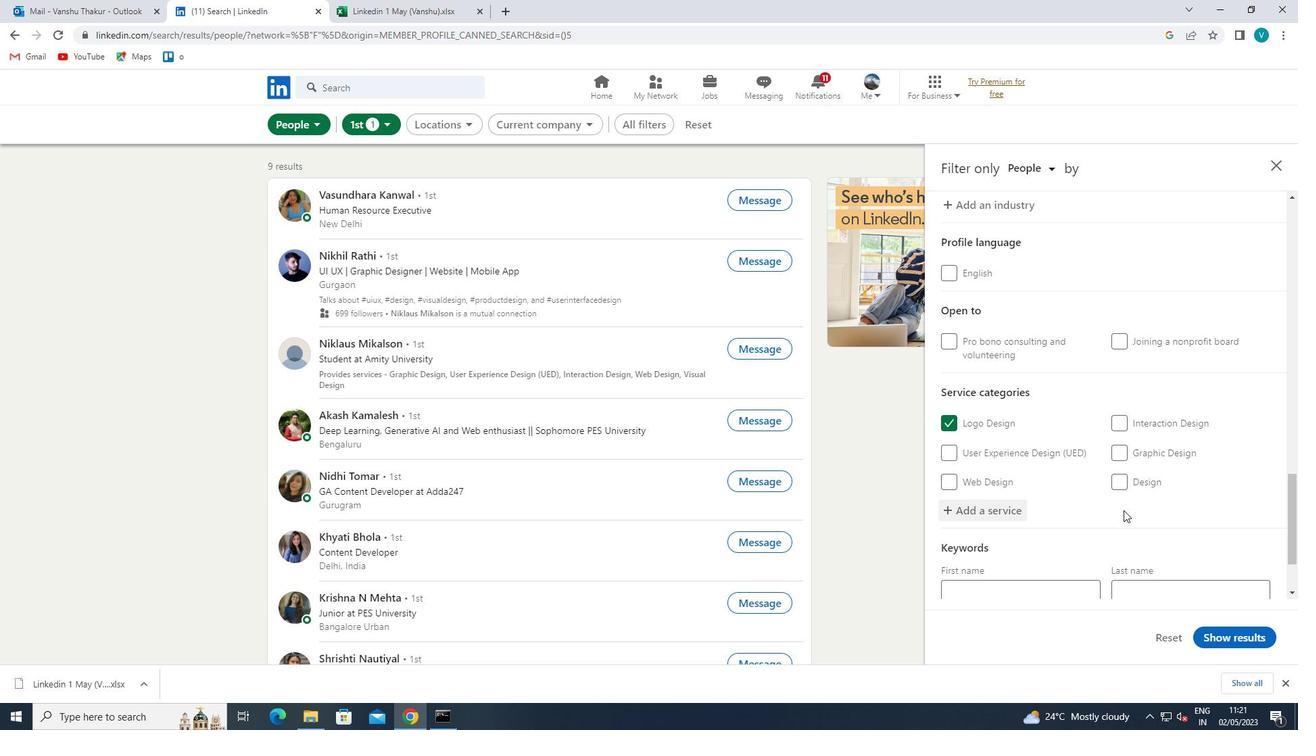 
Action: Mouse moved to (1125, 491)
Screenshot: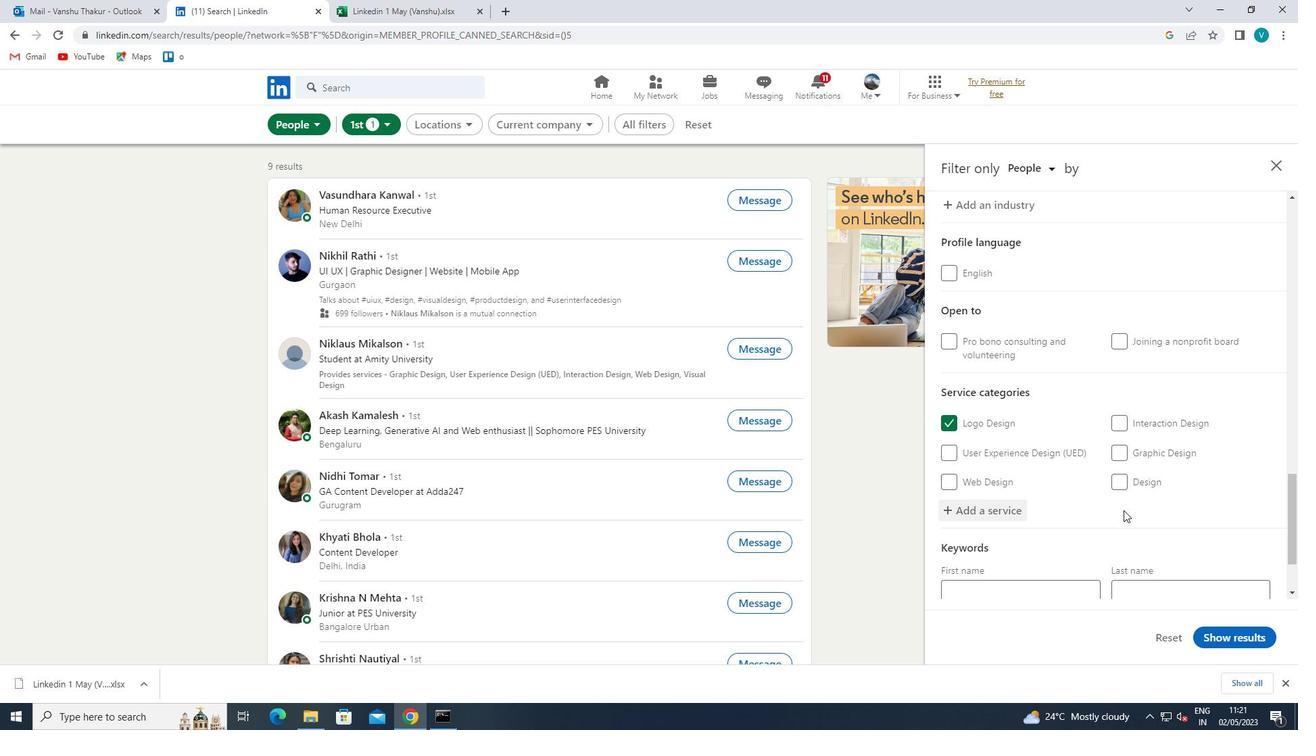 
Action: Mouse scrolled (1125, 491) with delta (0, 0)
Screenshot: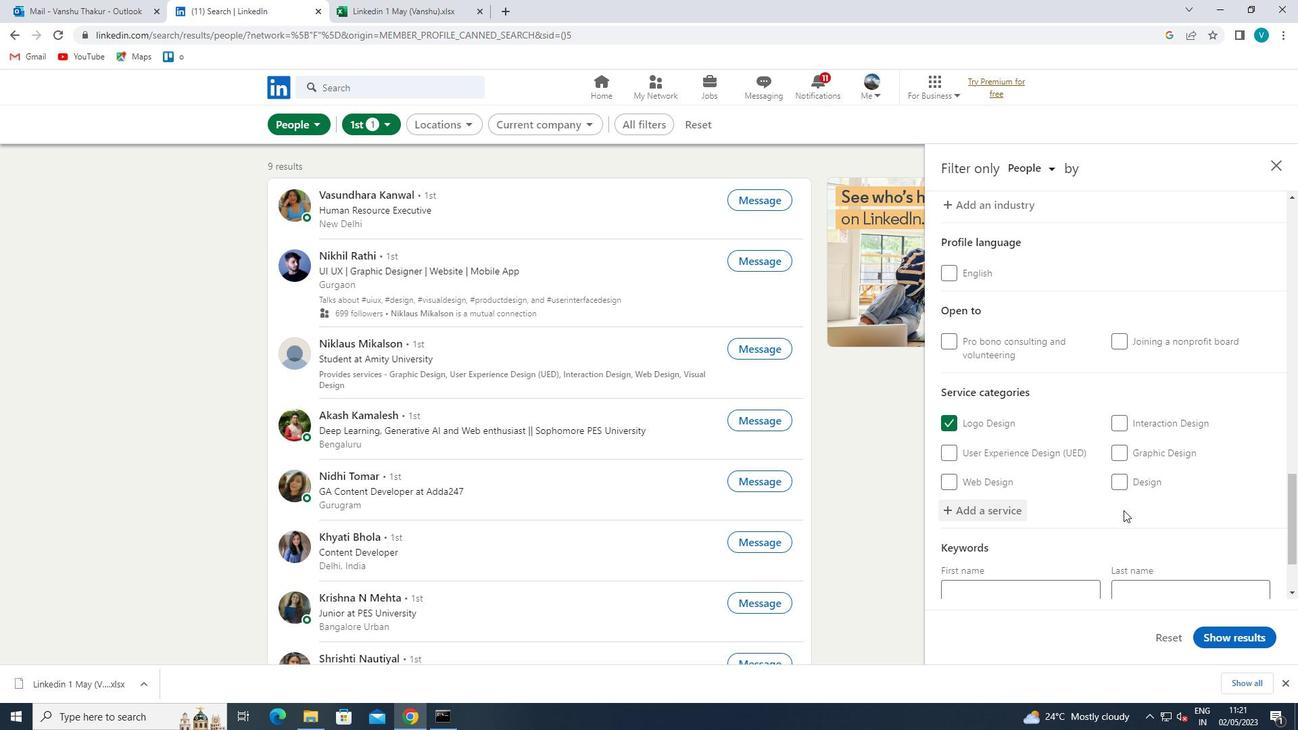 
Action: Mouse moved to (1122, 492)
Screenshot: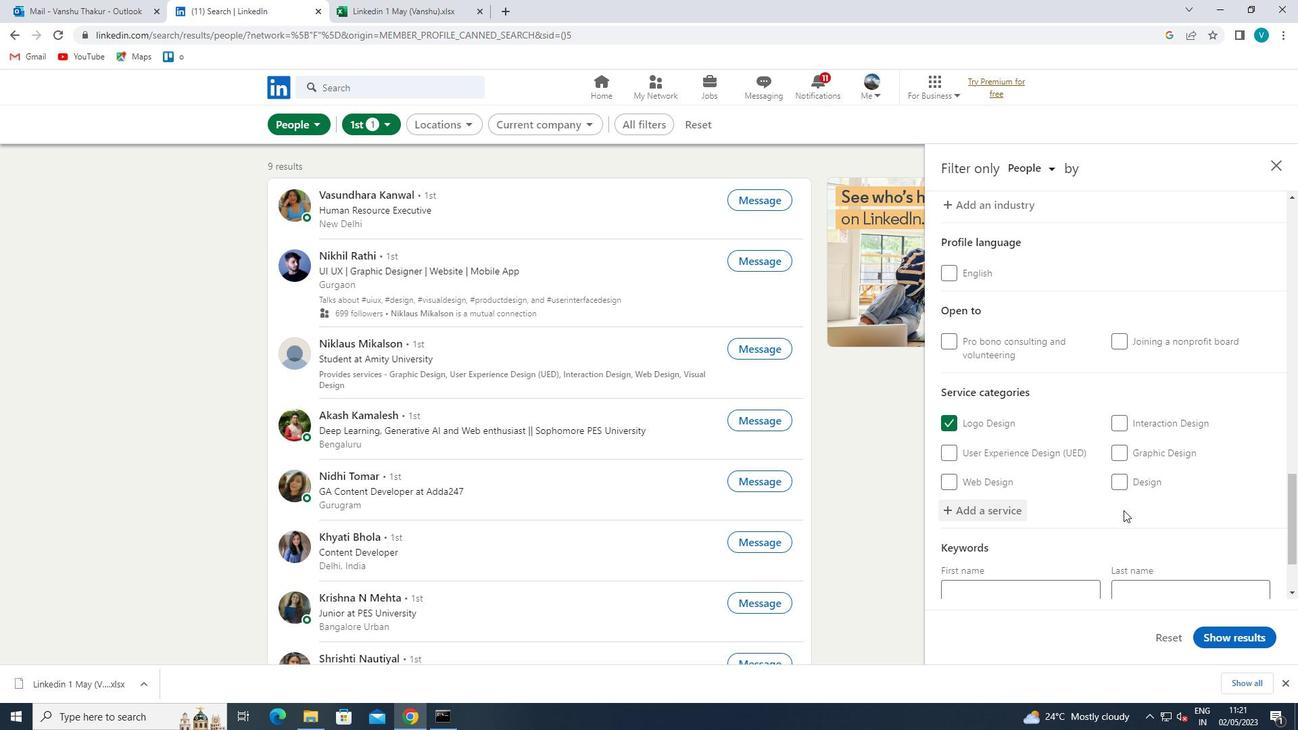 
Action: Mouse scrolled (1122, 491) with delta (0, 0)
Screenshot: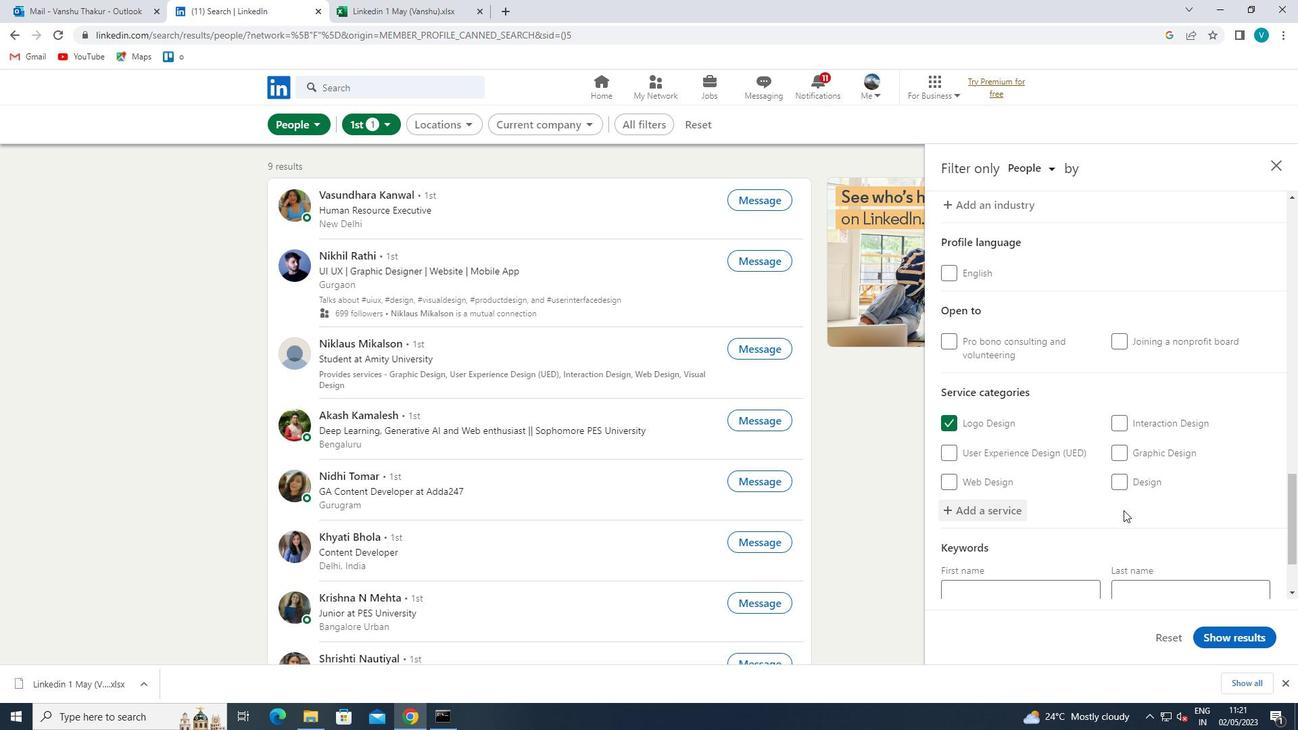 
Action: Mouse moved to (1050, 533)
Screenshot: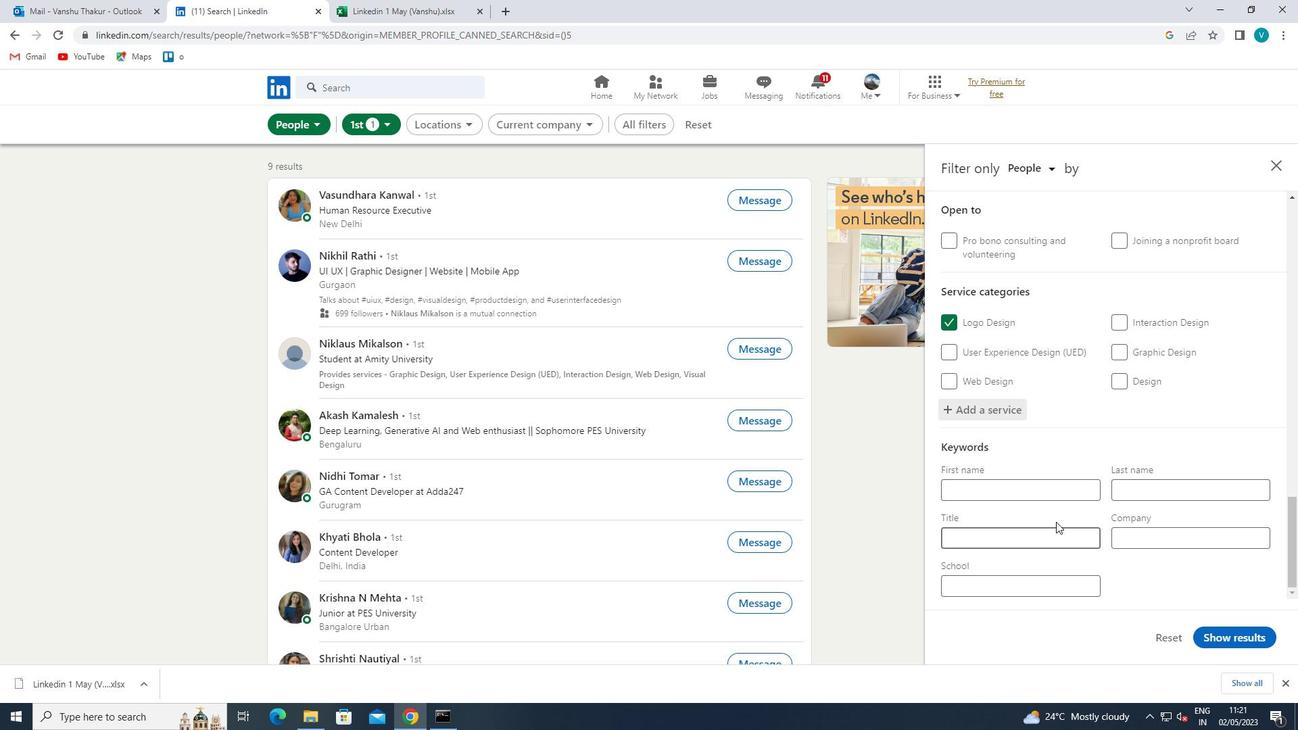 
Action: Mouse pressed left at (1050, 533)
Screenshot: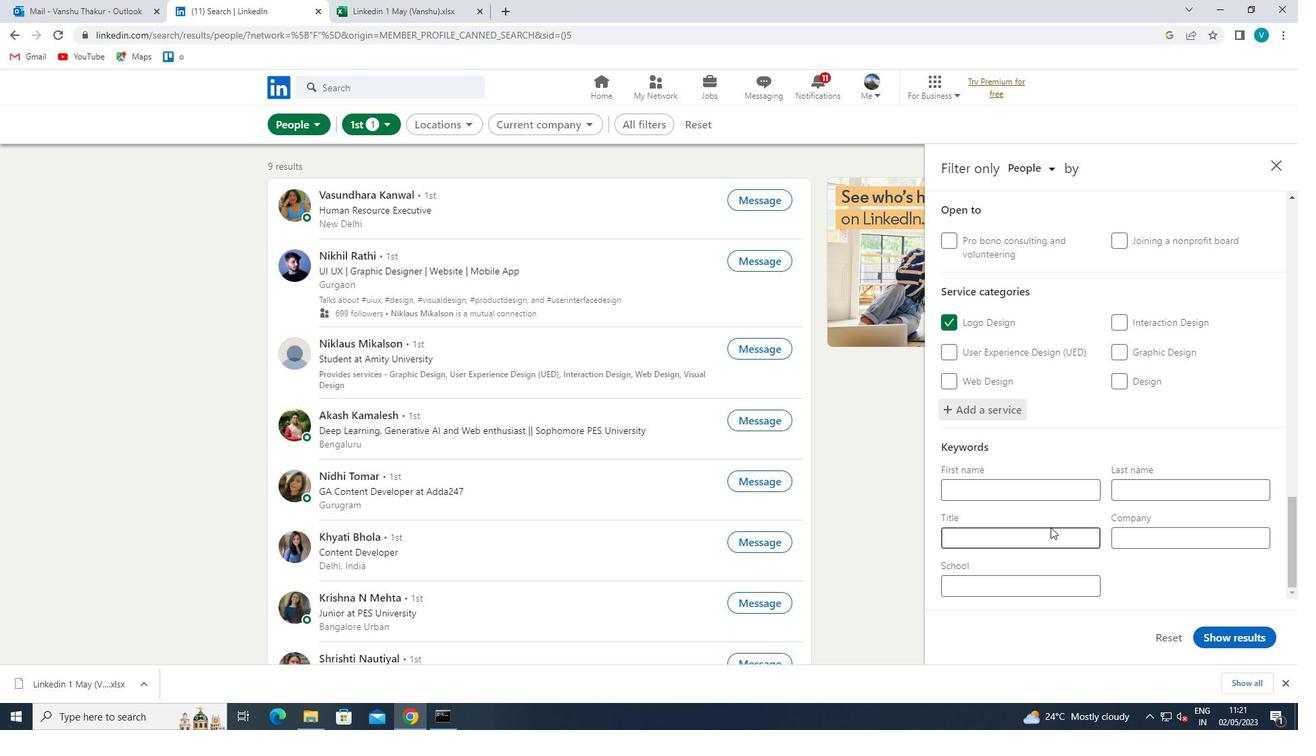 
Action: Key pressed <Key.shift>MASSAGE<Key.space><Key.shift>THRAPY<Key.space>
Screenshot: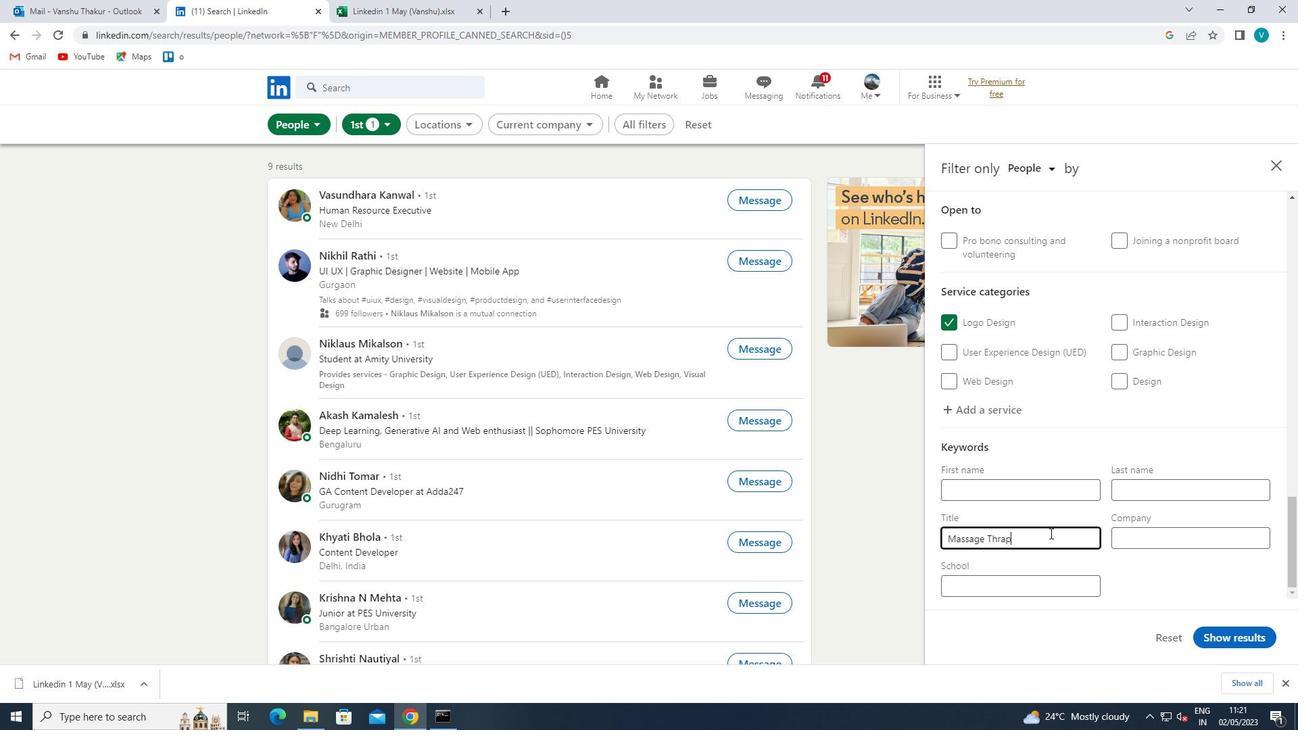 
Action: Mouse moved to (995, 538)
Screenshot: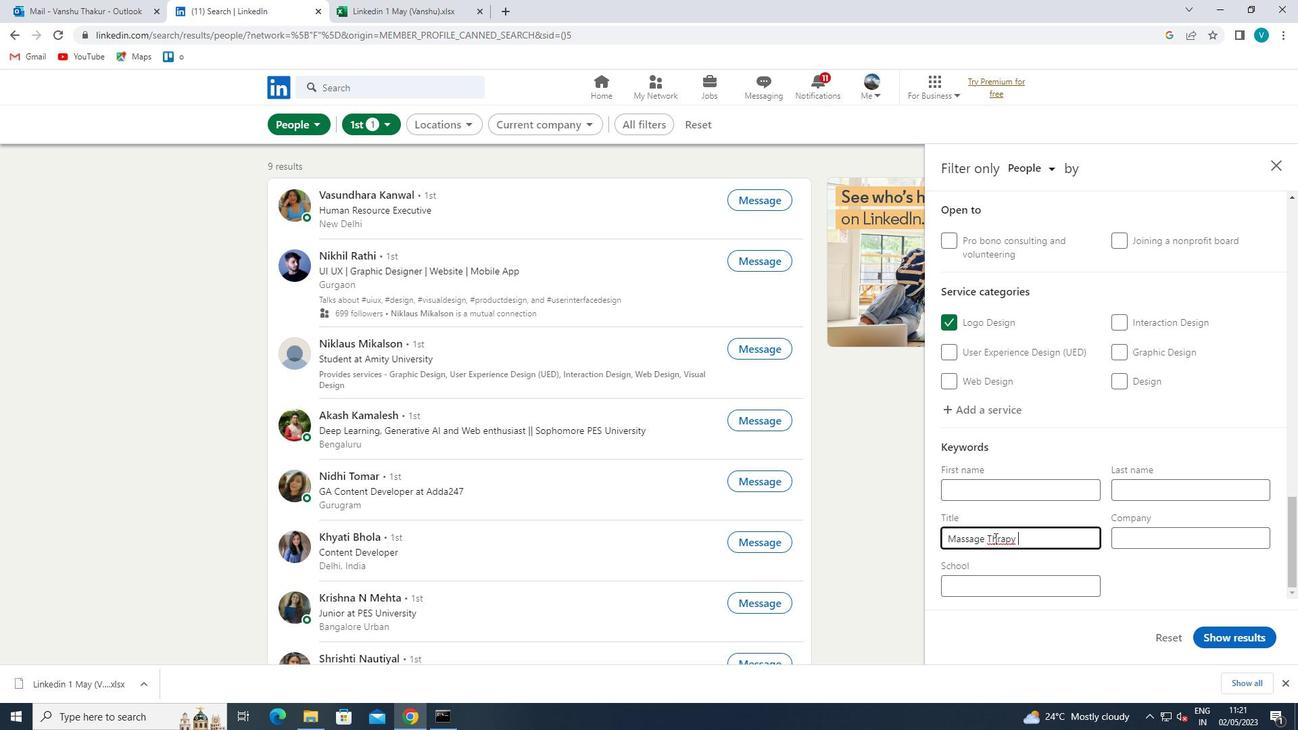 
Action: Mouse pressed left at (995, 538)
Screenshot: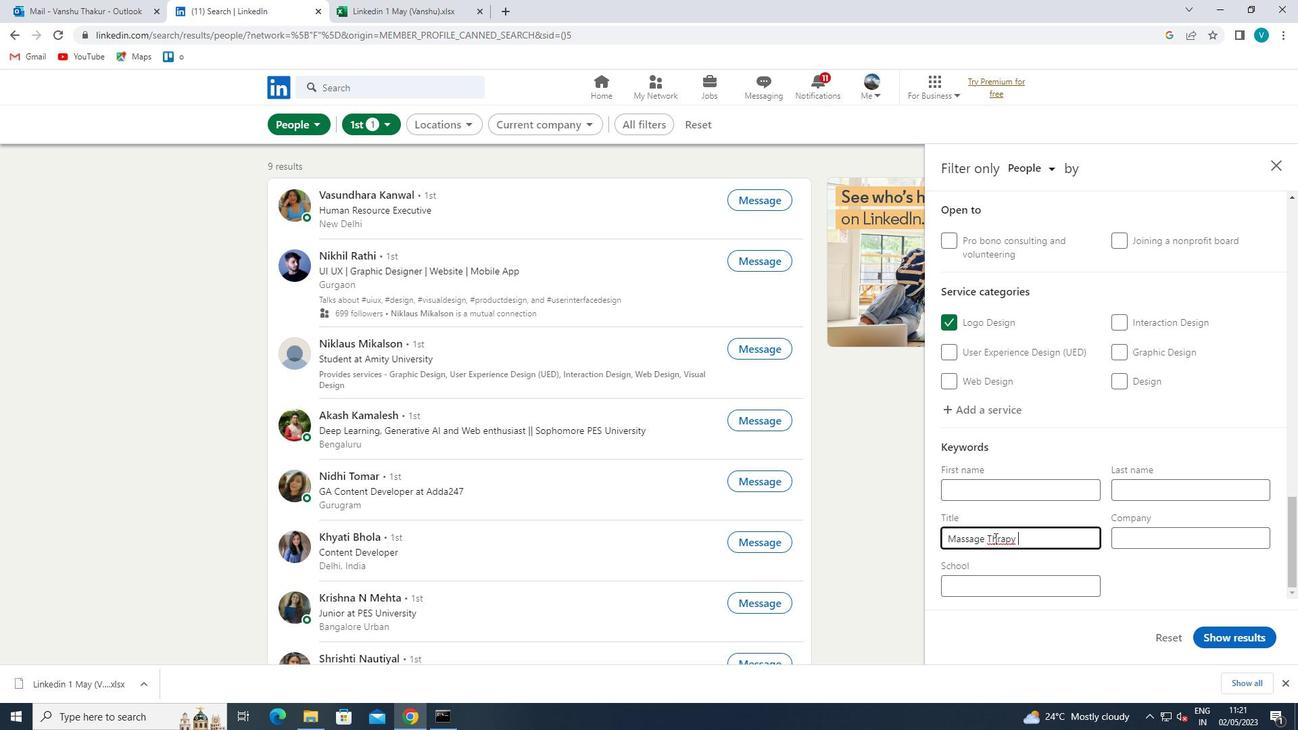 
Action: Mouse moved to (1001, 547)
Screenshot: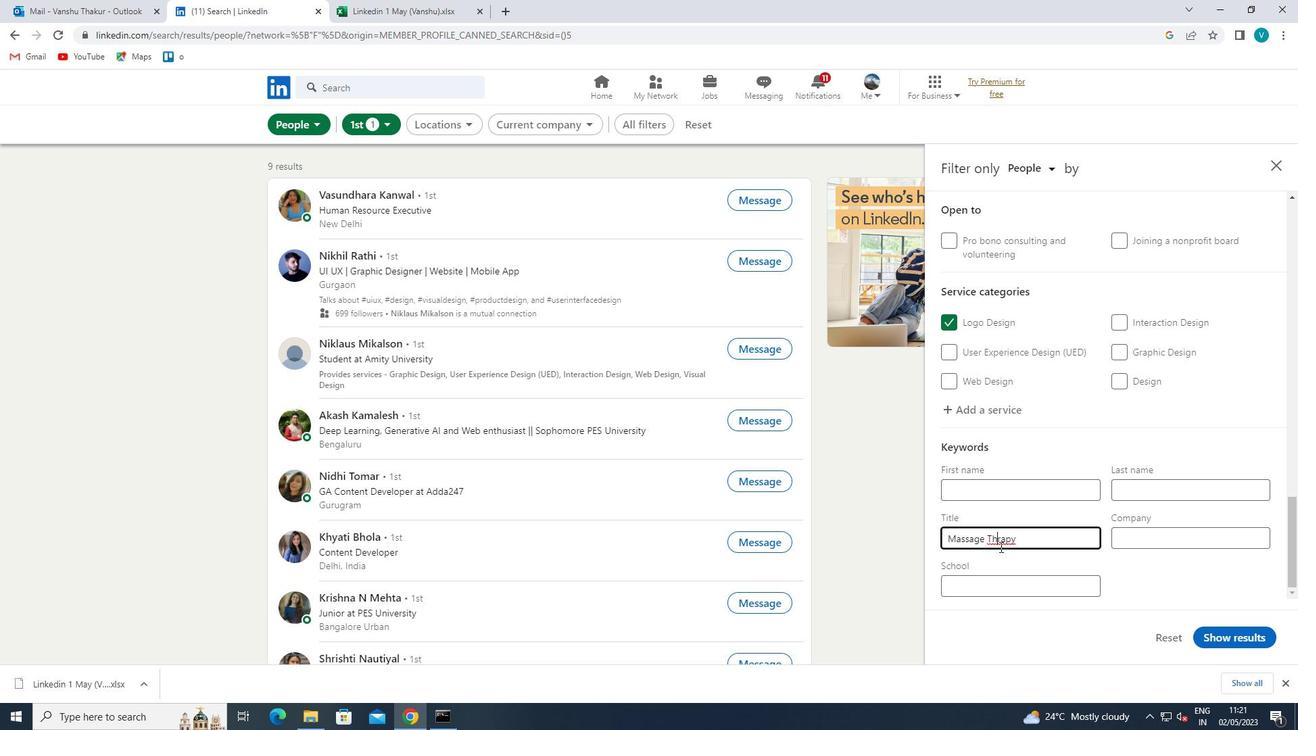 
Action: Key pressed E
Screenshot: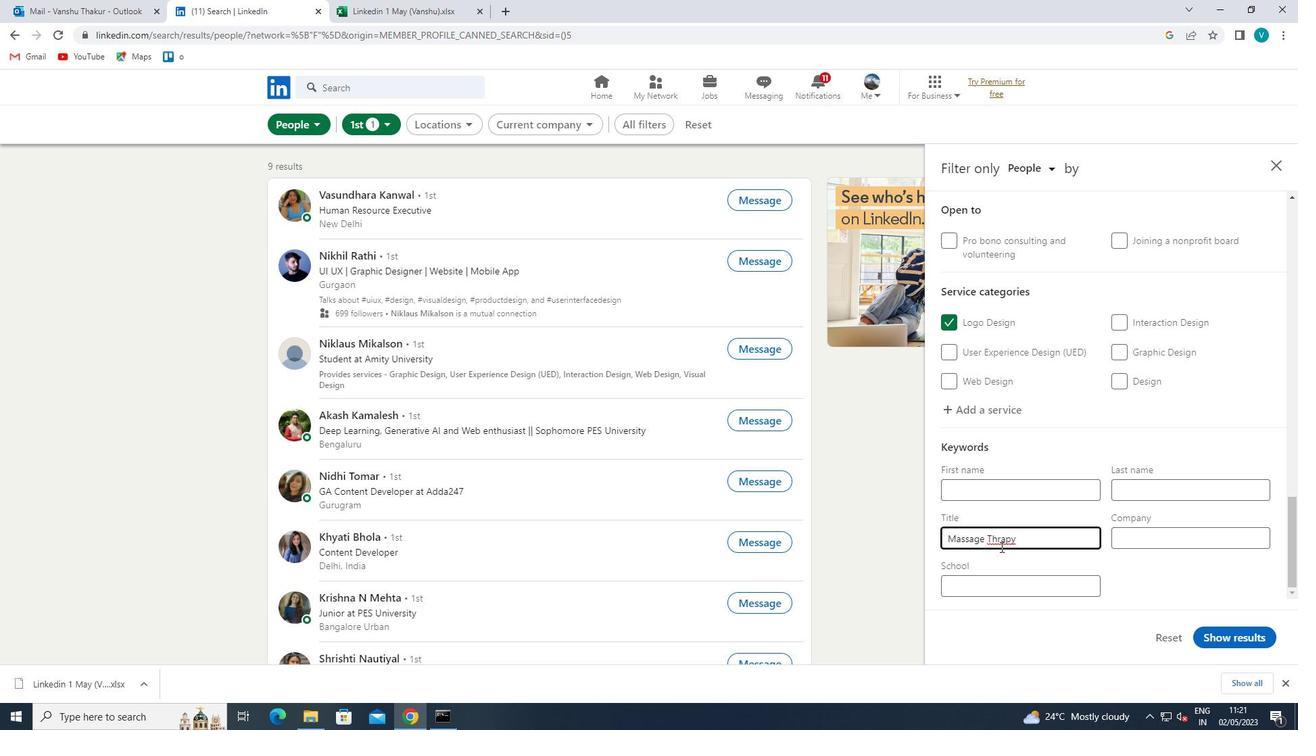 
Action: Mouse moved to (1215, 629)
Screenshot: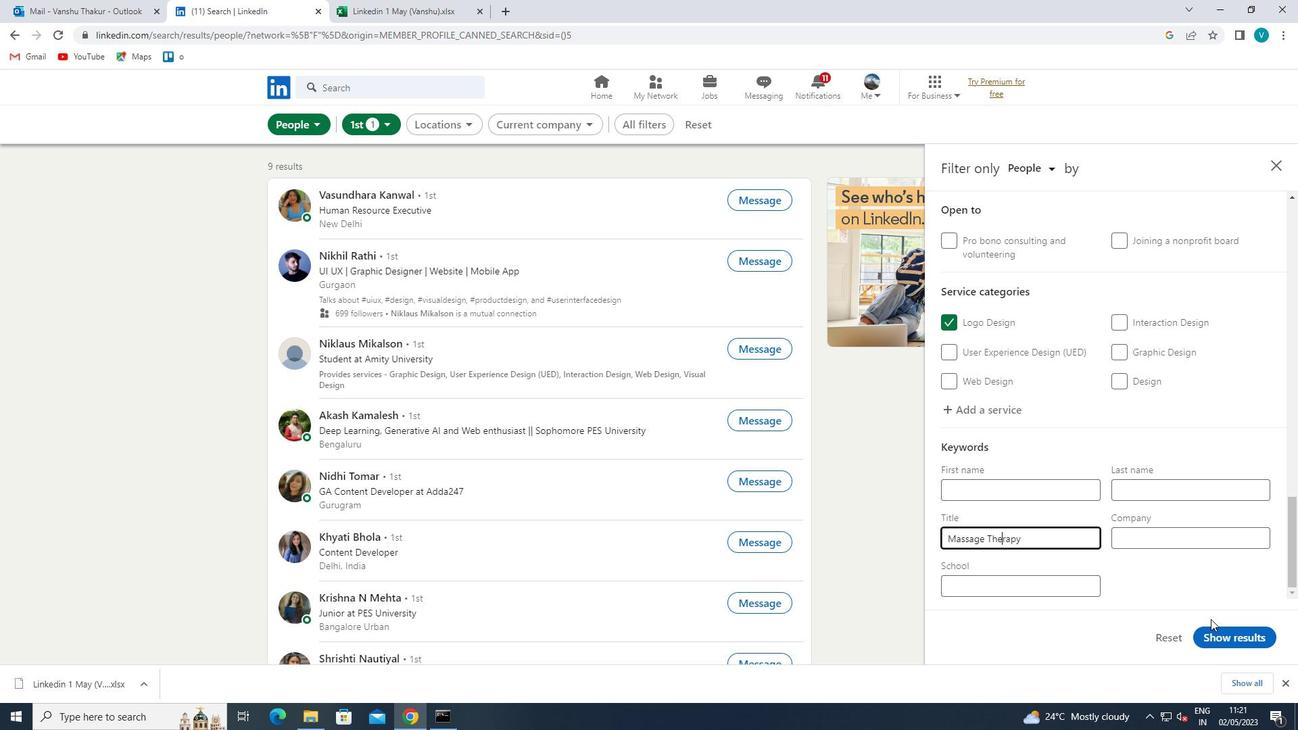 
Action: Mouse pressed left at (1215, 629)
Screenshot: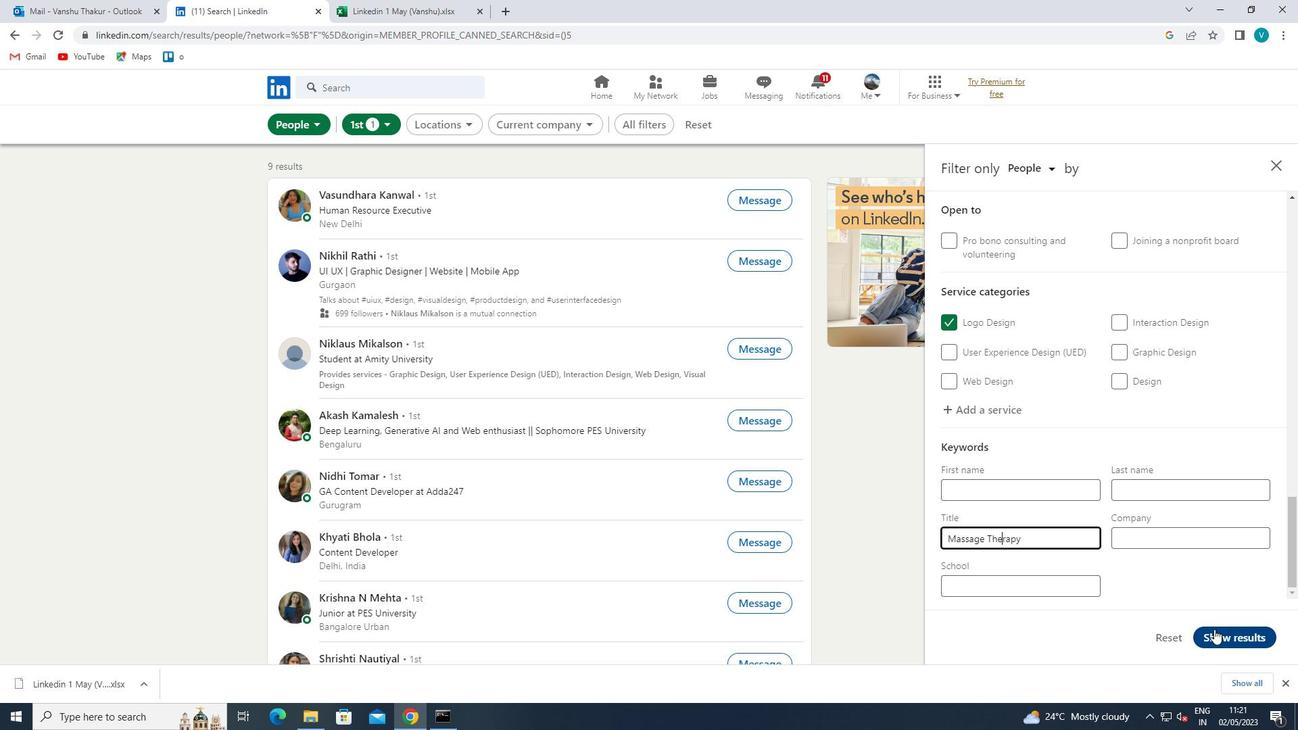 
